 Task: Look for space in Porta Westfalica, Germany from 12th  August, 2023 to 15th August, 2023 for 3 adults in price range Rs.12000 to Rs.16000. Place can be entire place with 2 bedrooms having 3 beds and 1 bathroom. Property type can be house, flat, guest house. Booking option can be shelf check-in. Required host language is English.
Action: Mouse moved to (384, 172)
Screenshot: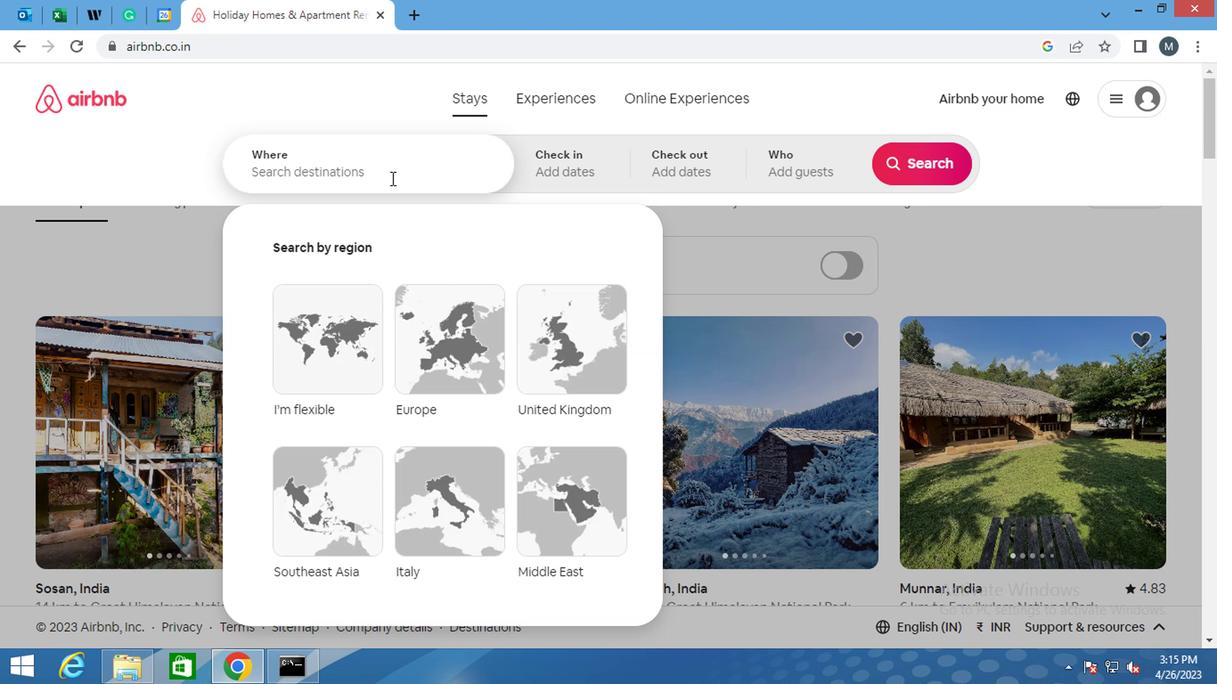 
Action: Mouse pressed left at (384, 172)
Screenshot: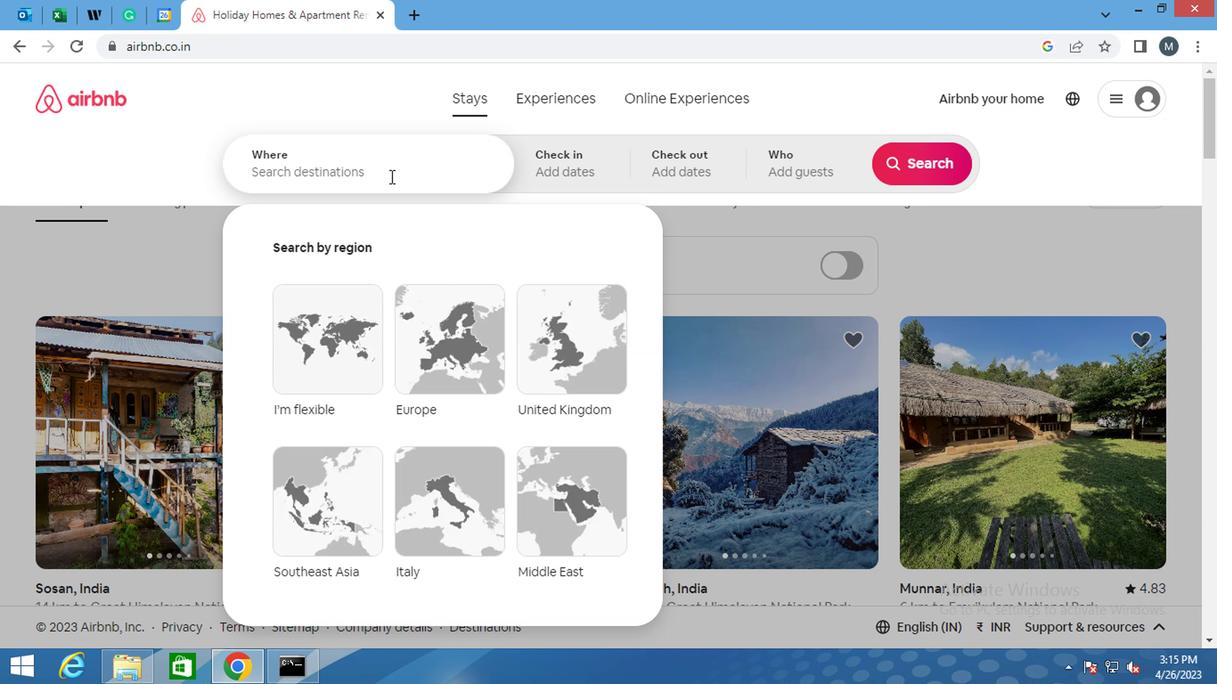 
Action: Key pressed <Key.shift>PORTA<Key.space><Key.shift>WESTFALICA,<Key.space><Key.shift><Key.shift><Key.shift><Key.shift>GERT<Key.backspace>MANY
Screenshot: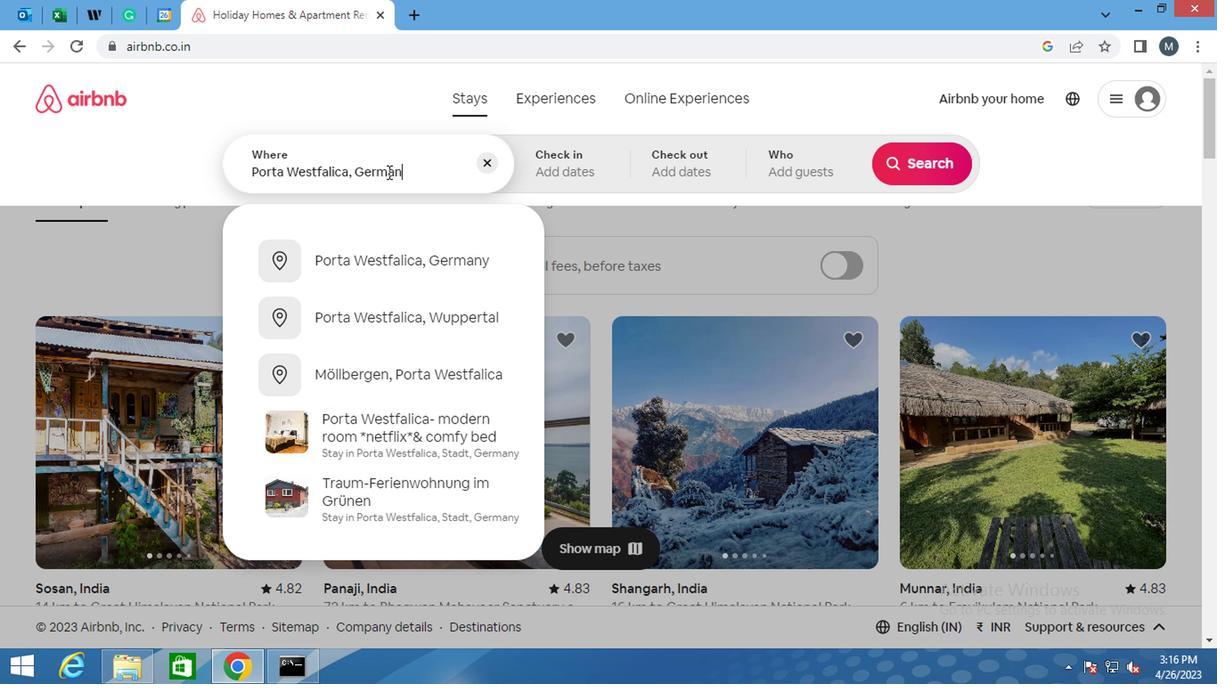 
Action: Mouse moved to (436, 276)
Screenshot: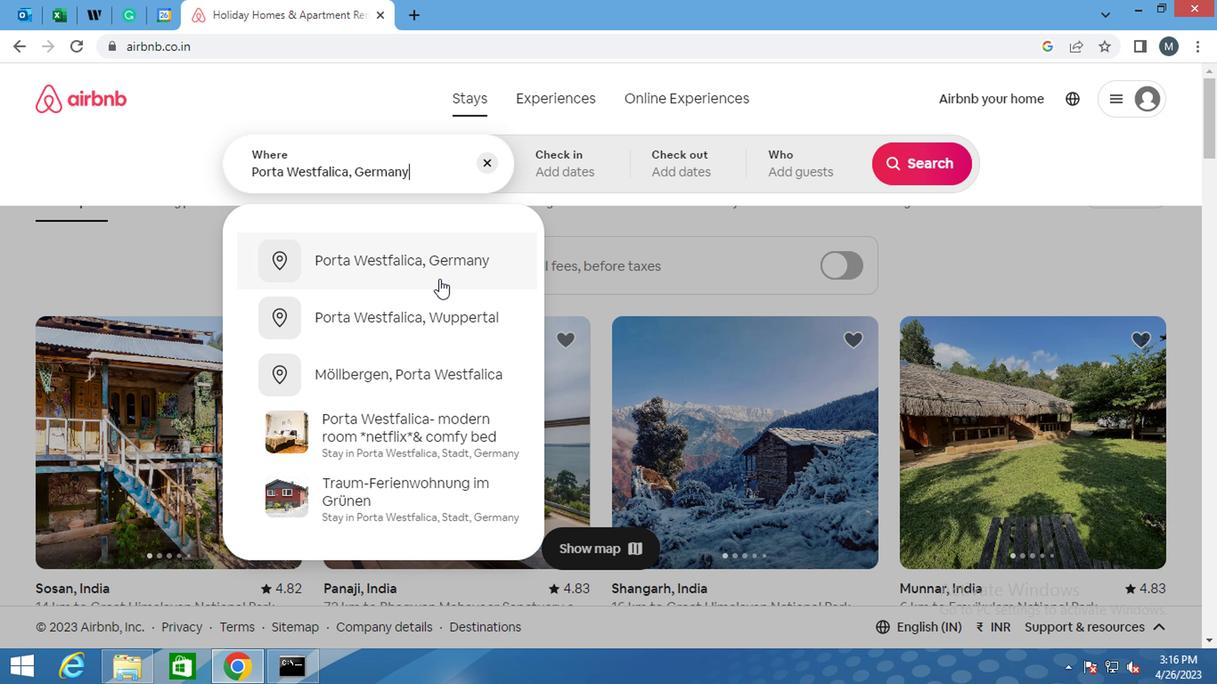 
Action: Mouse pressed left at (436, 276)
Screenshot: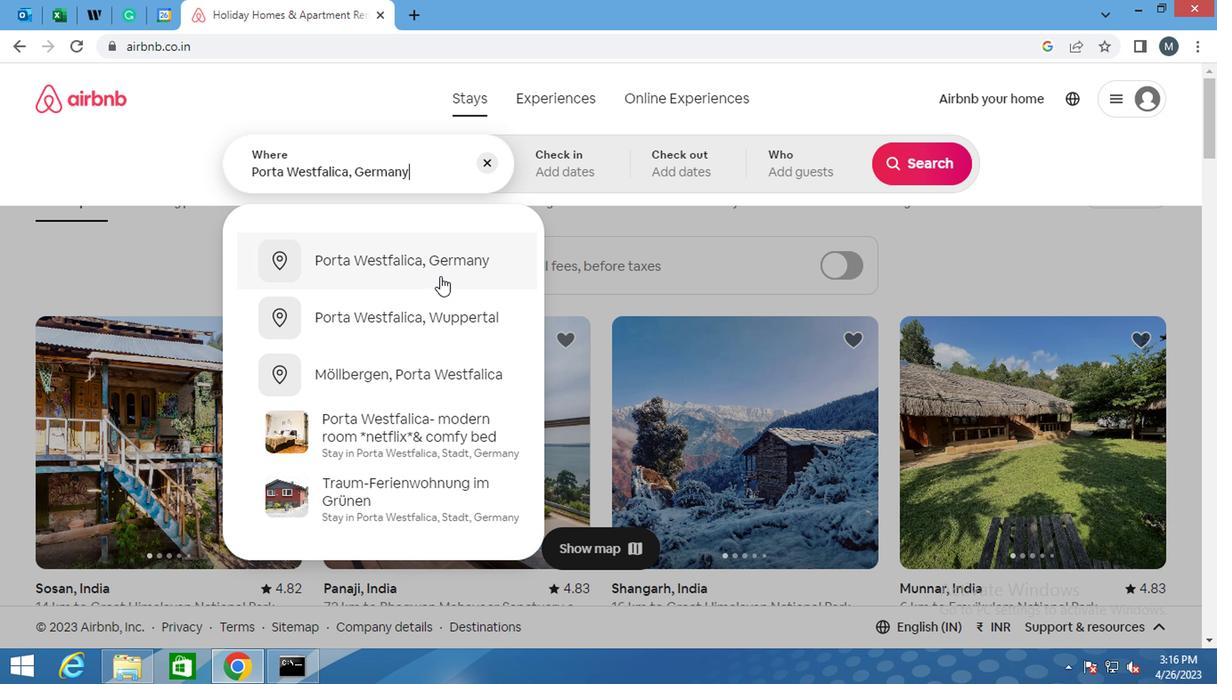 
Action: Mouse moved to (900, 304)
Screenshot: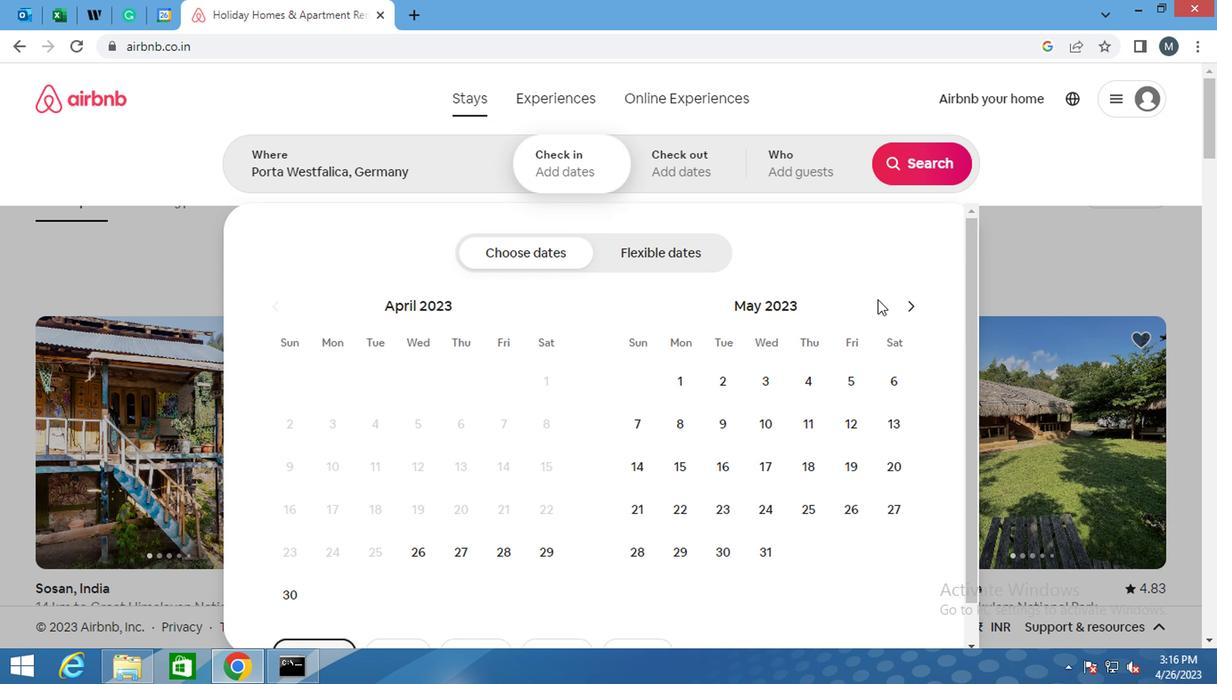 
Action: Mouse pressed left at (900, 304)
Screenshot: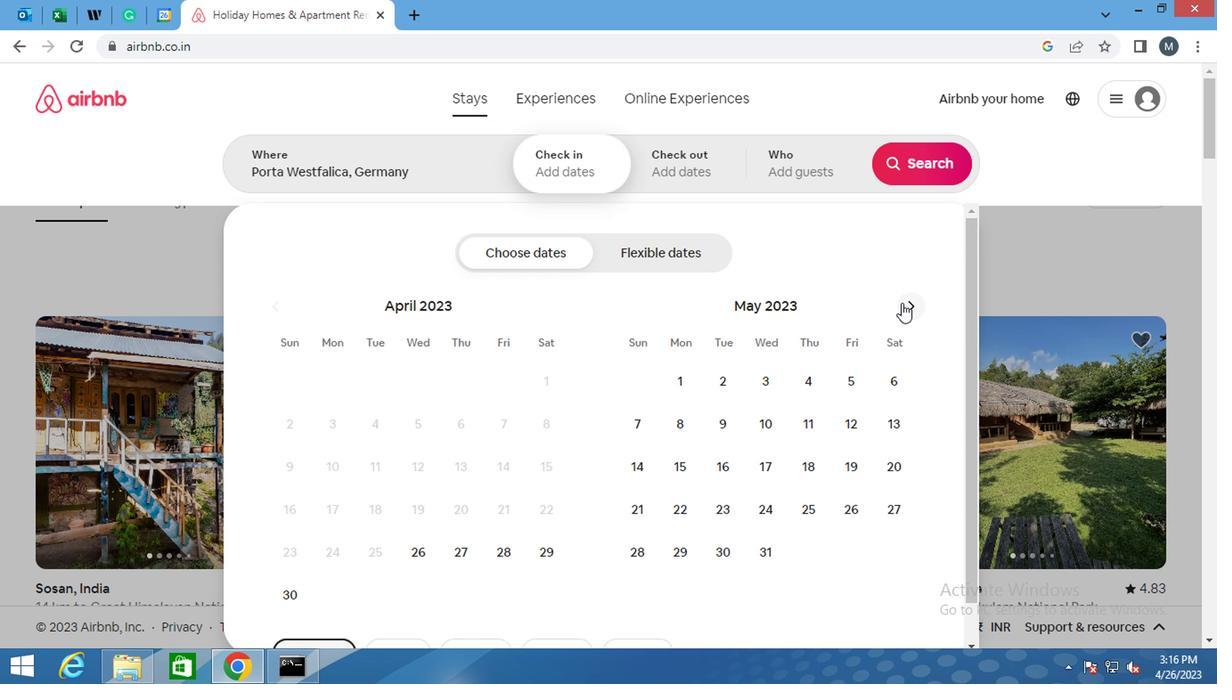 
Action: Mouse pressed left at (900, 304)
Screenshot: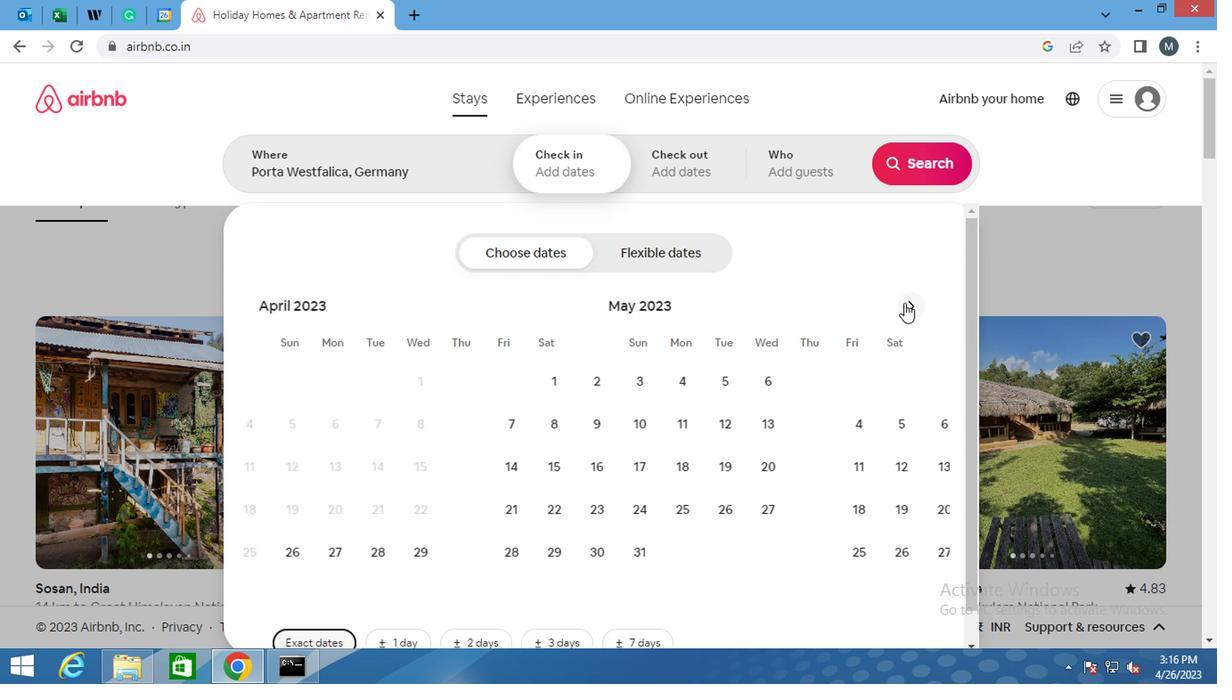 
Action: Mouse moved to (902, 304)
Screenshot: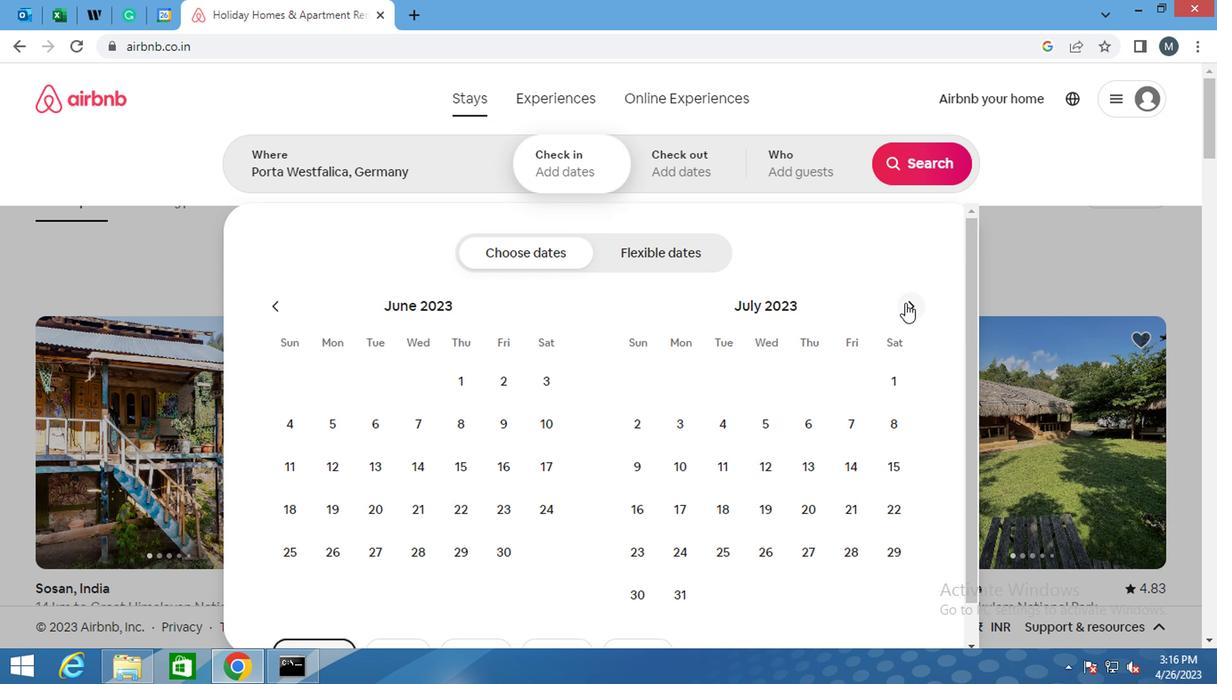 
Action: Mouse pressed left at (902, 304)
Screenshot: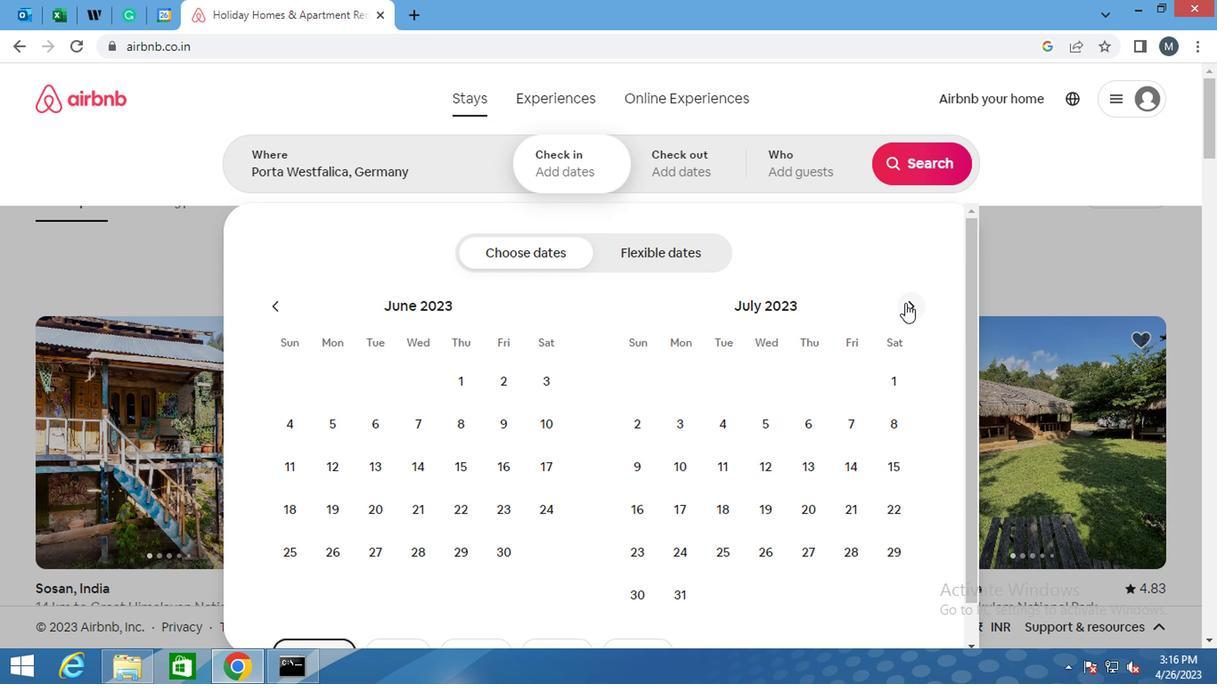 
Action: Mouse moved to (897, 426)
Screenshot: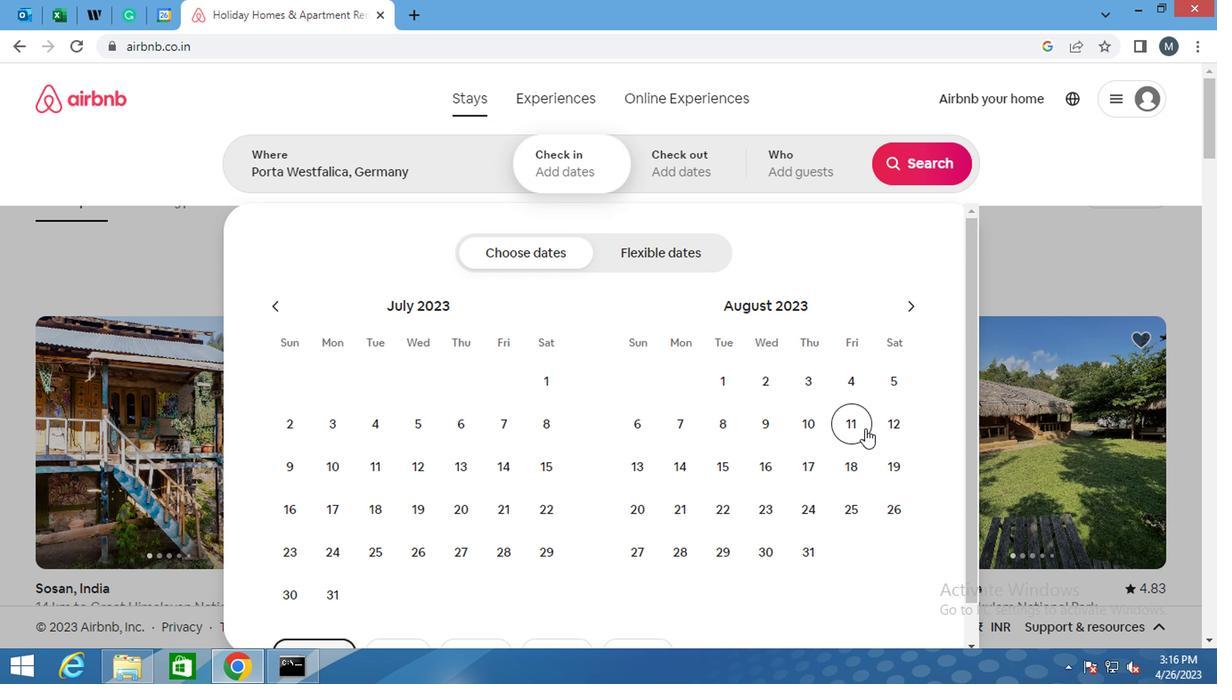 
Action: Mouse pressed left at (897, 426)
Screenshot: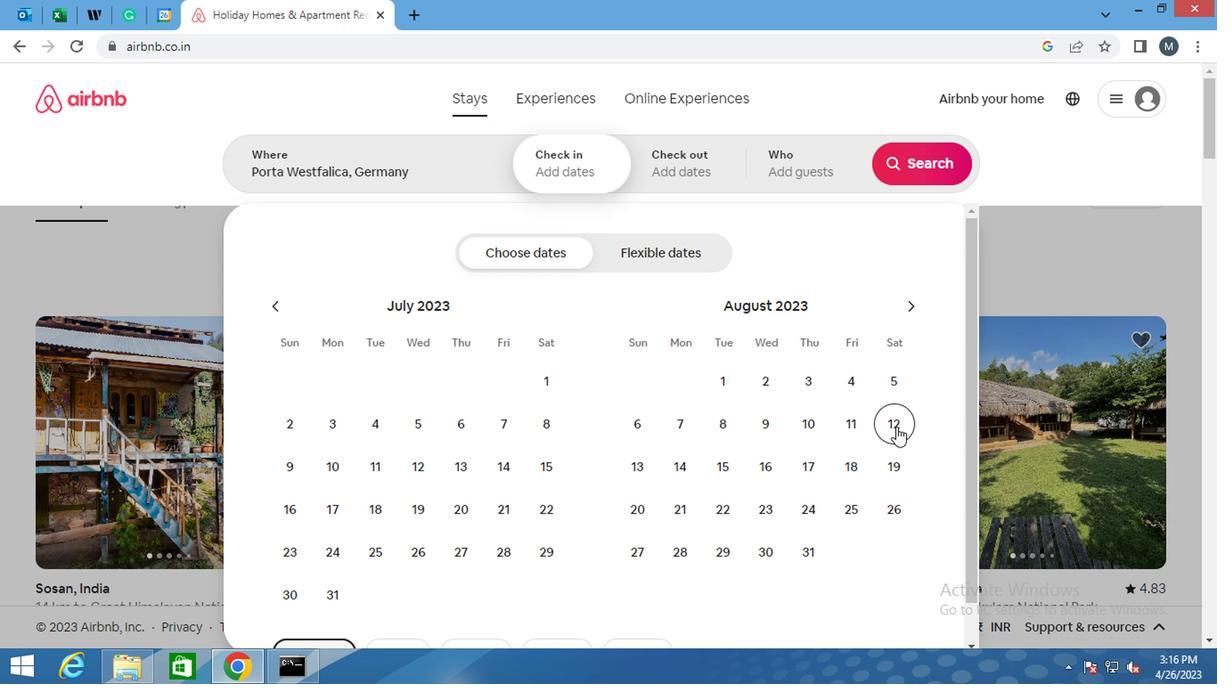 
Action: Mouse moved to (712, 462)
Screenshot: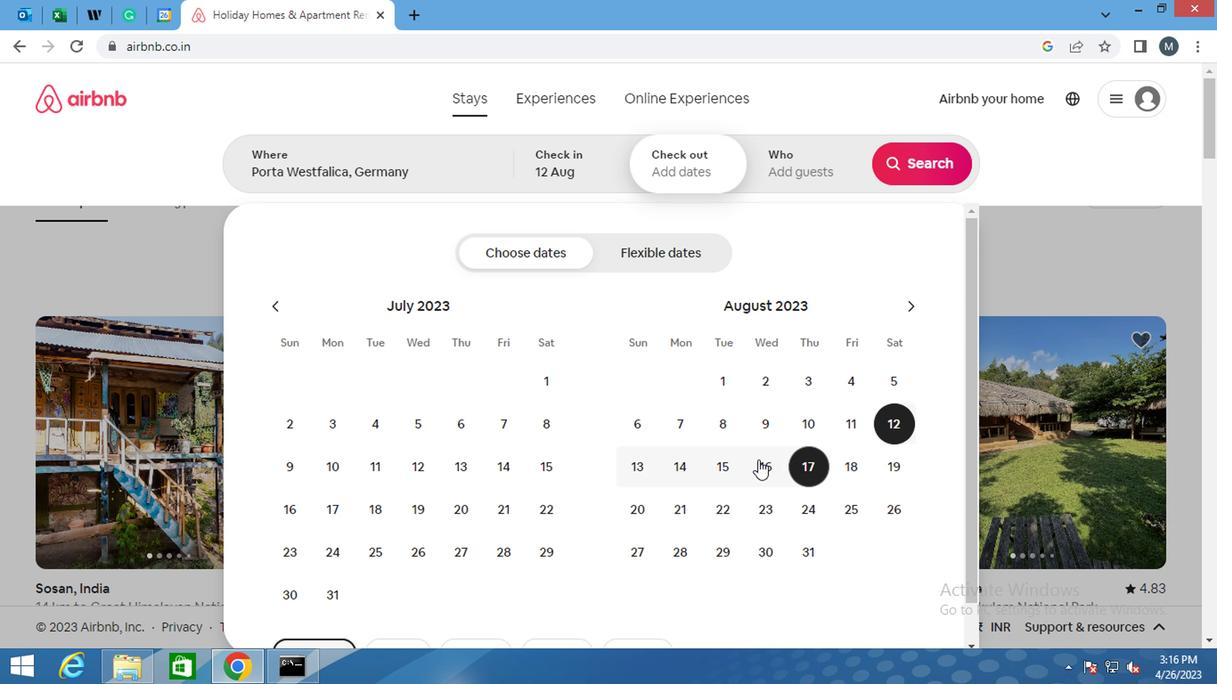 
Action: Mouse pressed left at (712, 462)
Screenshot: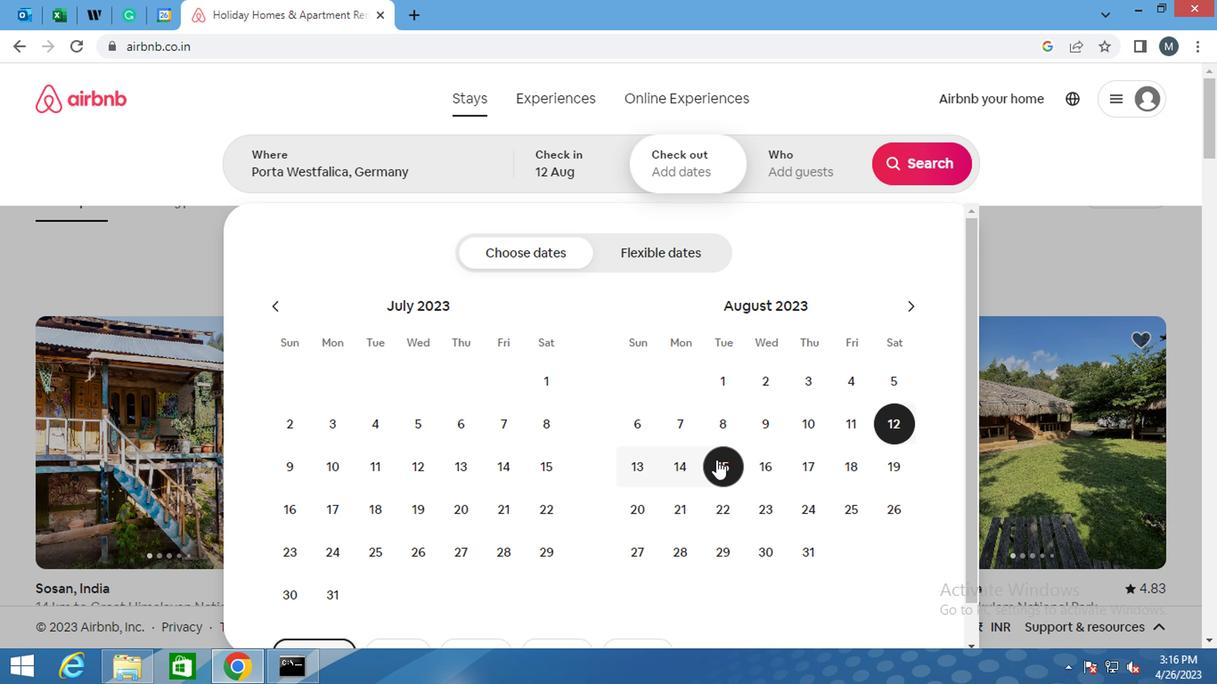 
Action: Mouse moved to (800, 136)
Screenshot: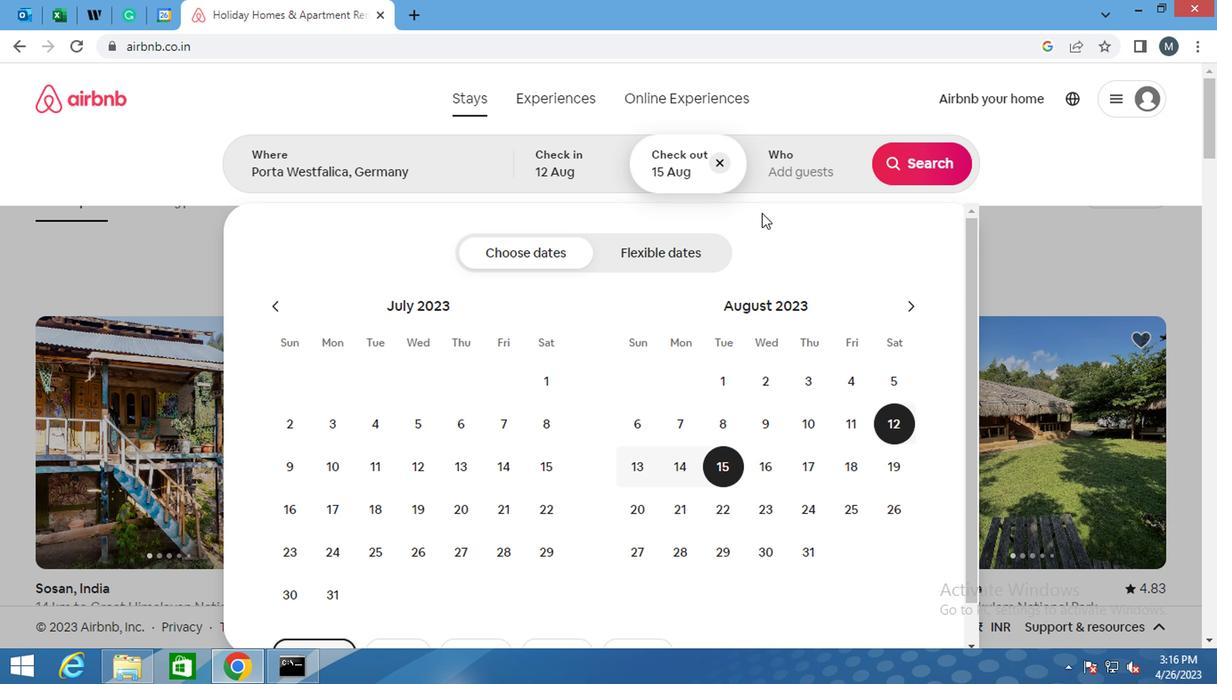 
Action: Mouse pressed left at (800, 136)
Screenshot: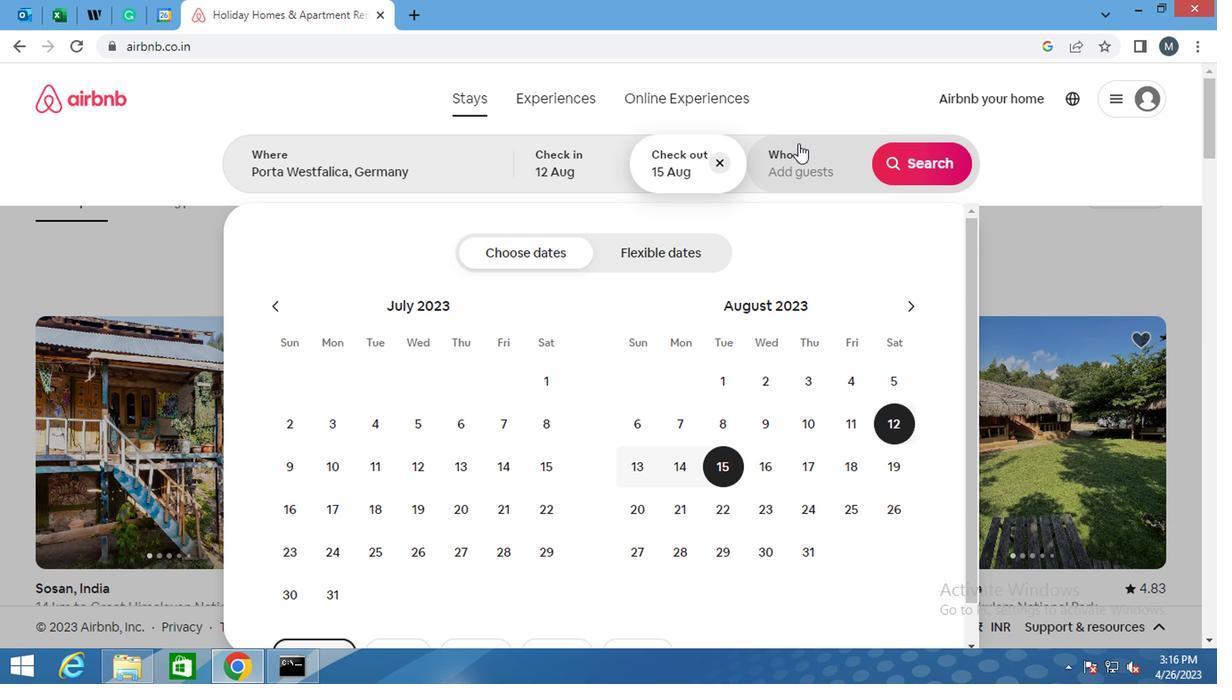 
Action: Mouse moved to (912, 258)
Screenshot: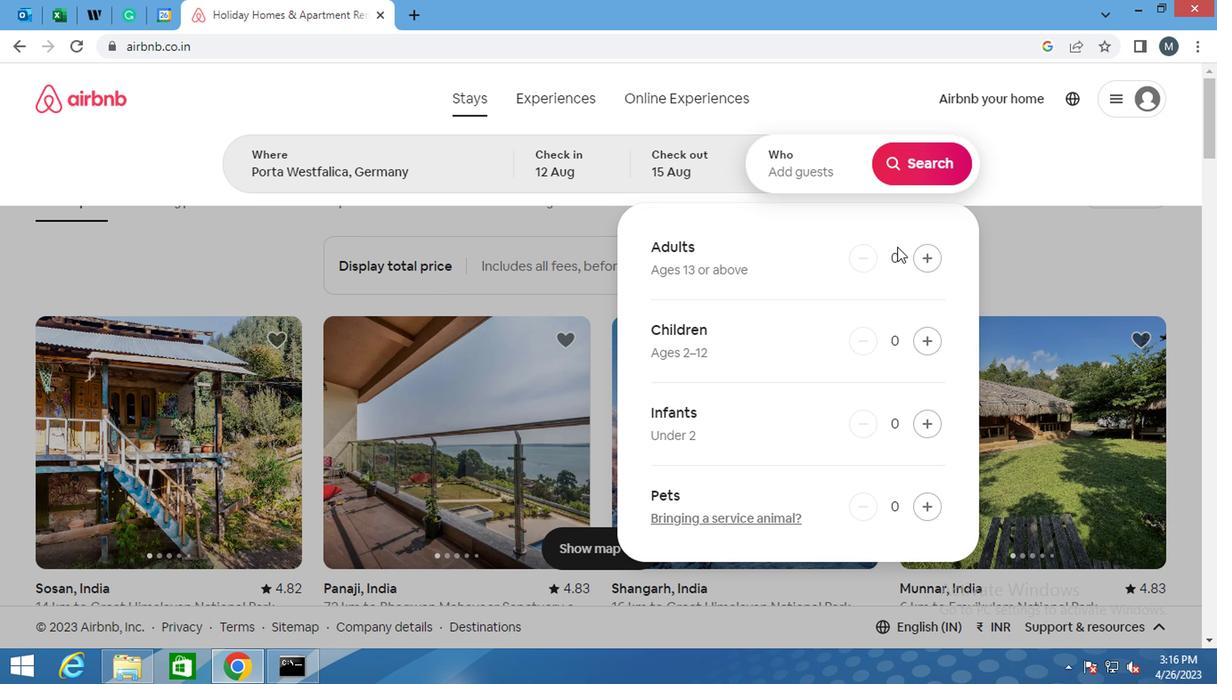 
Action: Mouse pressed left at (912, 258)
Screenshot: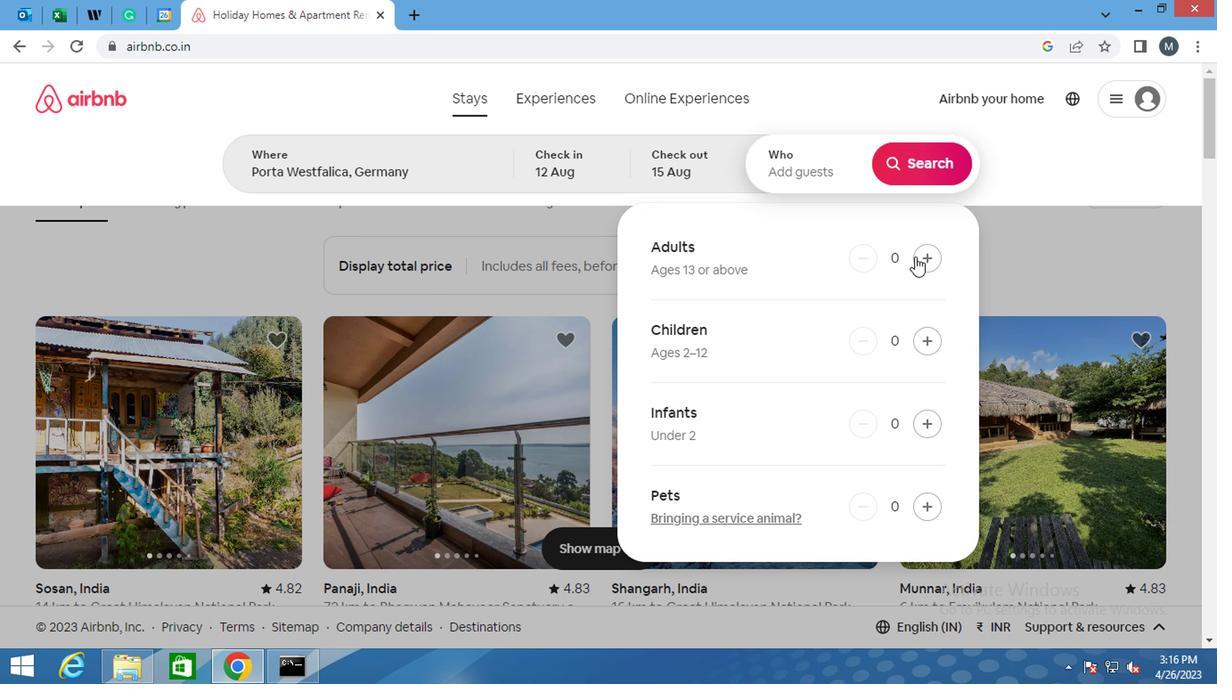 
Action: Mouse pressed left at (912, 258)
Screenshot: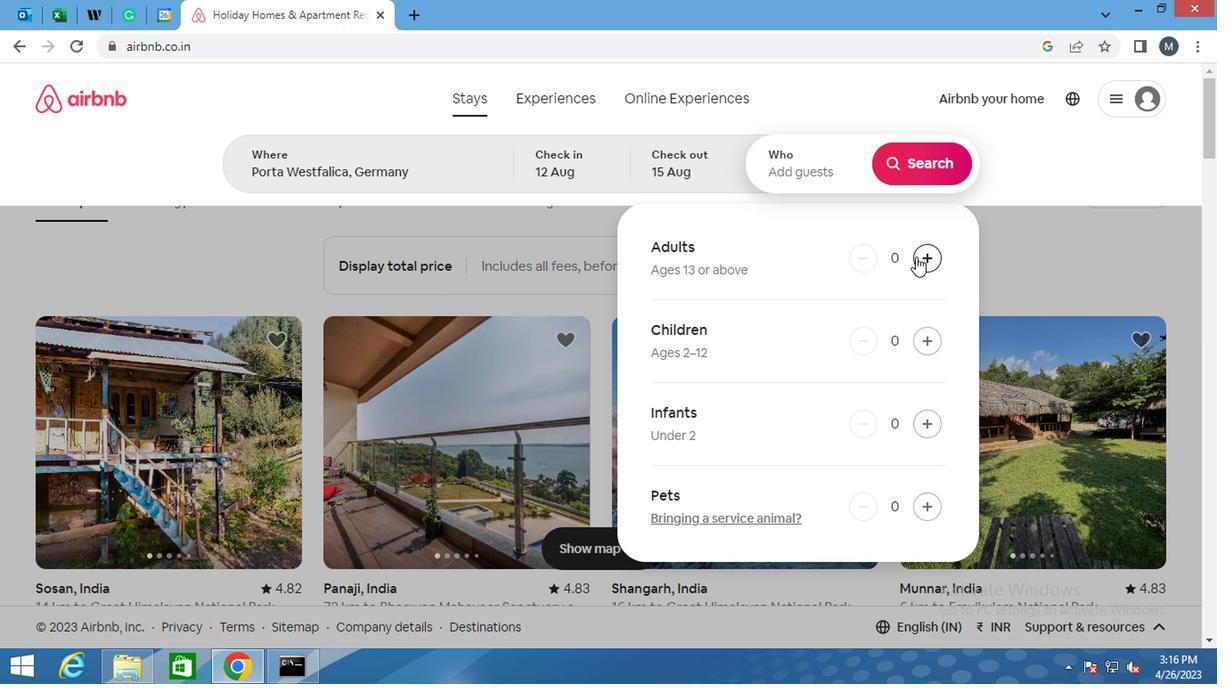 
Action: Mouse pressed left at (912, 258)
Screenshot: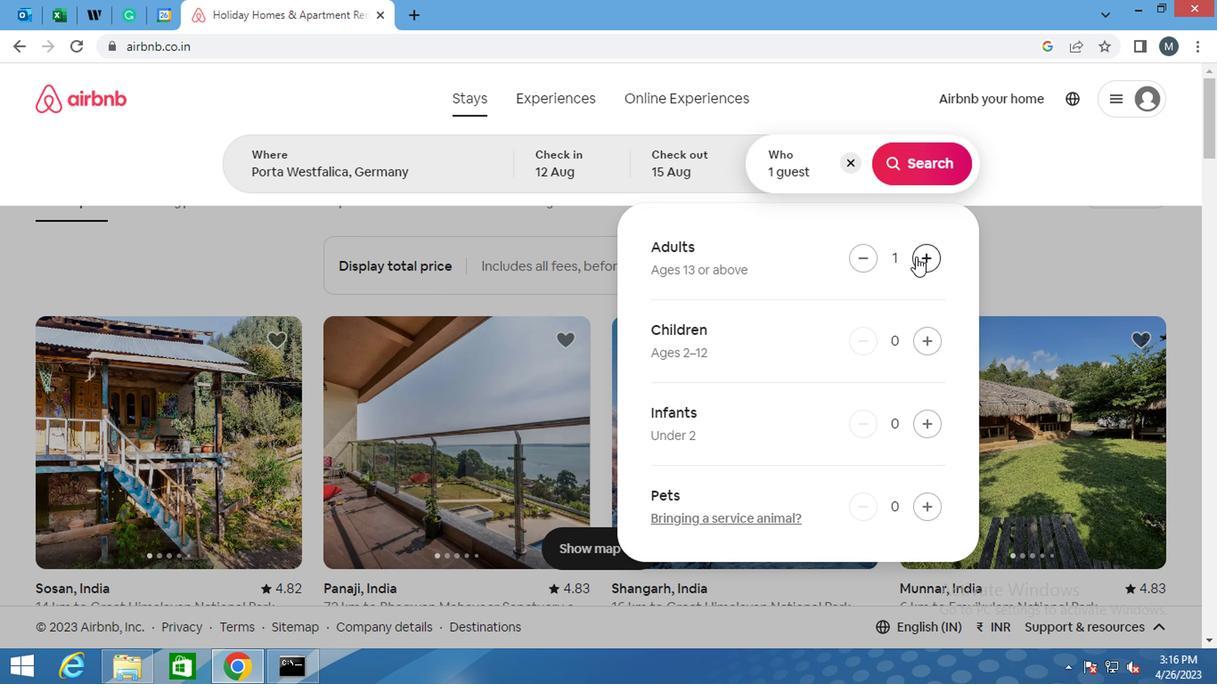
Action: Mouse moved to (912, 168)
Screenshot: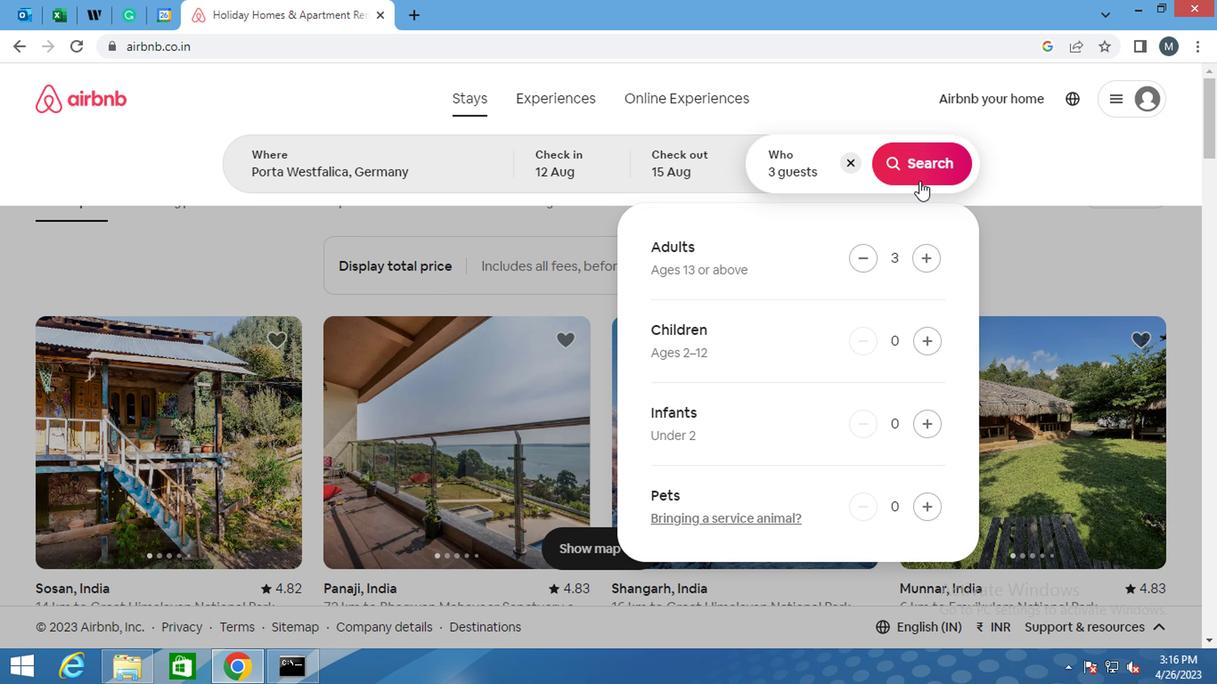
Action: Mouse pressed left at (912, 168)
Screenshot: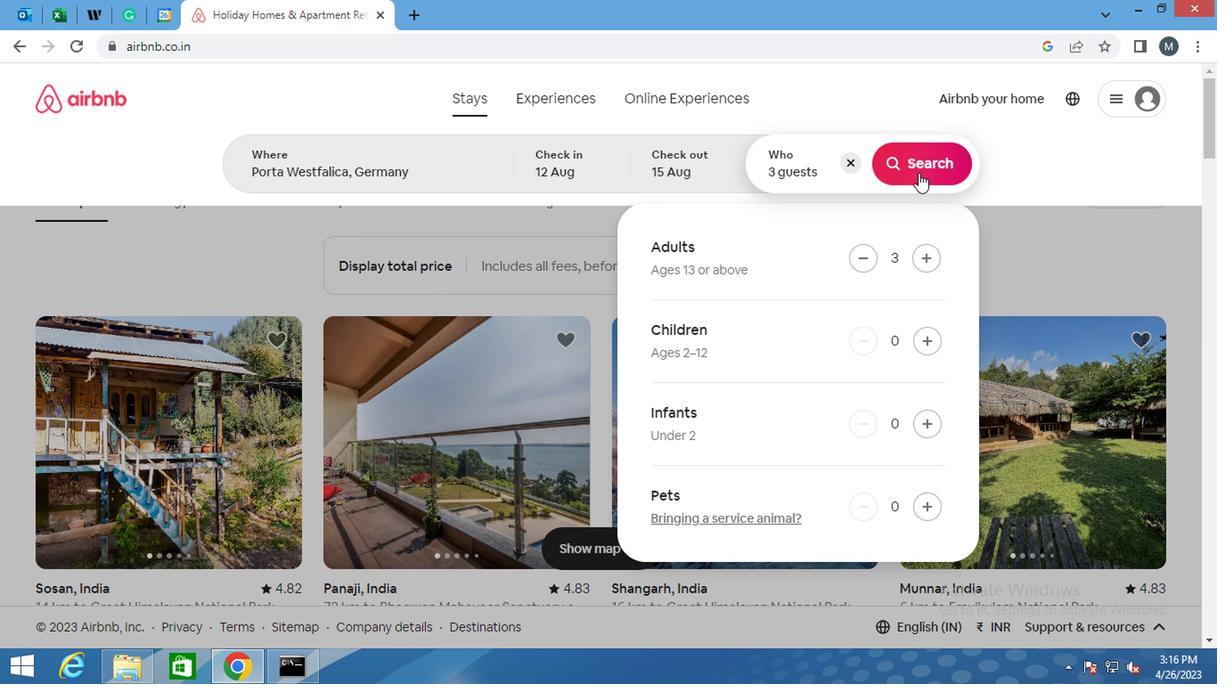 
Action: Mouse moved to (1115, 174)
Screenshot: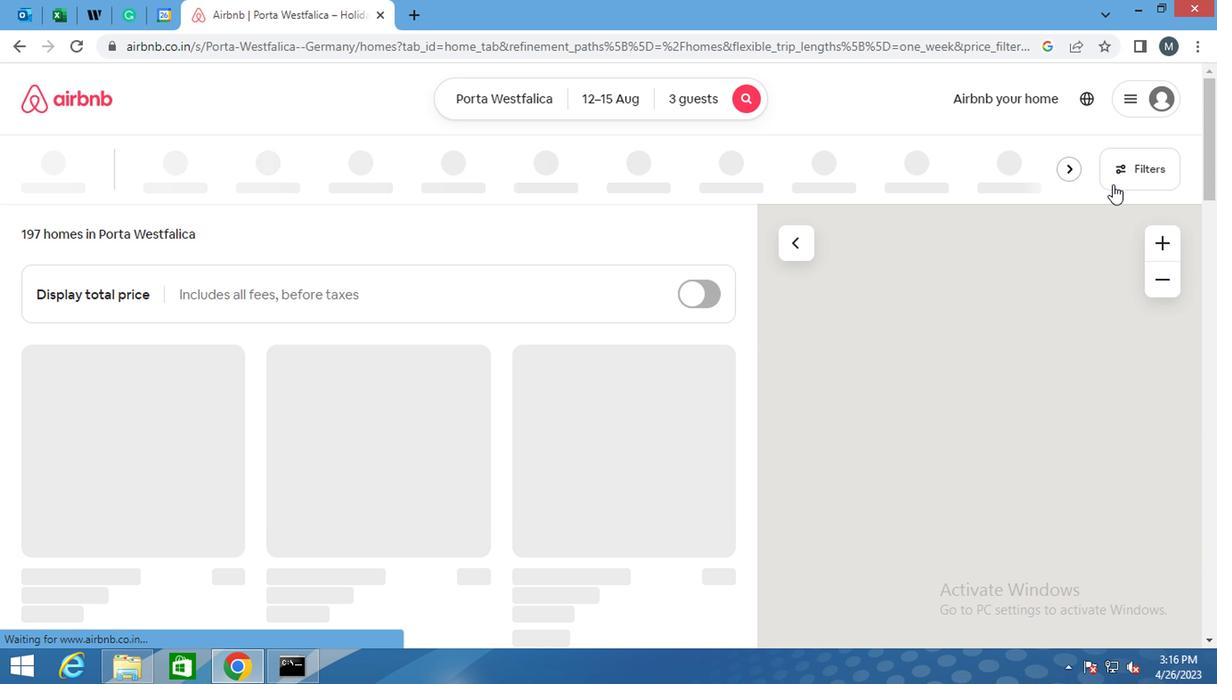
Action: Mouse pressed left at (1115, 174)
Screenshot: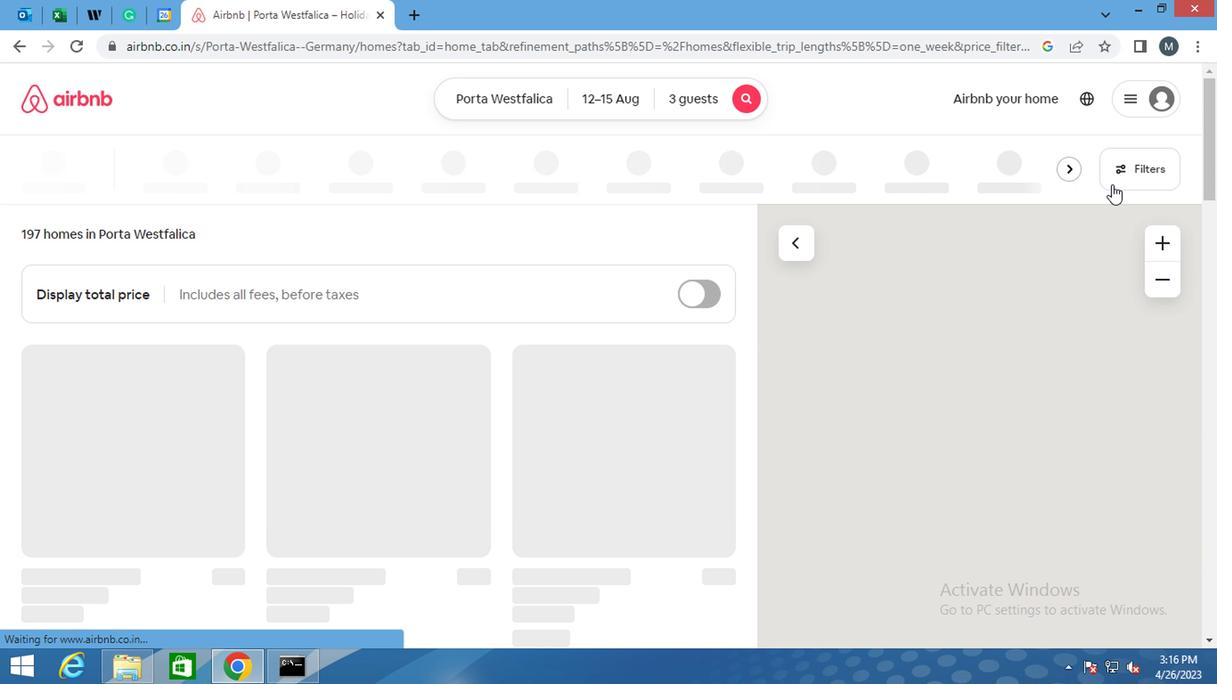 
Action: Mouse moved to (445, 387)
Screenshot: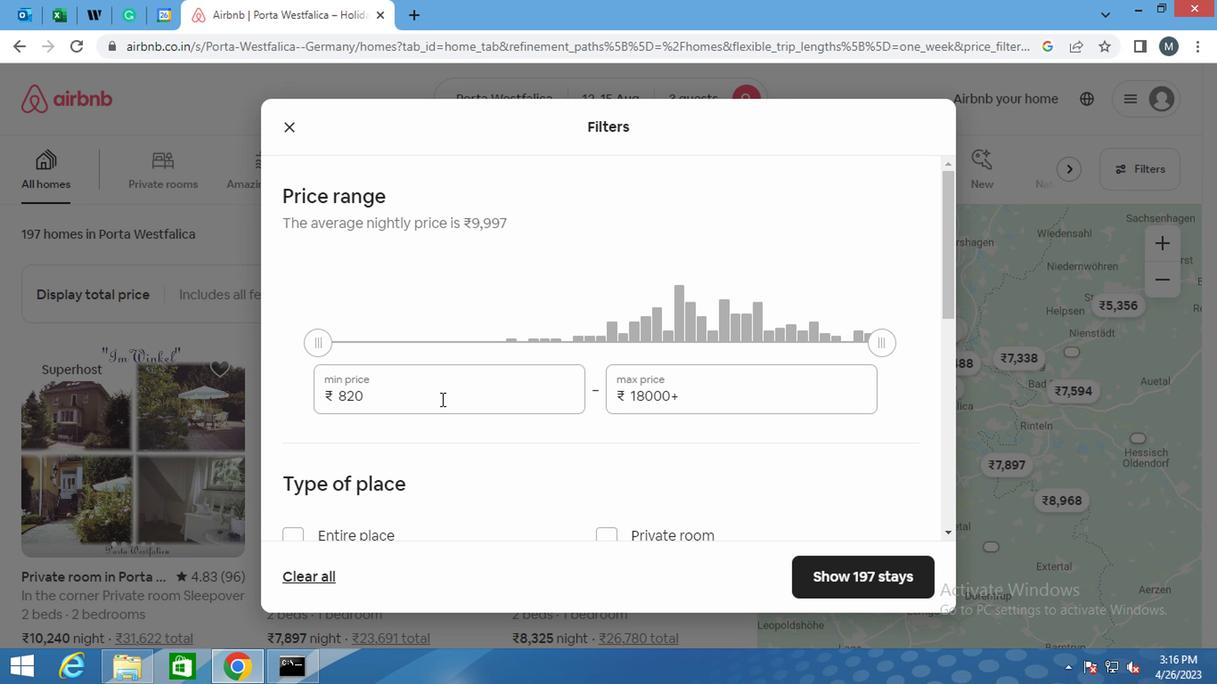 
Action: Mouse pressed left at (445, 387)
Screenshot: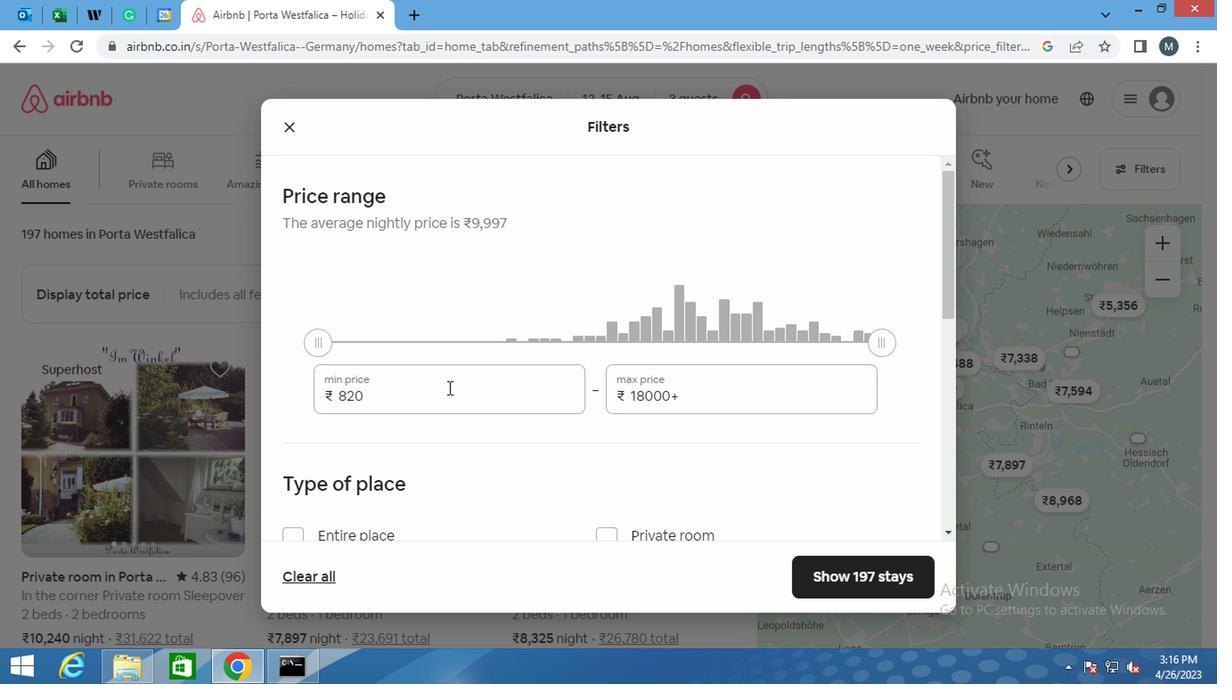 
Action: Mouse moved to (439, 391)
Screenshot: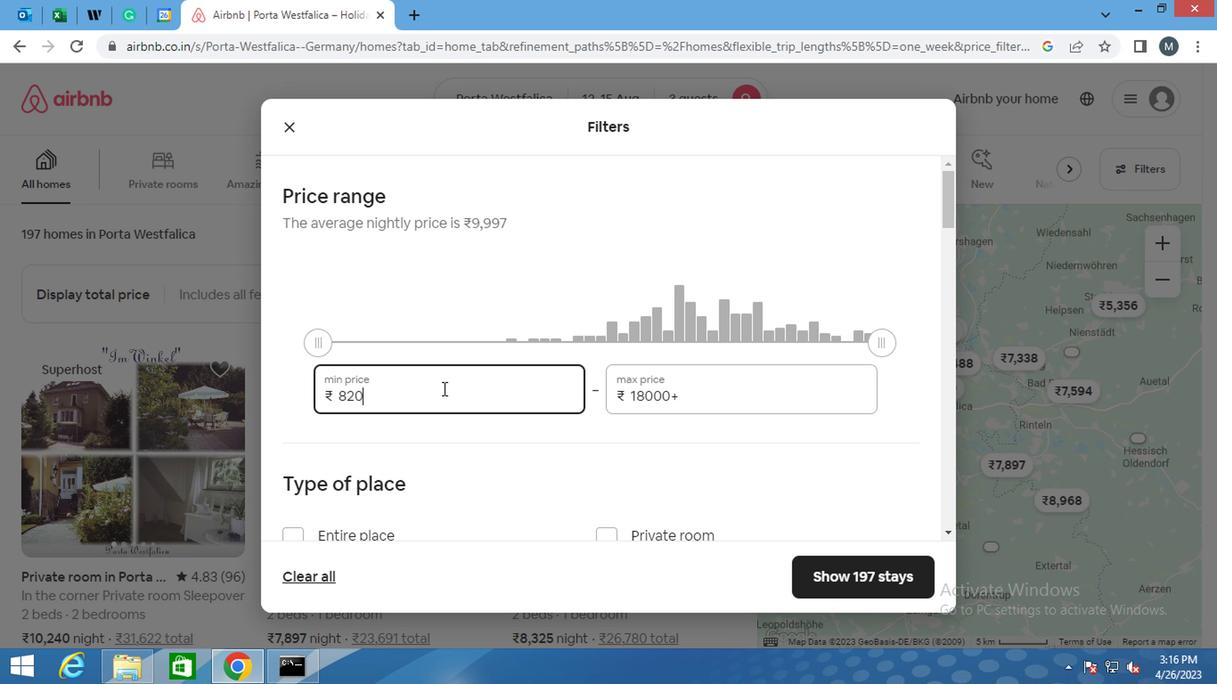 
Action: Key pressed <Key.backspace>
Screenshot: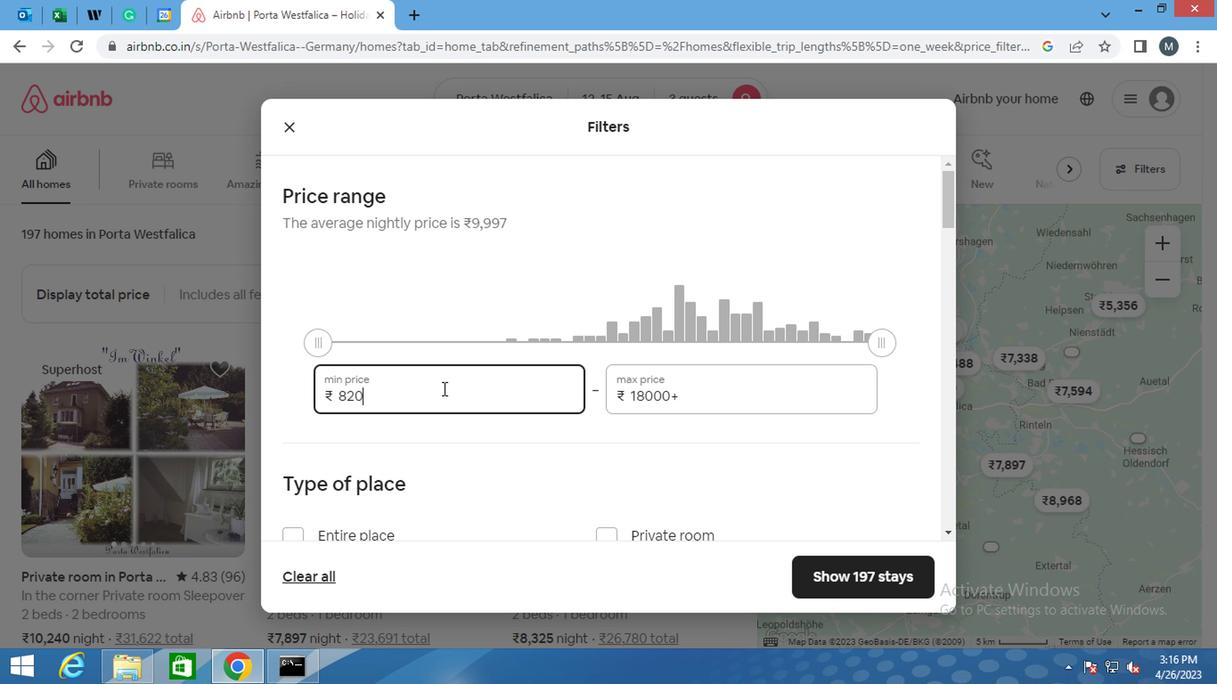 
Action: Mouse moved to (444, 392)
Screenshot: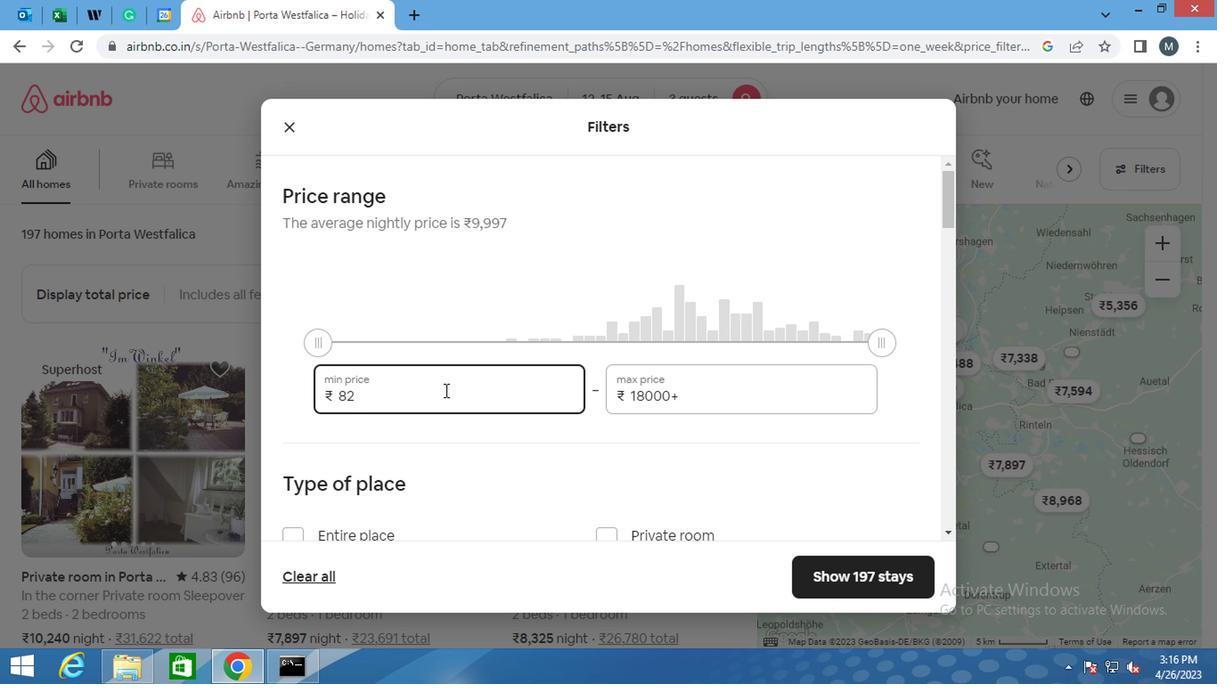
Action: Key pressed <Key.backspace><Key.backspace><Key.backspace><Key.backspace>
Screenshot: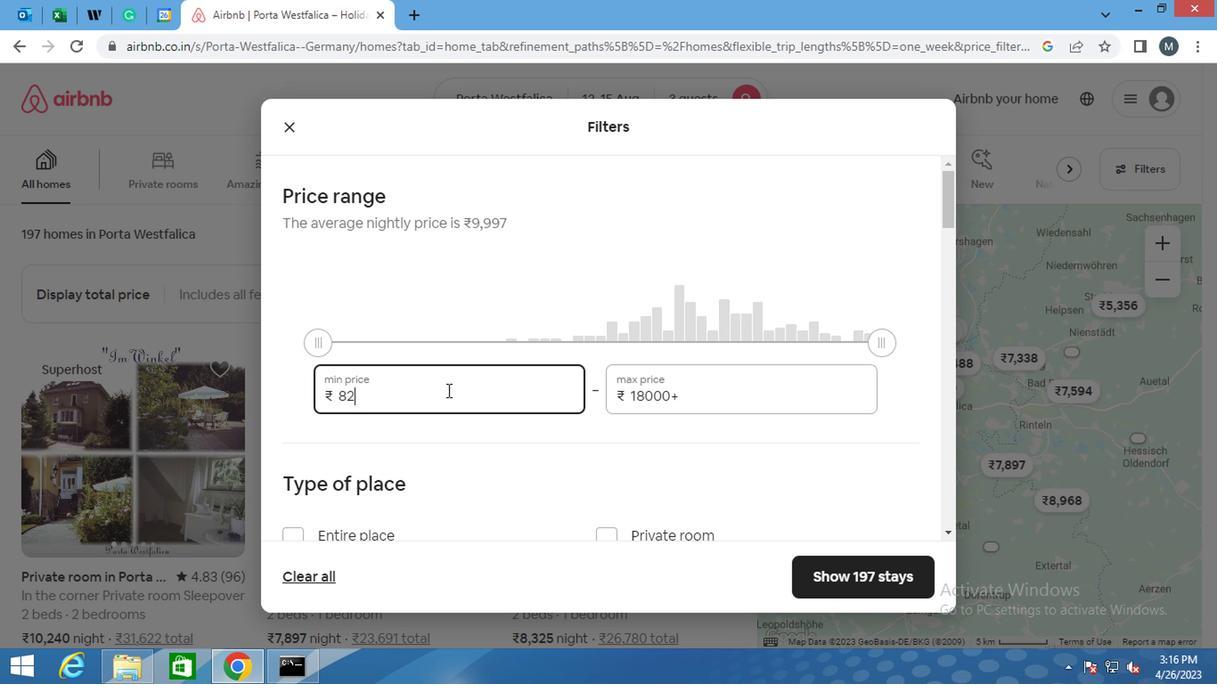 
Action: Mouse moved to (451, 394)
Screenshot: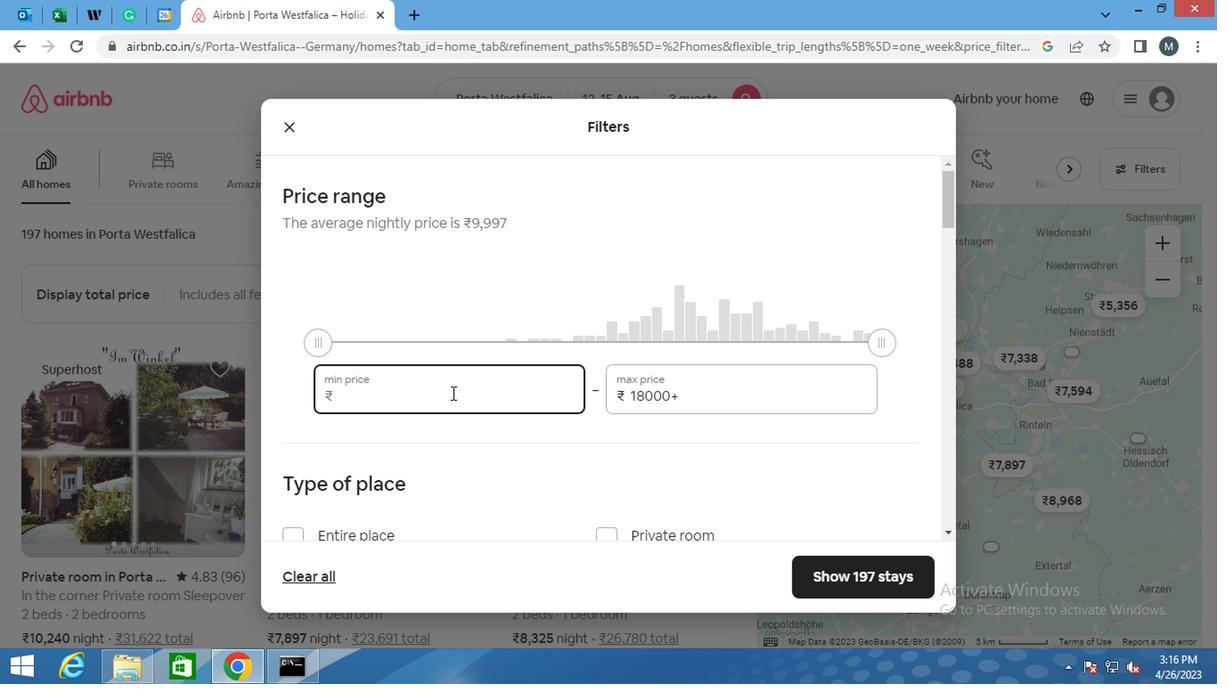 
Action: Key pressed 1
Screenshot: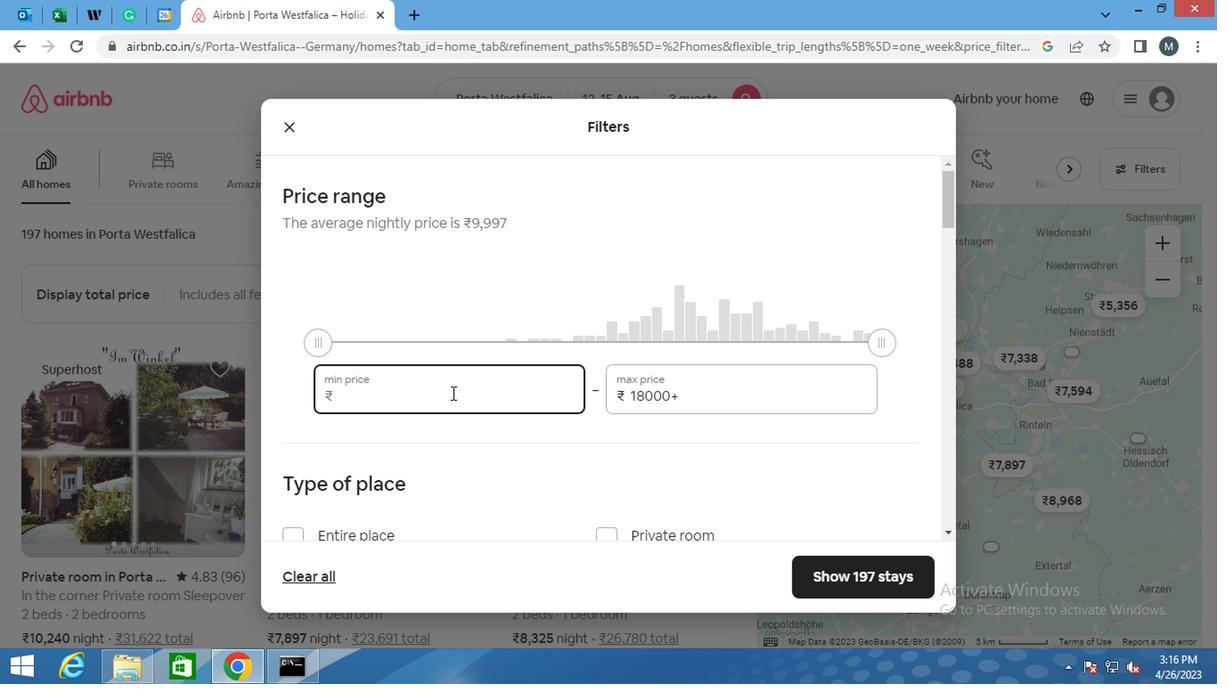
Action: Mouse moved to (452, 394)
Screenshot: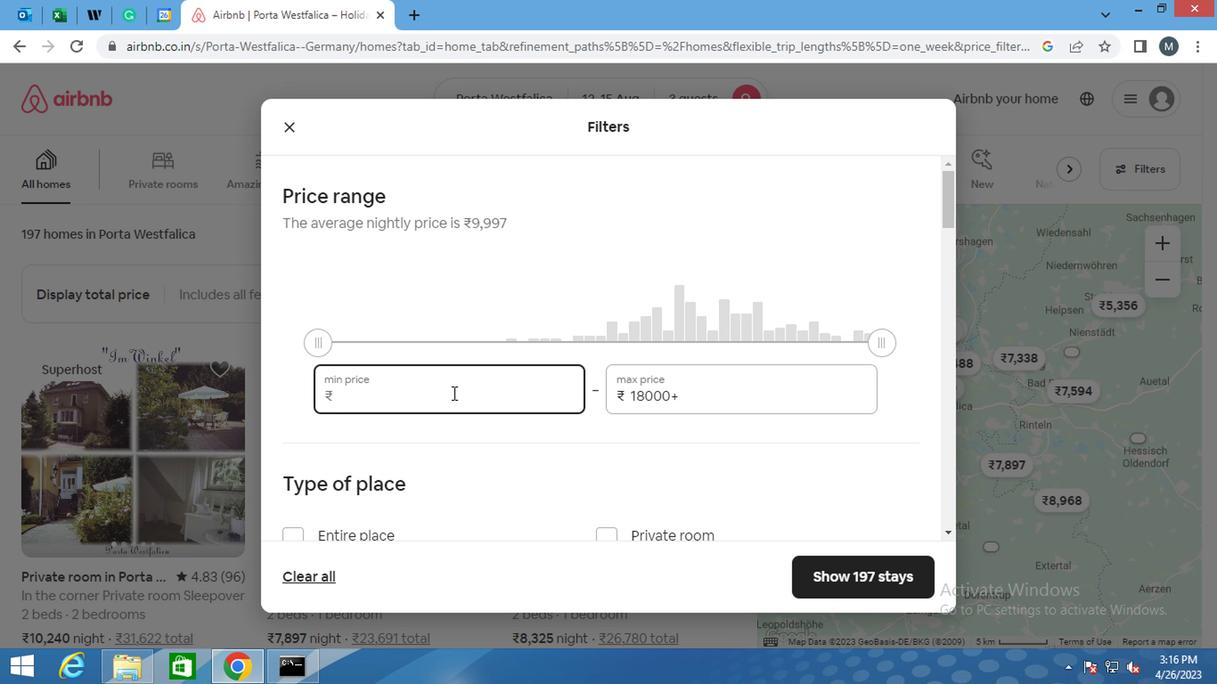 
Action: Key pressed 2
Screenshot: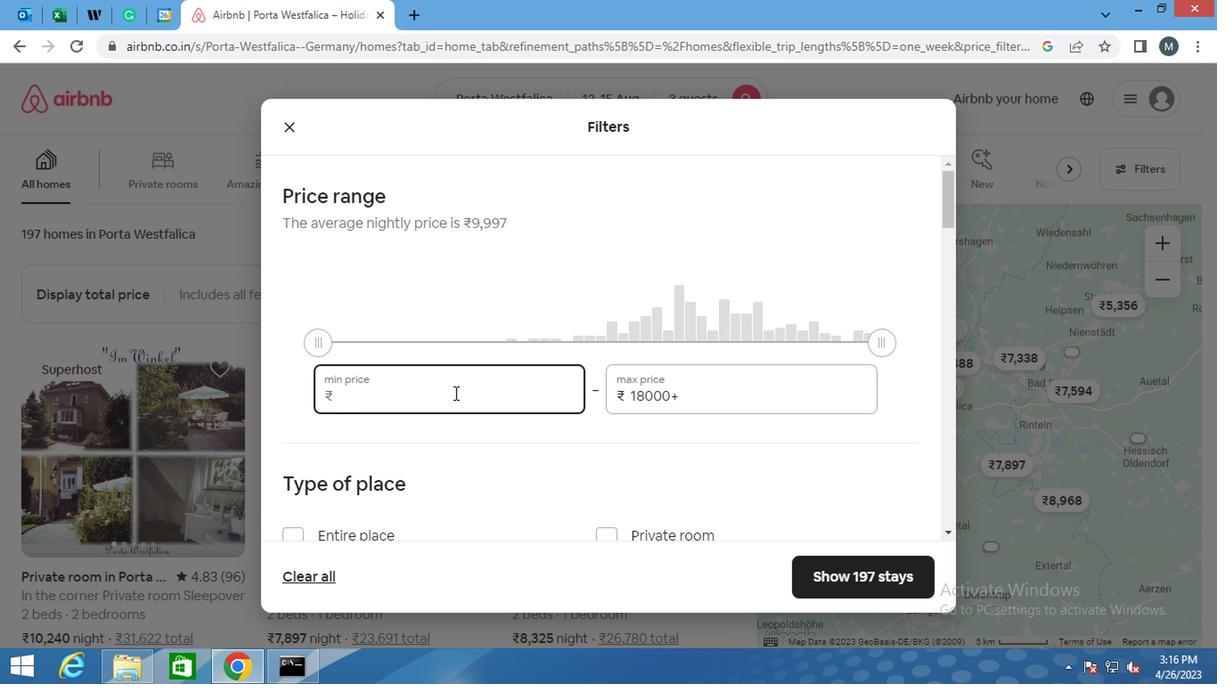 
Action: Mouse moved to (452, 394)
Screenshot: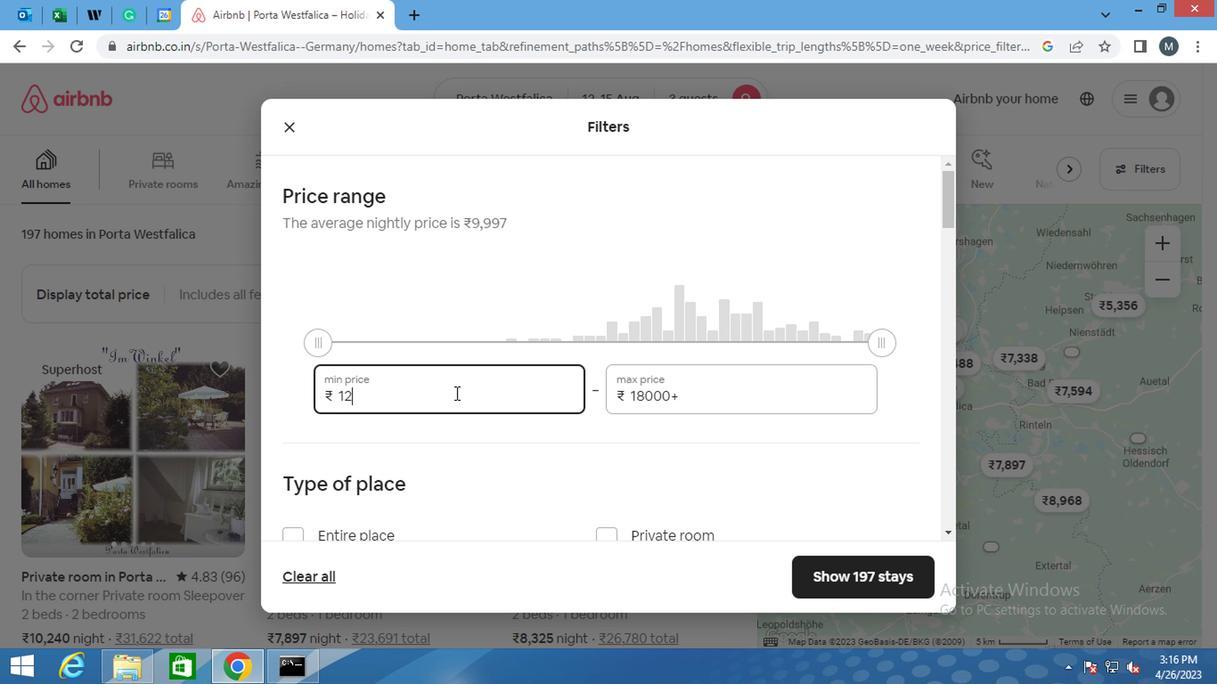 
Action: Key pressed 000
Screenshot: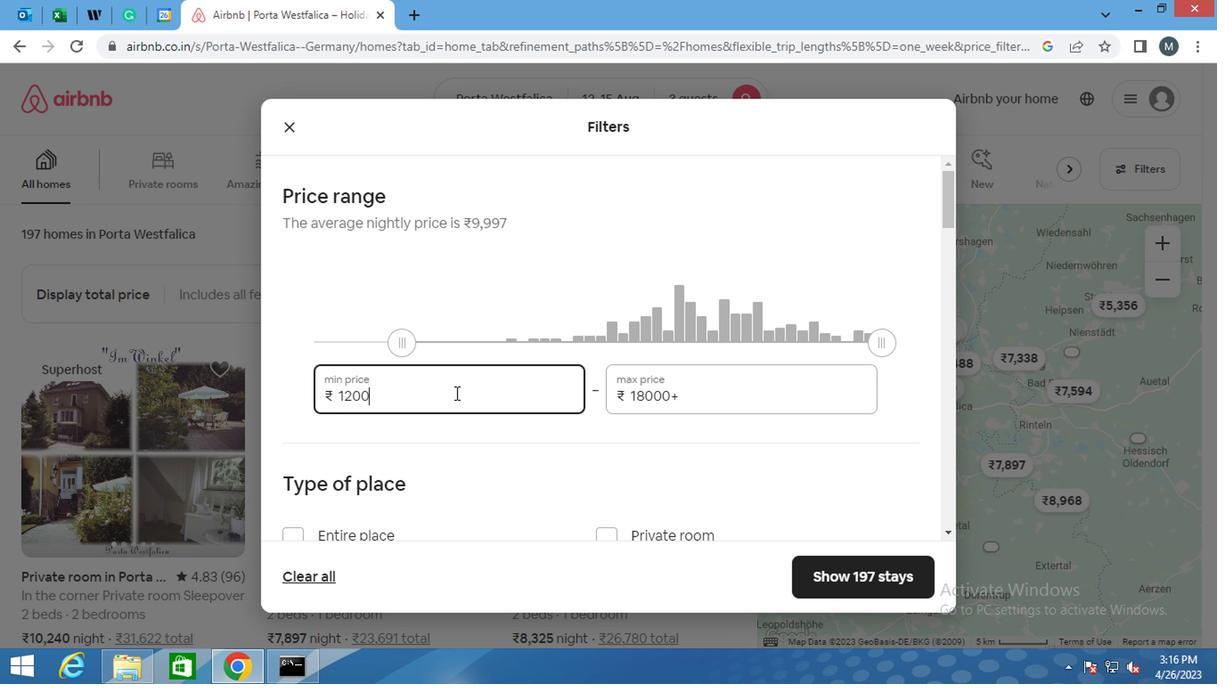 
Action: Mouse moved to (685, 394)
Screenshot: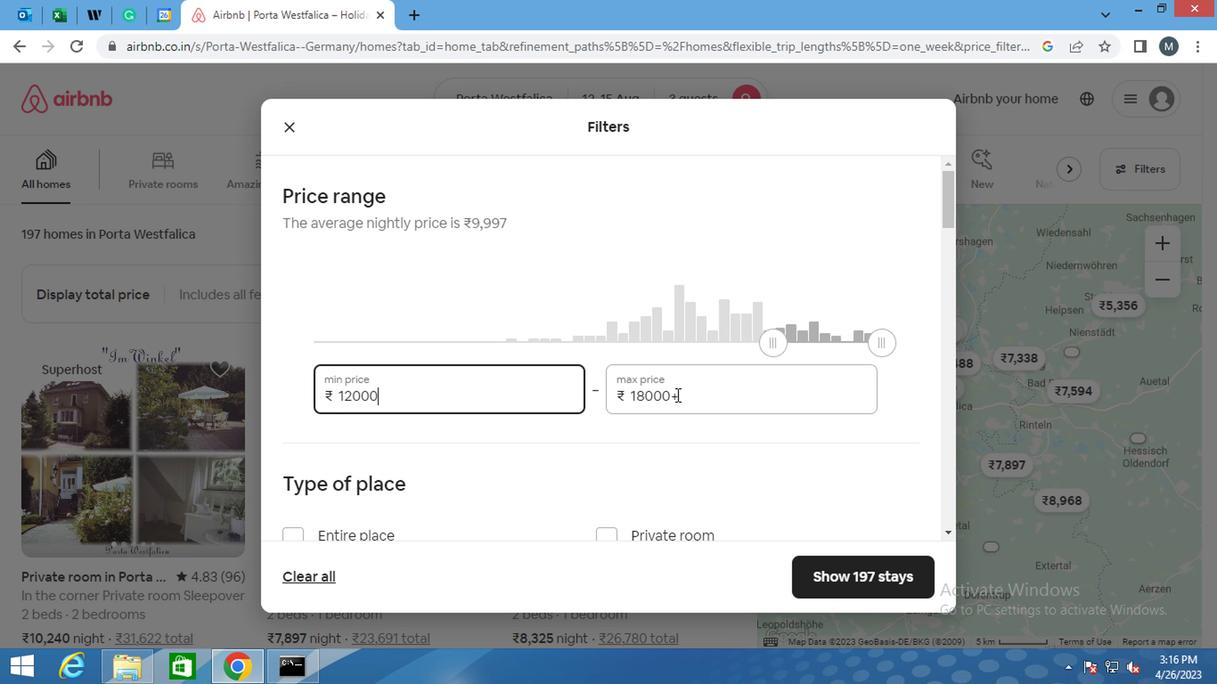 
Action: Mouse pressed left at (685, 394)
Screenshot: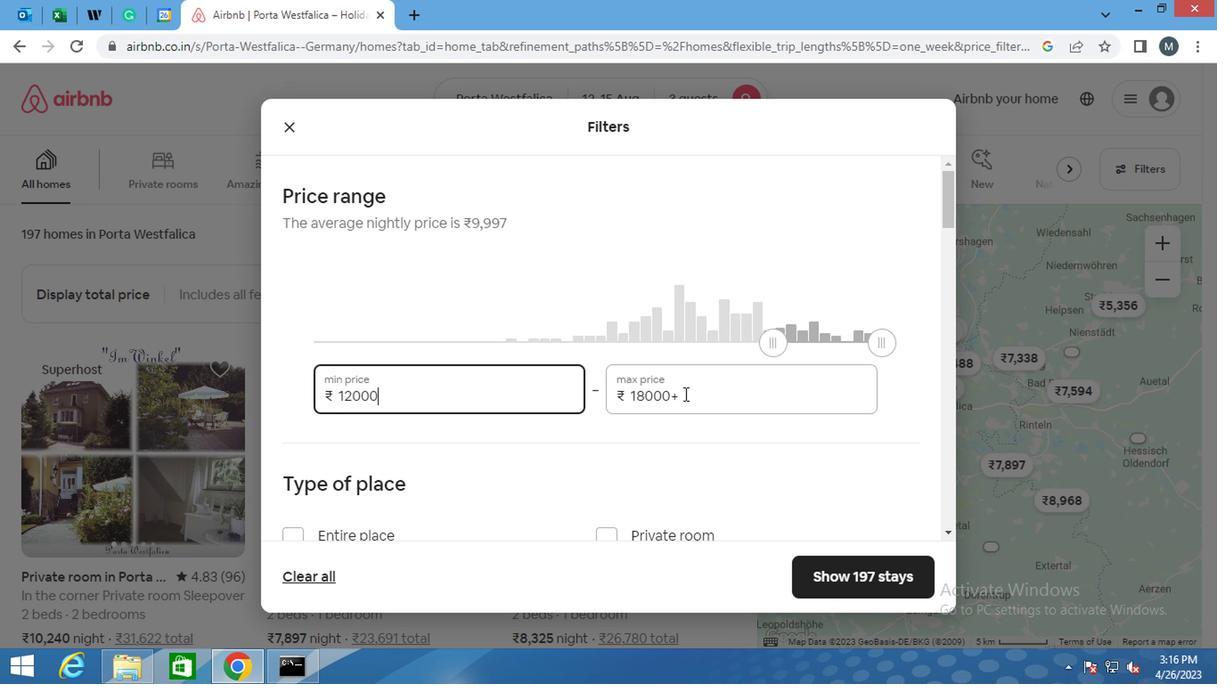 
Action: Key pressed <Key.backspace><Key.backspace><Key.backspace><Key.backspace><Key.backspace>
Screenshot: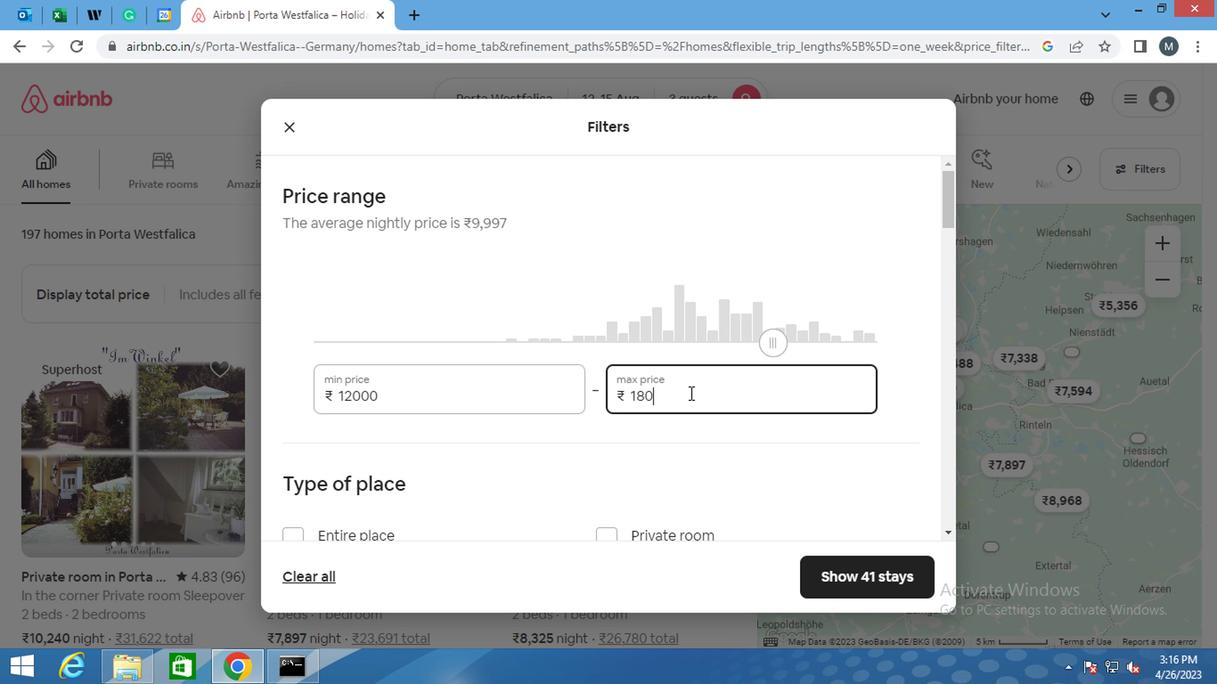 
Action: Mouse moved to (685, 394)
Screenshot: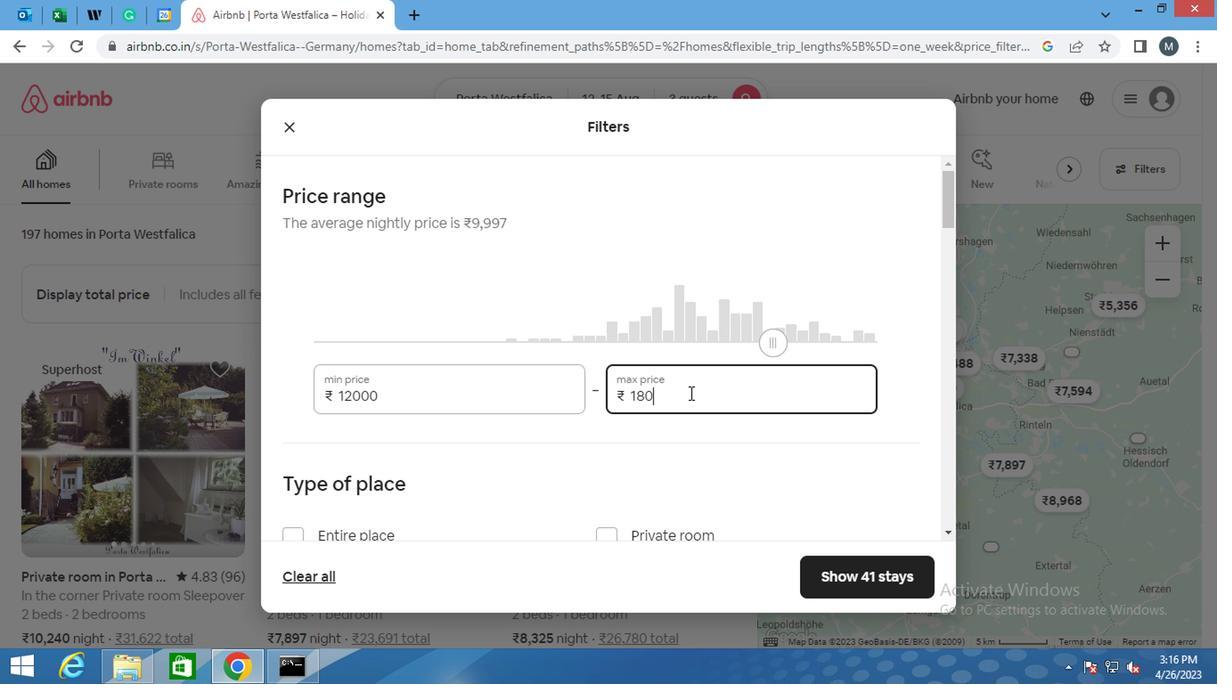 
Action: Key pressed <Key.backspace>
Screenshot: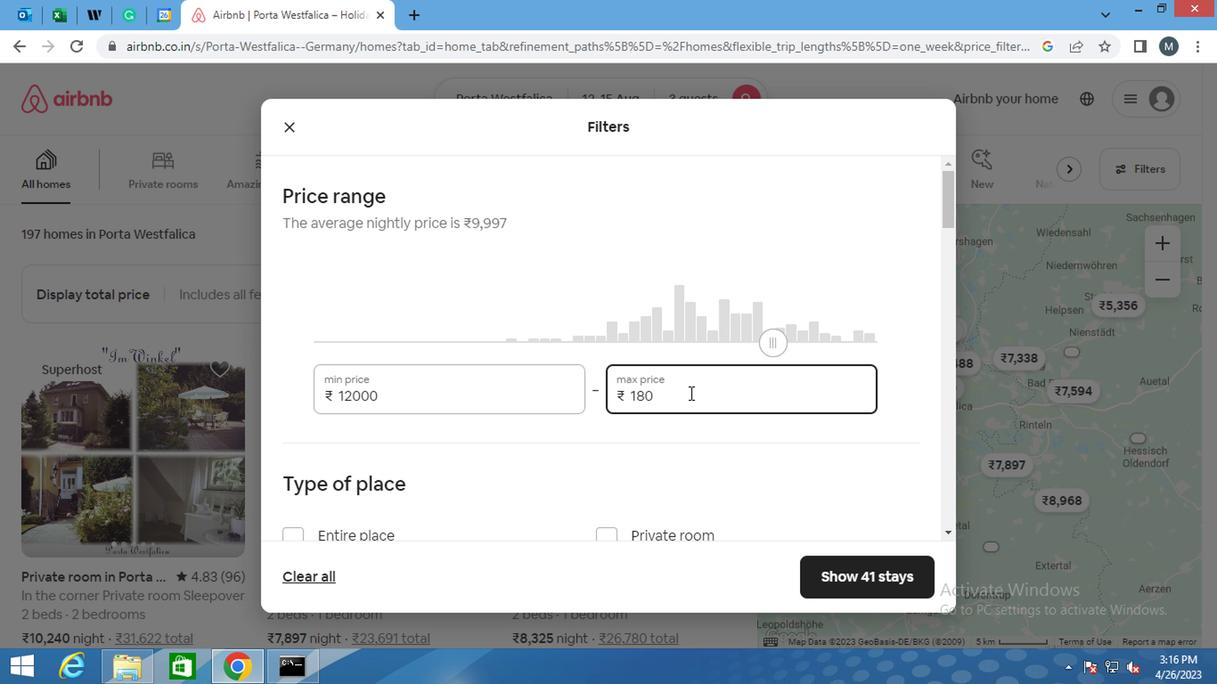 
Action: Mouse moved to (672, 396)
Screenshot: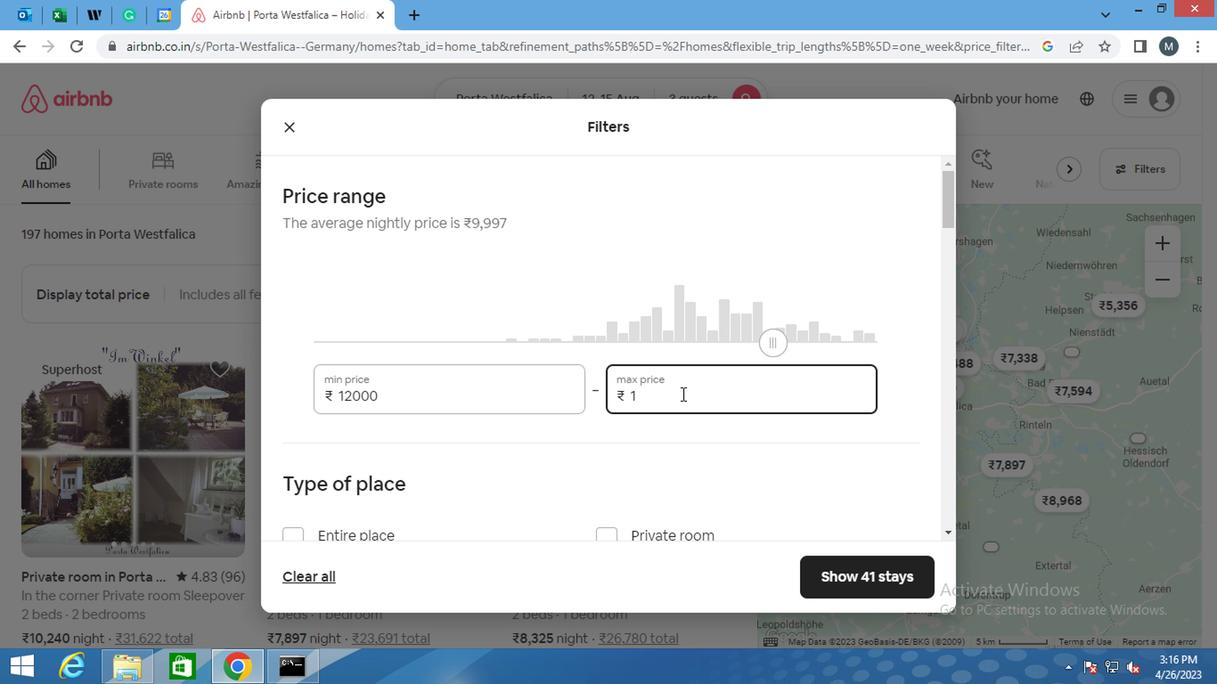 
Action: Key pressed 6
Screenshot: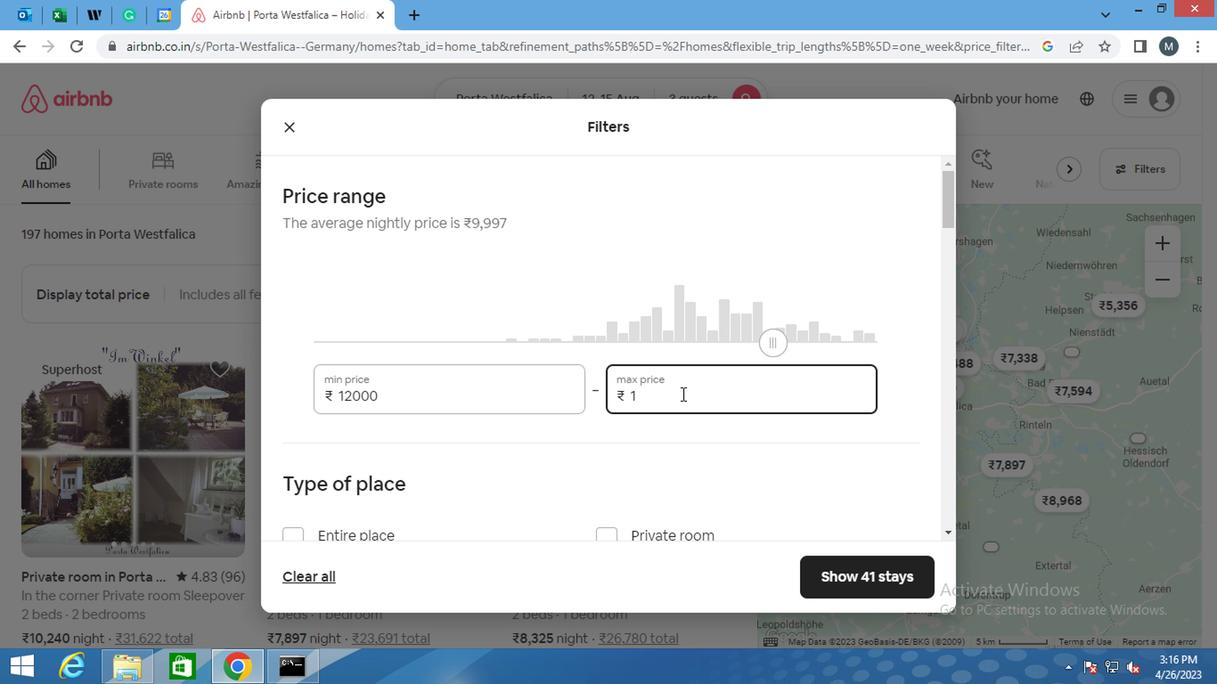
Action: Mouse moved to (668, 396)
Screenshot: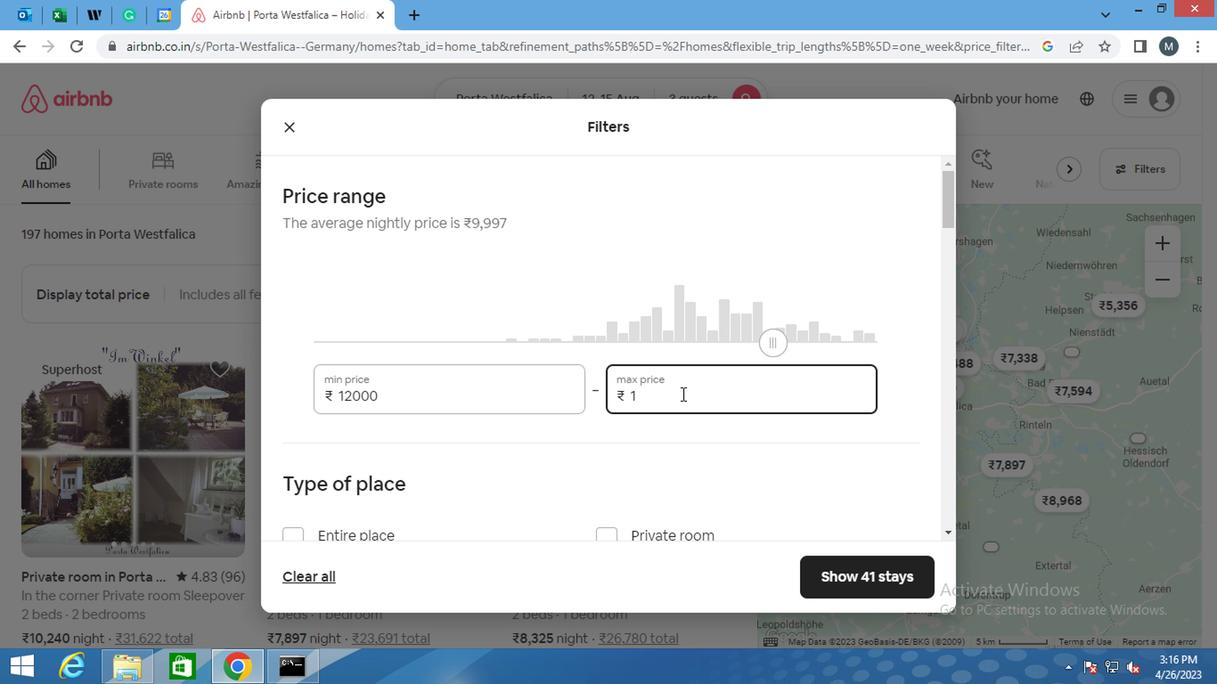 
Action: Key pressed 000
Screenshot: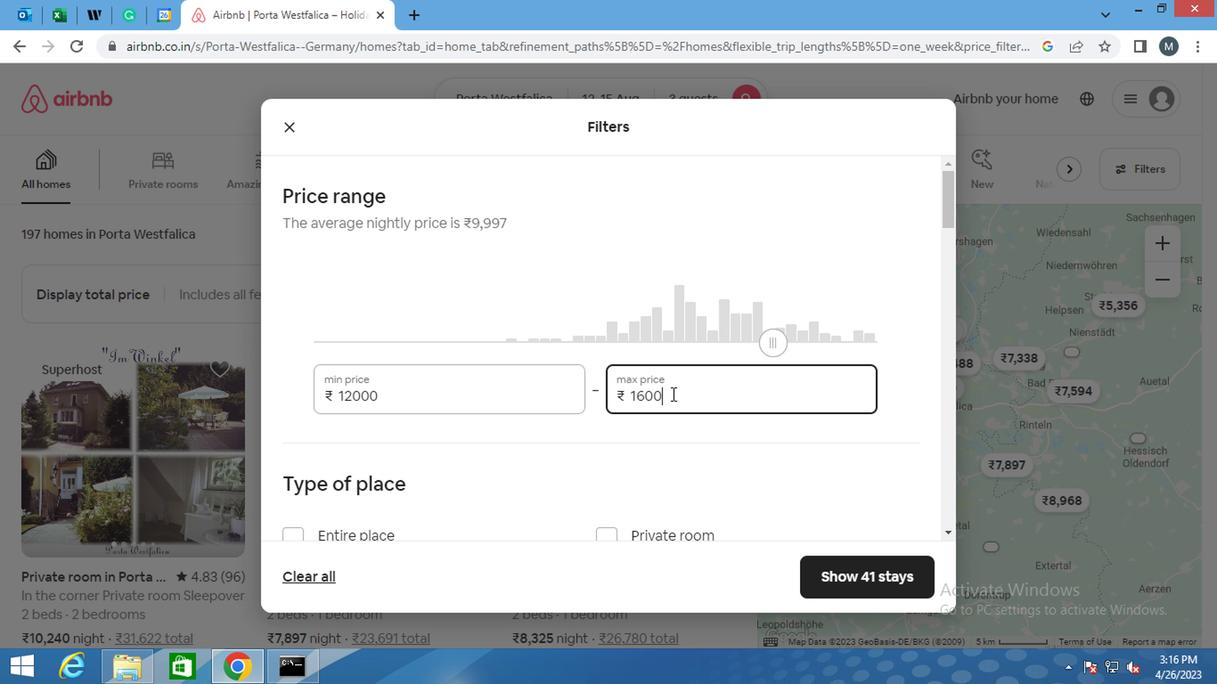 
Action: Mouse moved to (583, 361)
Screenshot: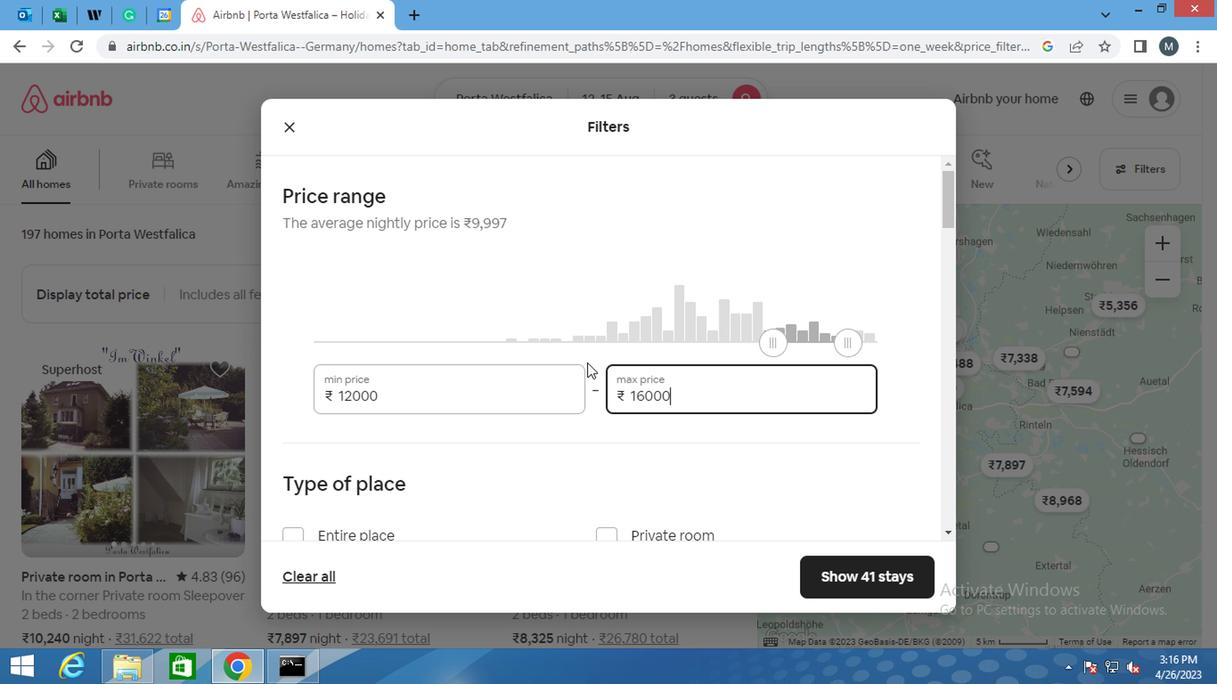 
Action: Mouse scrolled (583, 360) with delta (0, -1)
Screenshot: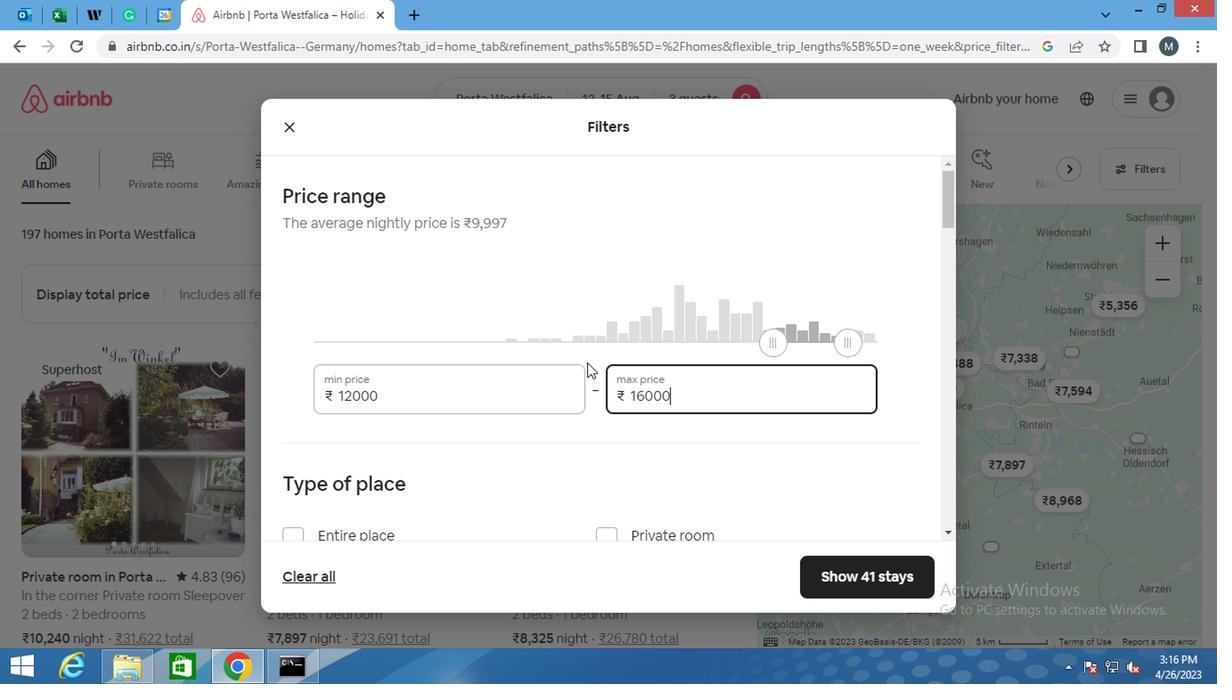 
Action: Mouse scrolled (583, 360) with delta (0, -1)
Screenshot: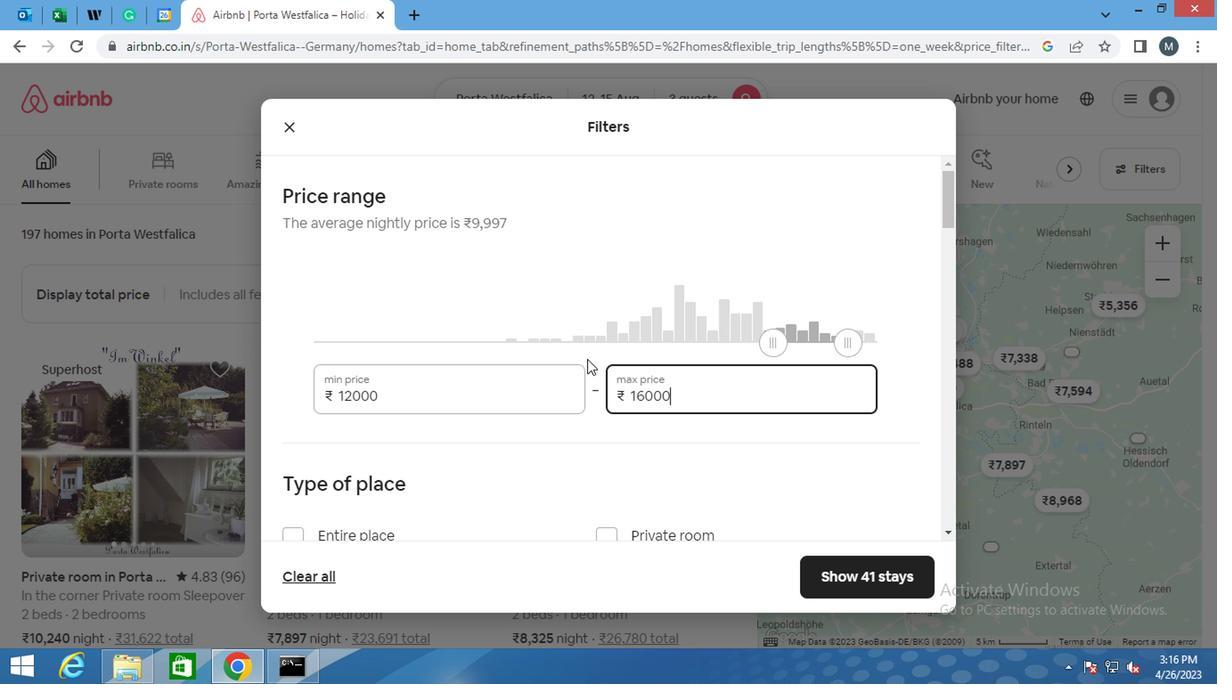 
Action: Mouse moved to (436, 376)
Screenshot: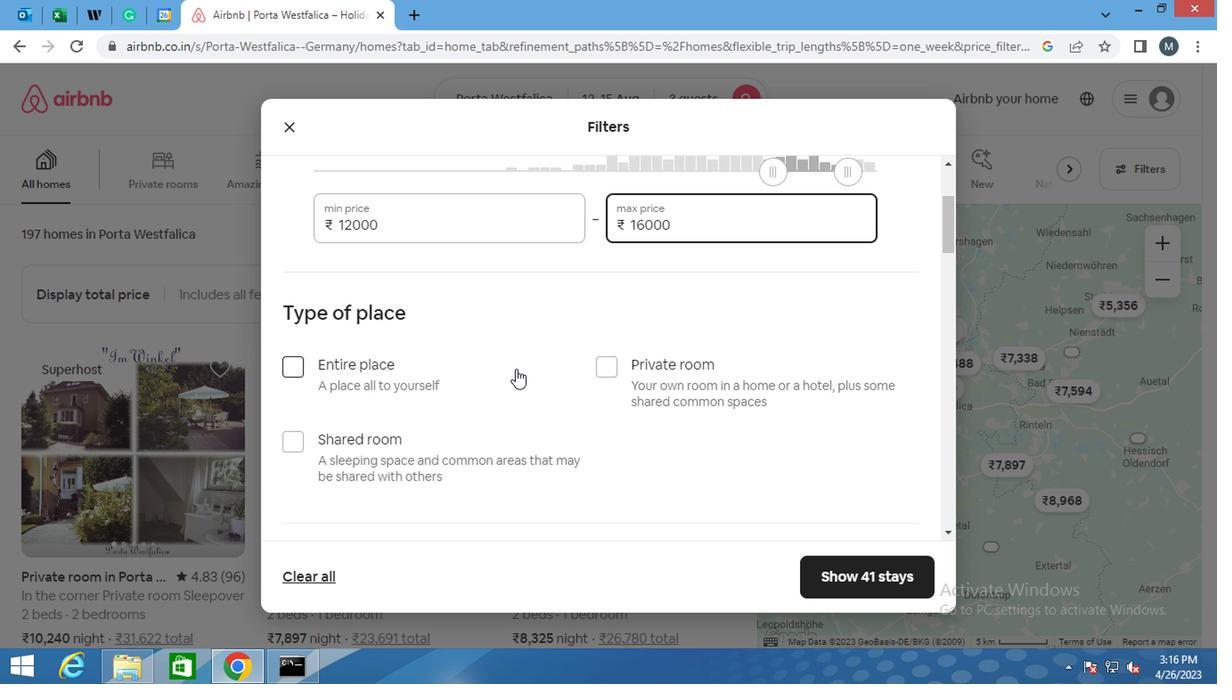 
Action: Mouse scrolled (436, 375) with delta (0, -1)
Screenshot: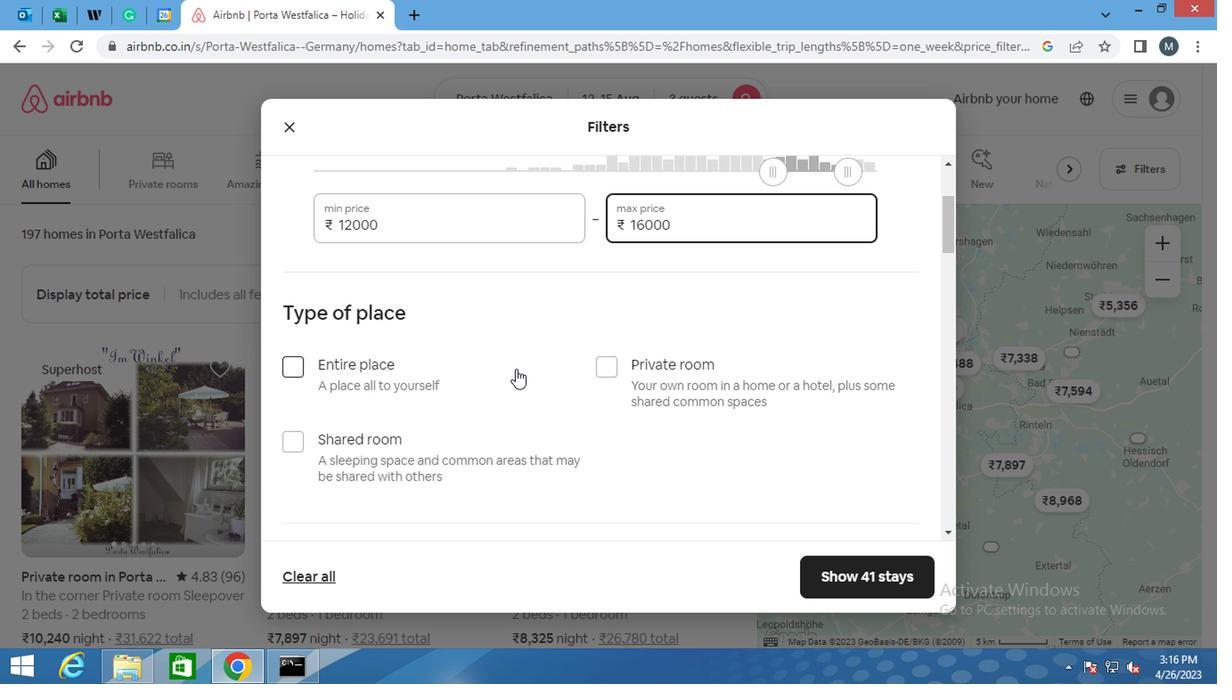 
Action: Mouse moved to (294, 276)
Screenshot: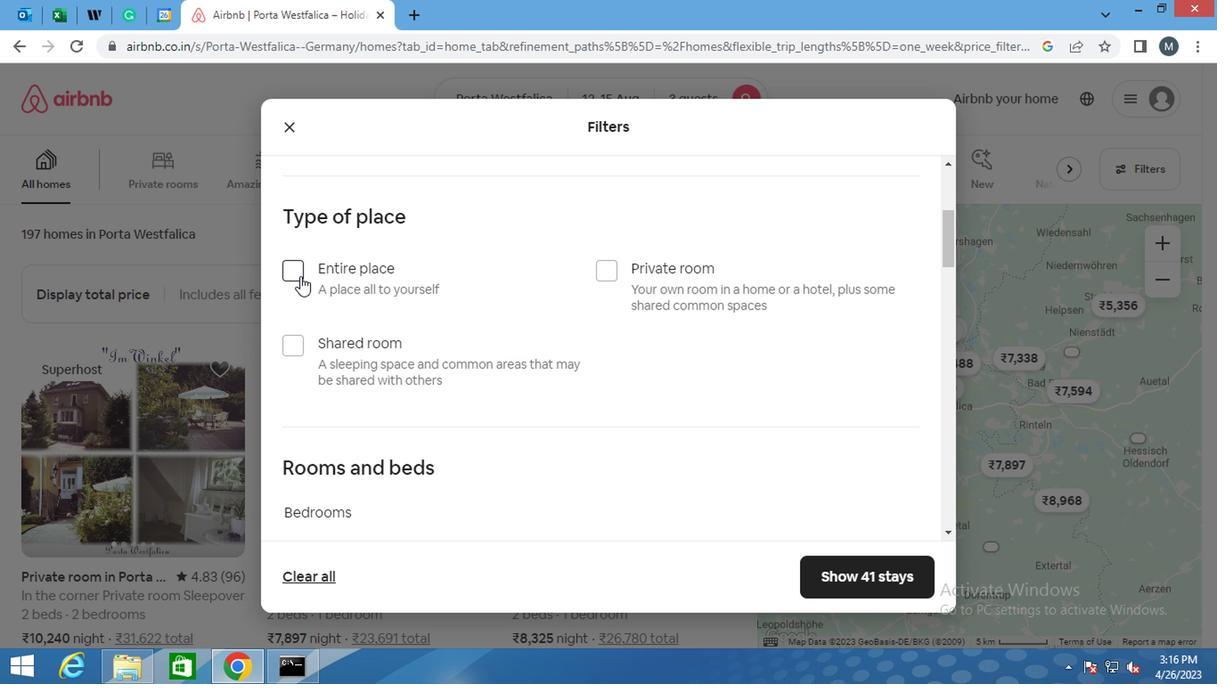 
Action: Mouse pressed left at (294, 276)
Screenshot: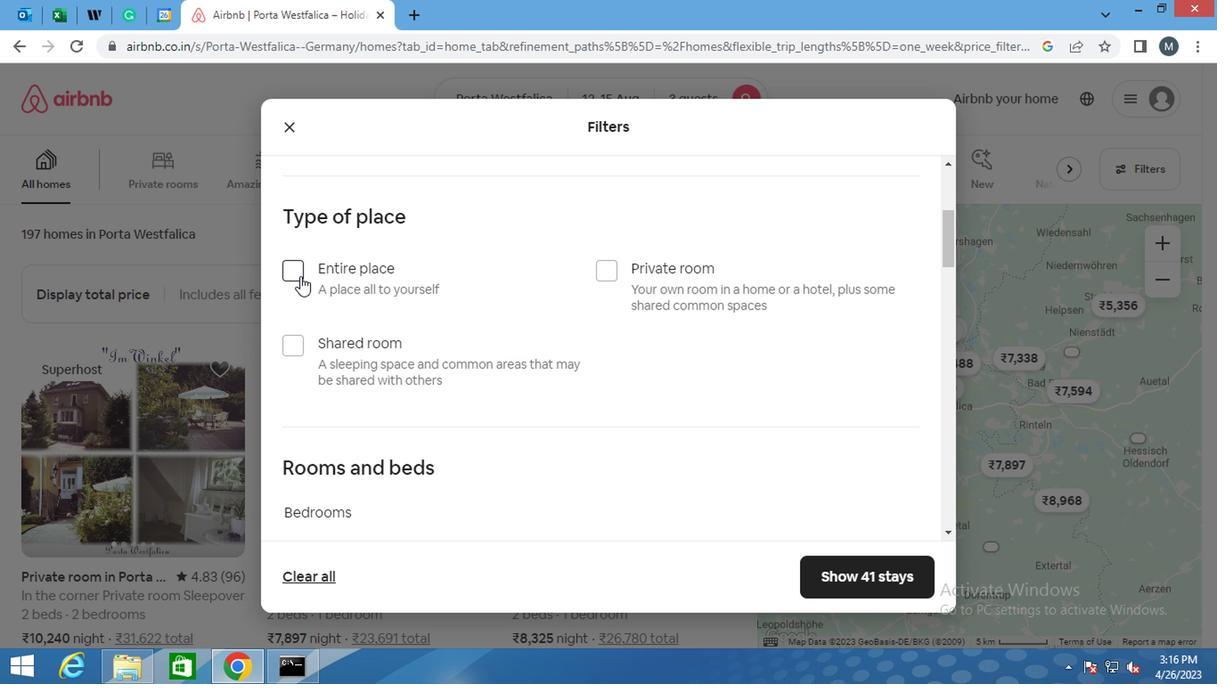 
Action: Mouse moved to (415, 319)
Screenshot: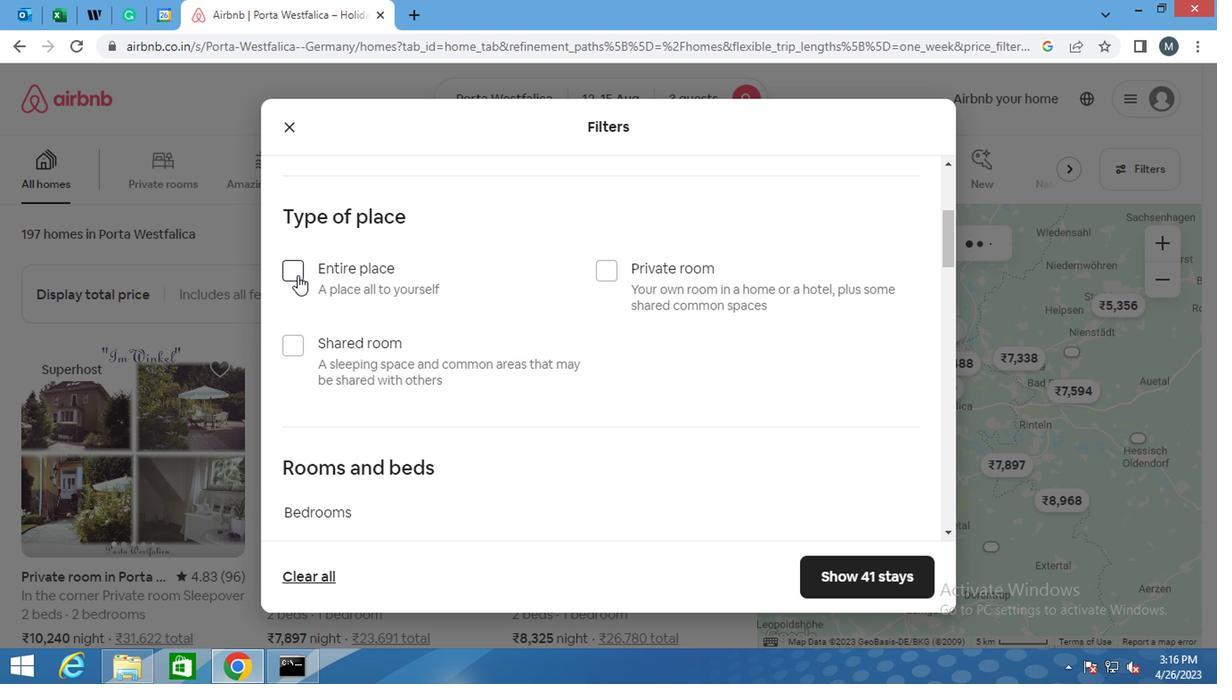 
Action: Mouse scrolled (415, 320) with delta (0, 1)
Screenshot: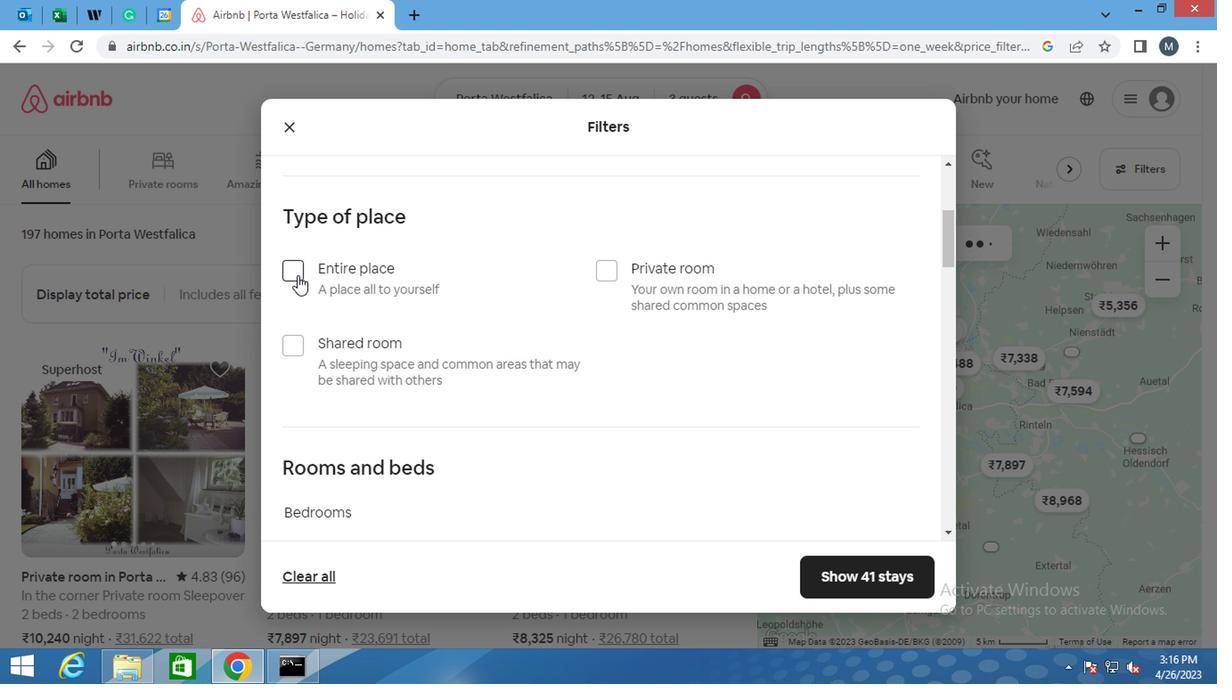 
Action: Mouse scrolled (415, 320) with delta (0, 1)
Screenshot: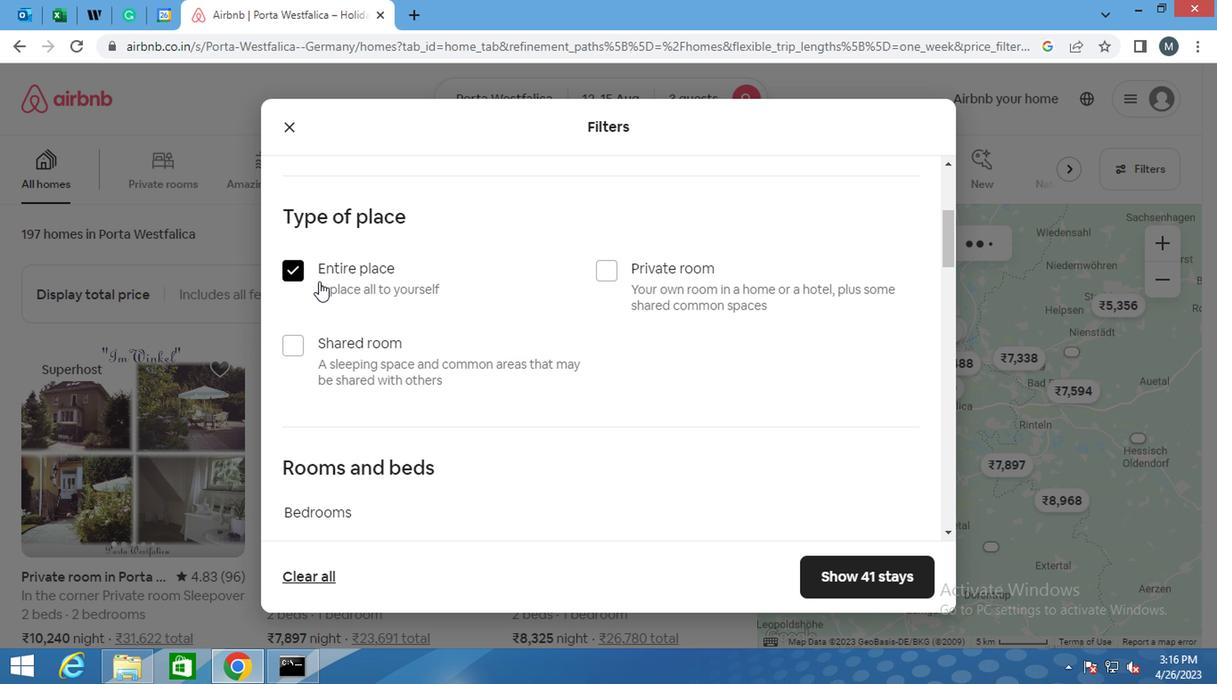 
Action: Mouse scrolled (415, 320) with delta (0, 1)
Screenshot: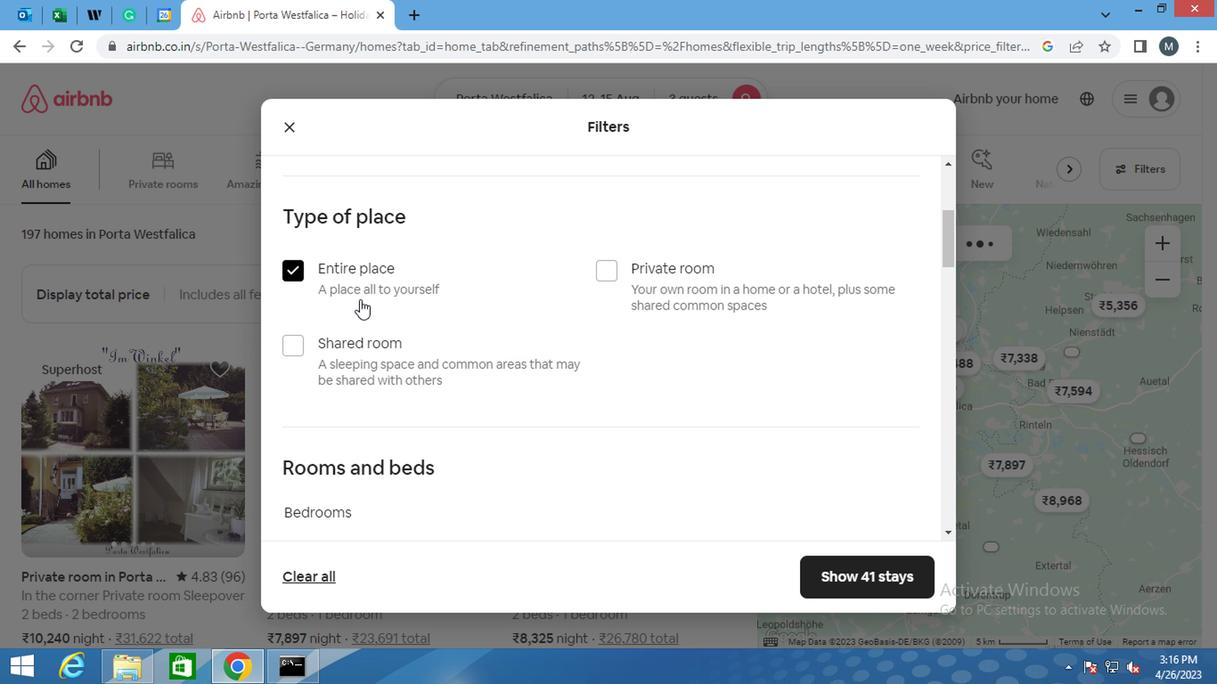 
Action: Mouse moved to (443, 331)
Screenshot: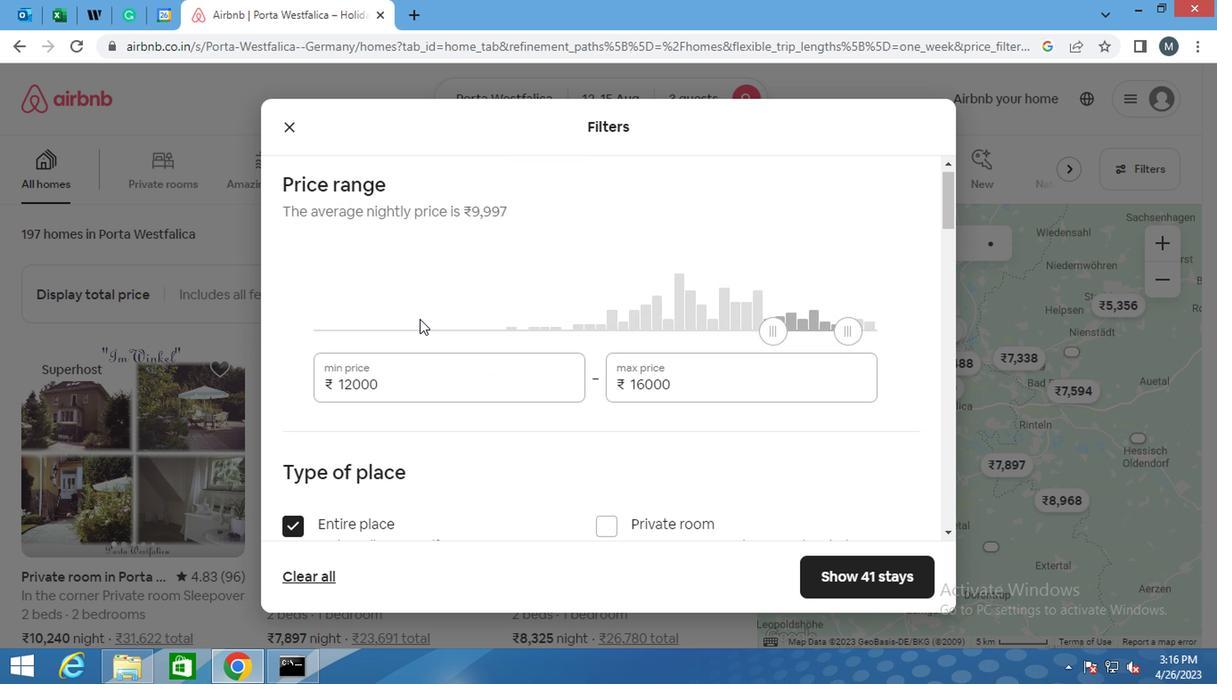 
Action: Mouse scrolled (443, 330) with delta (0, -1)
Screenshot: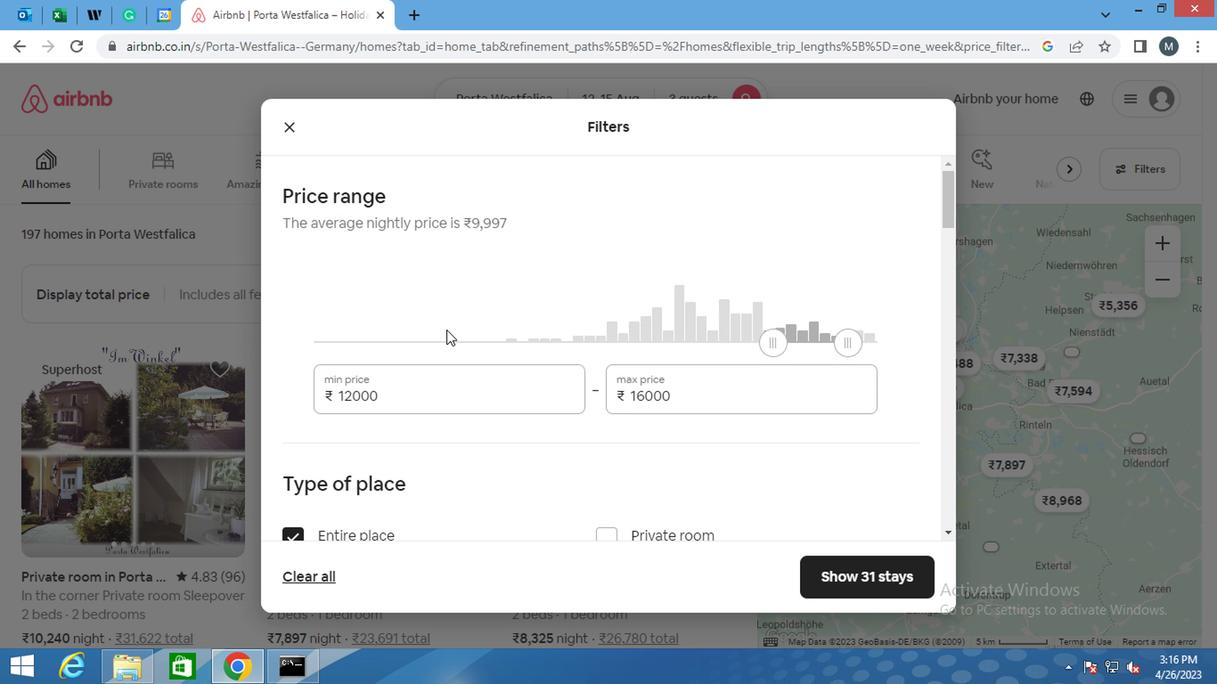 
Action: Mouse scrolled (443, 330) with delta (0, -1)
Screenshot: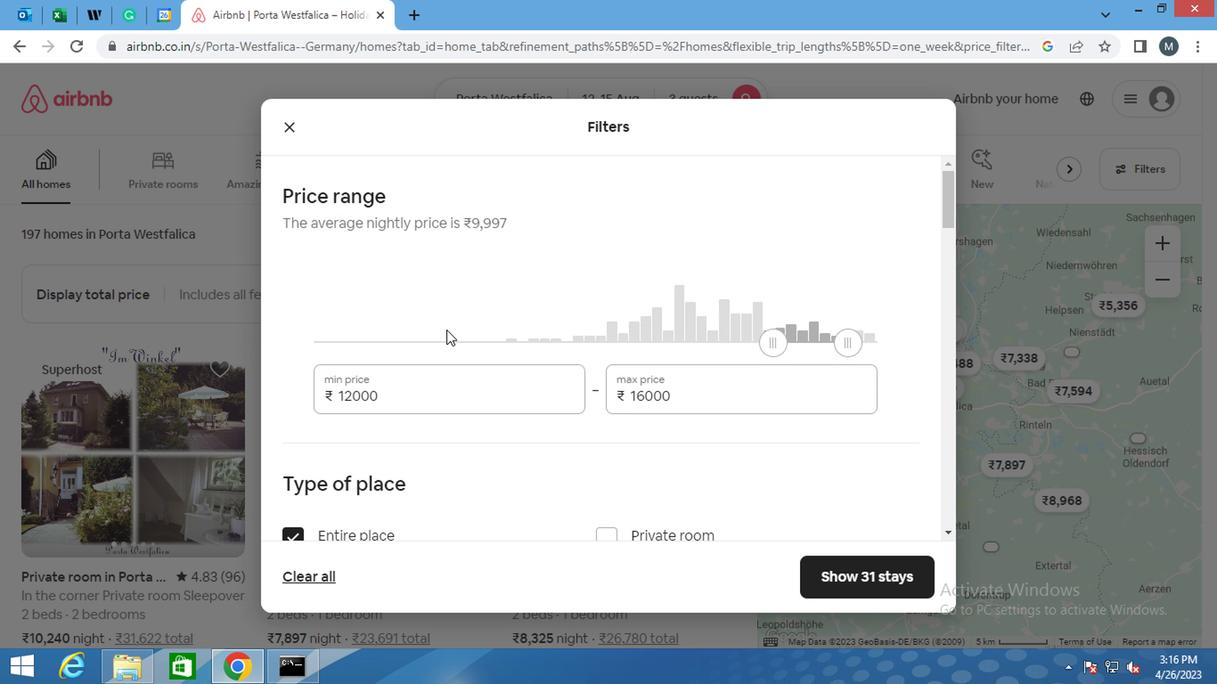 
Action: Mouse moved to (444, 332)
Screenshot: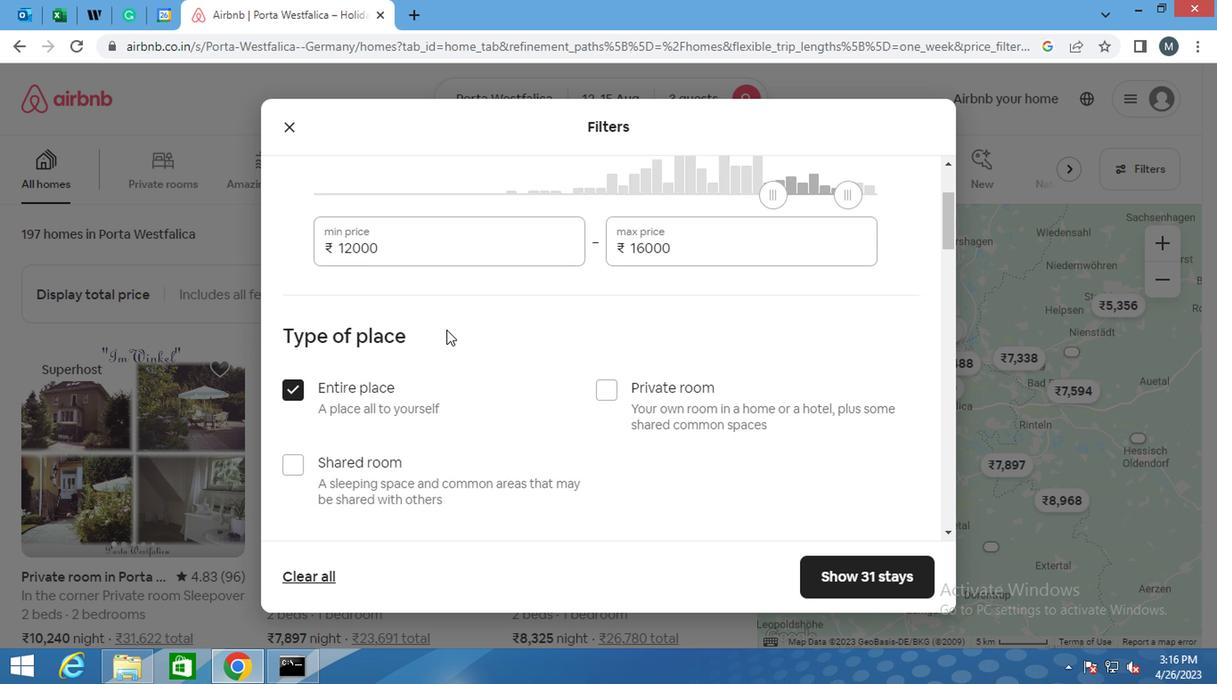 
Action: Mouse scrolled (444, 331) with delta (0, 0)
Screenshot: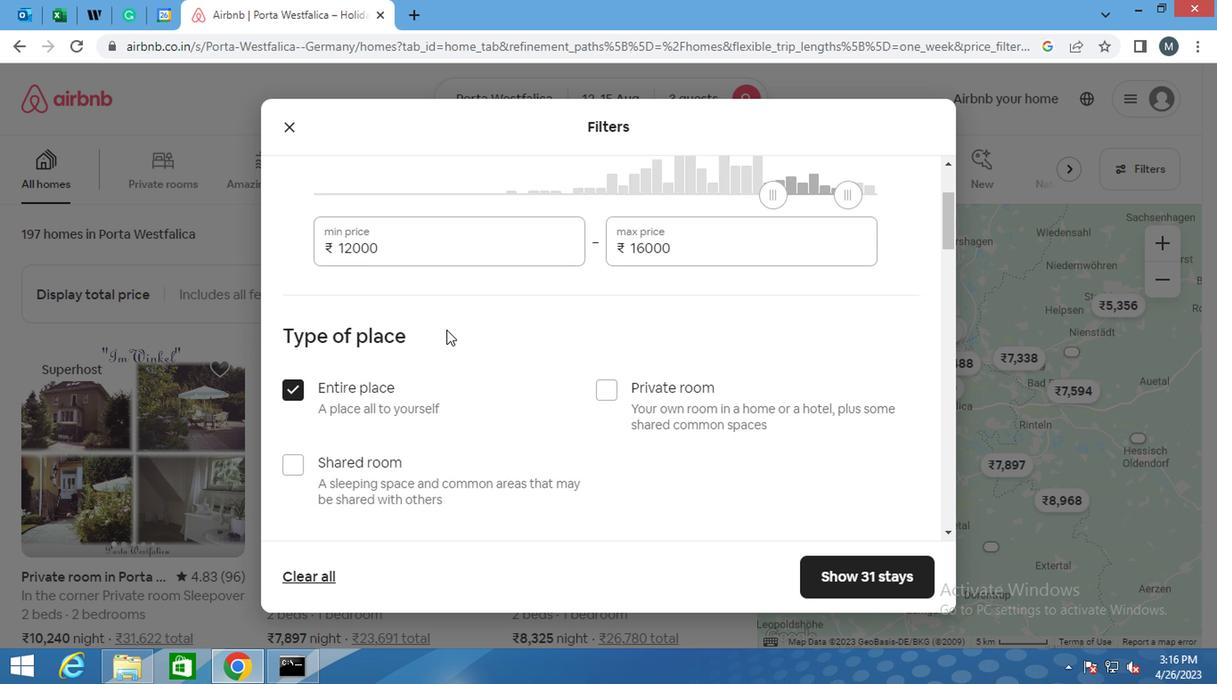 
Action: Mouse scrolled (444, 331) with delta (0, 0)
Screenshot: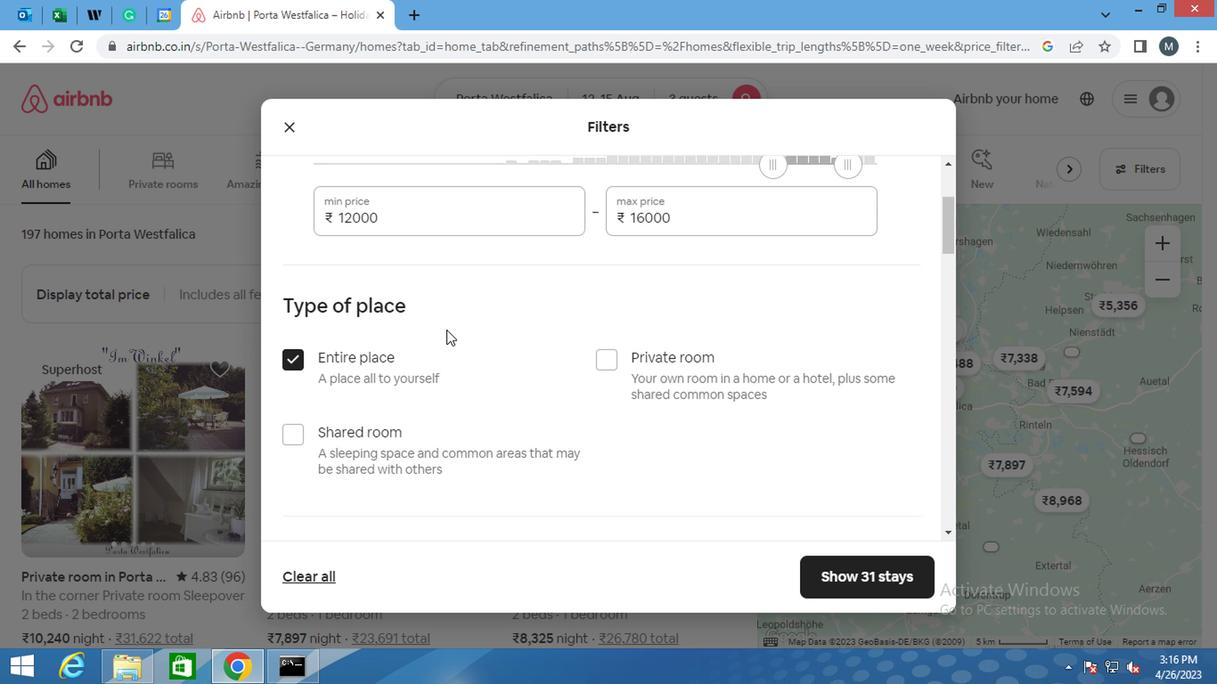 
Action: Mouse moved to (452, 314)
Screenshot: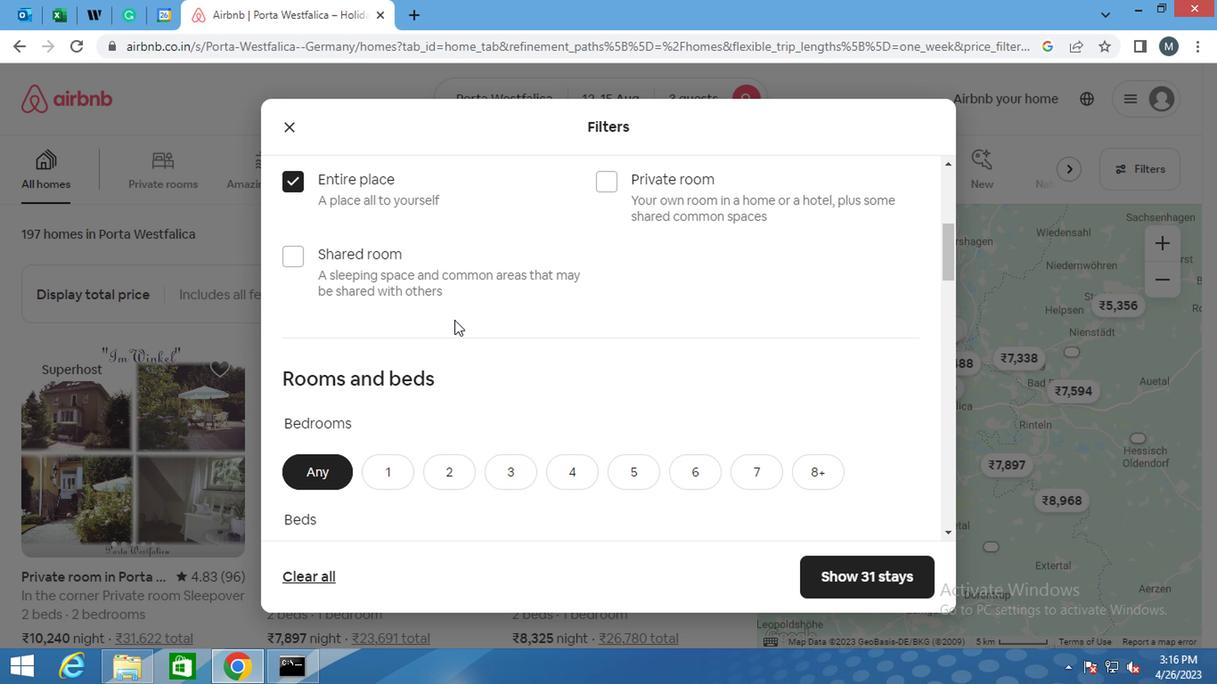 
Action: Mouse scrolled (452, 313) with delta (0, 0)
Screenshot: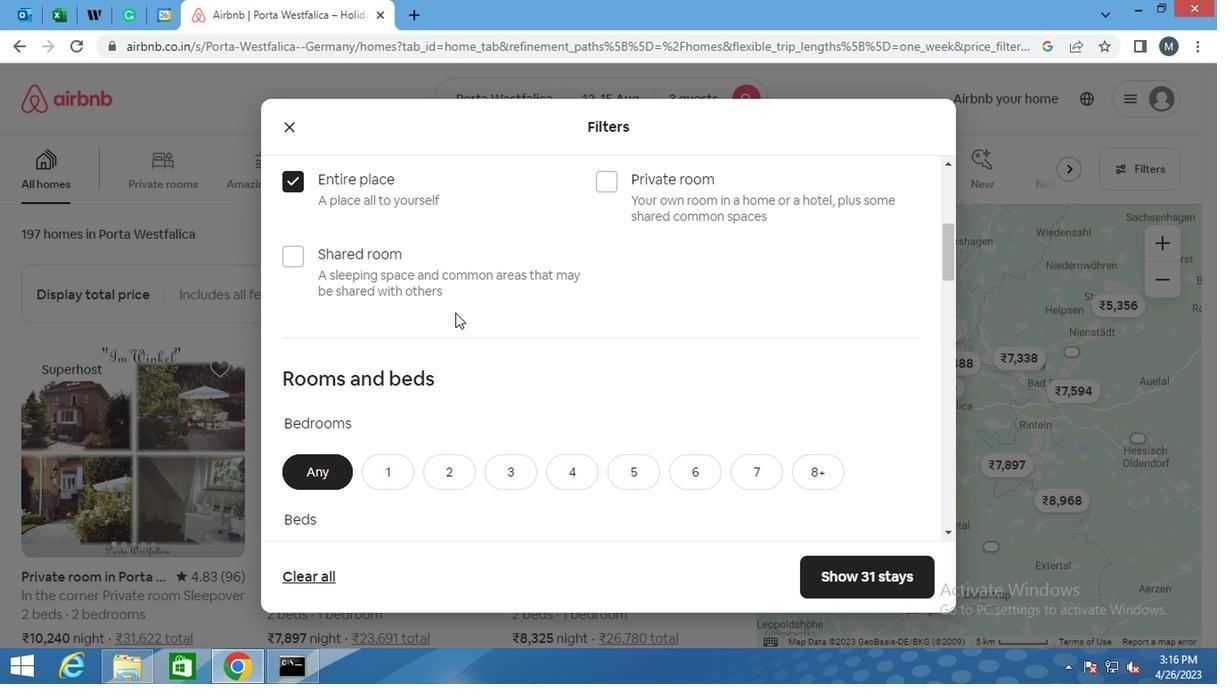 
Action: Mouse moved to (453, 314)
Screenshot: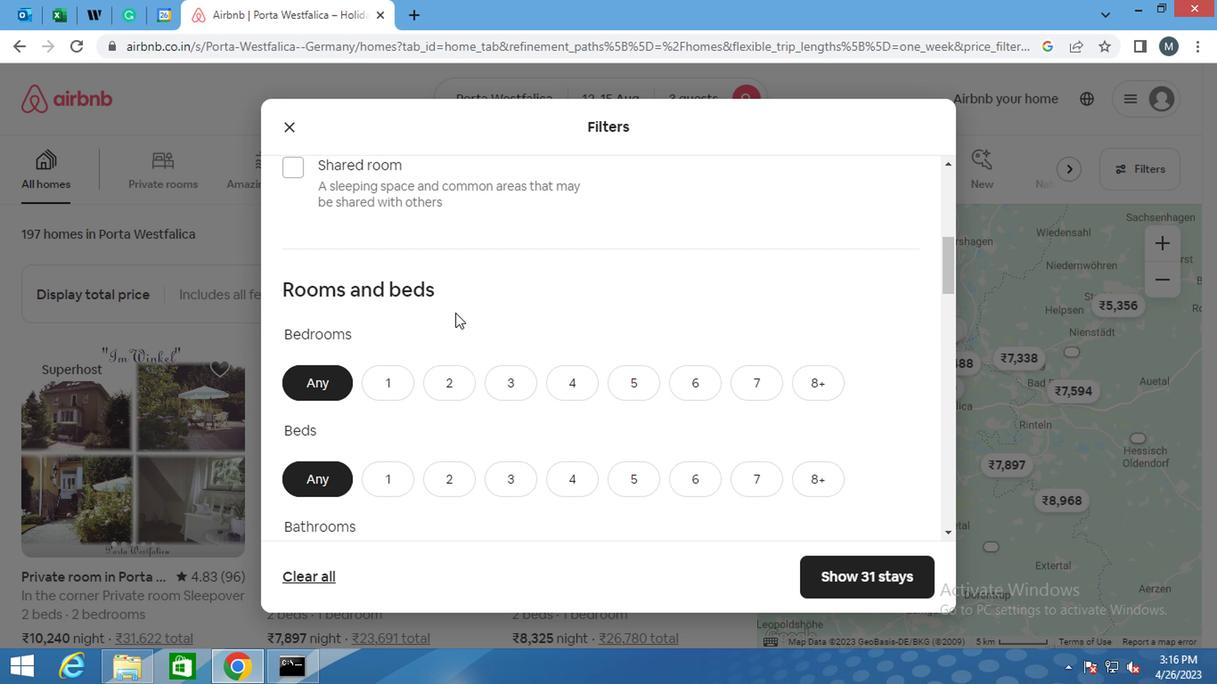 
Action: Mouse scrolled (453, 313) with delta (0, 0)
Screenshot: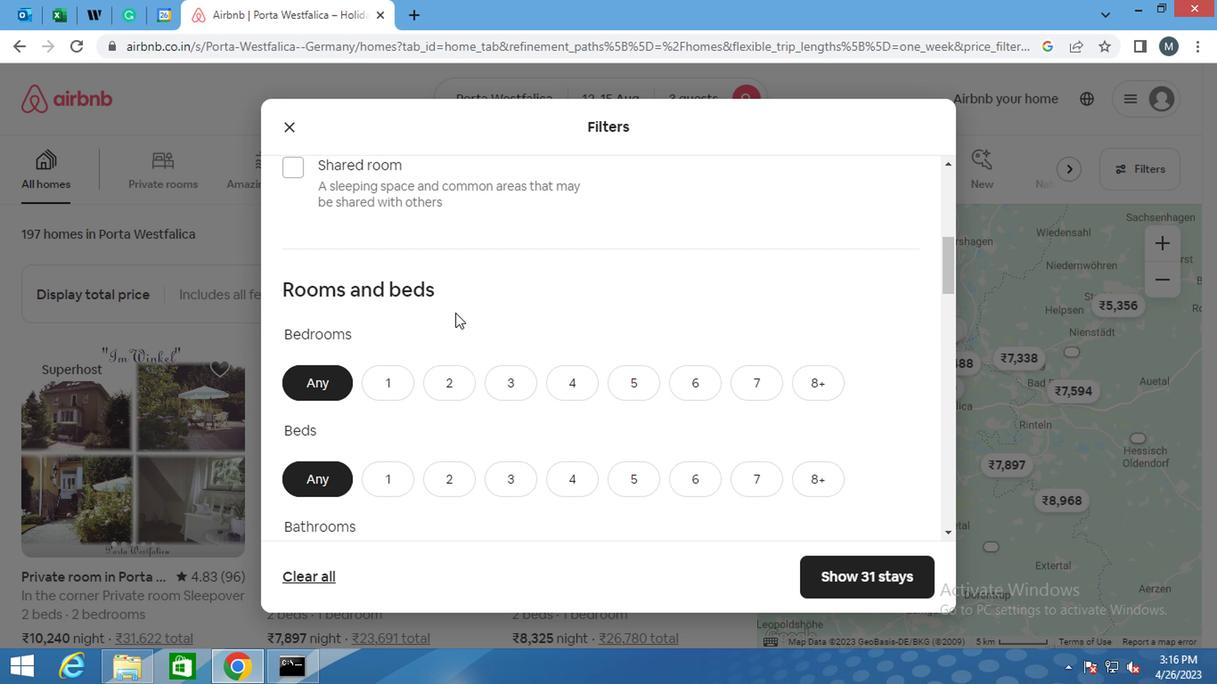 
Action: Mouse moved to (453, 303)
Screenshot: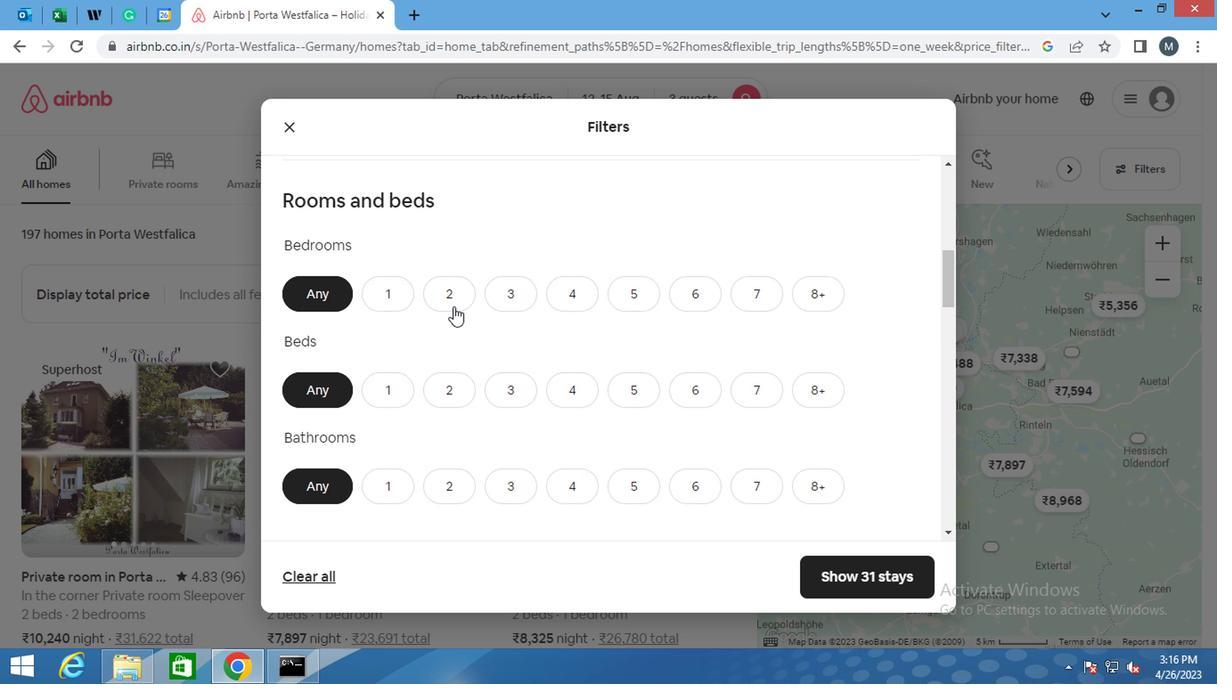 
Action: Mouse pressed left at (453, 303)
Screenshot: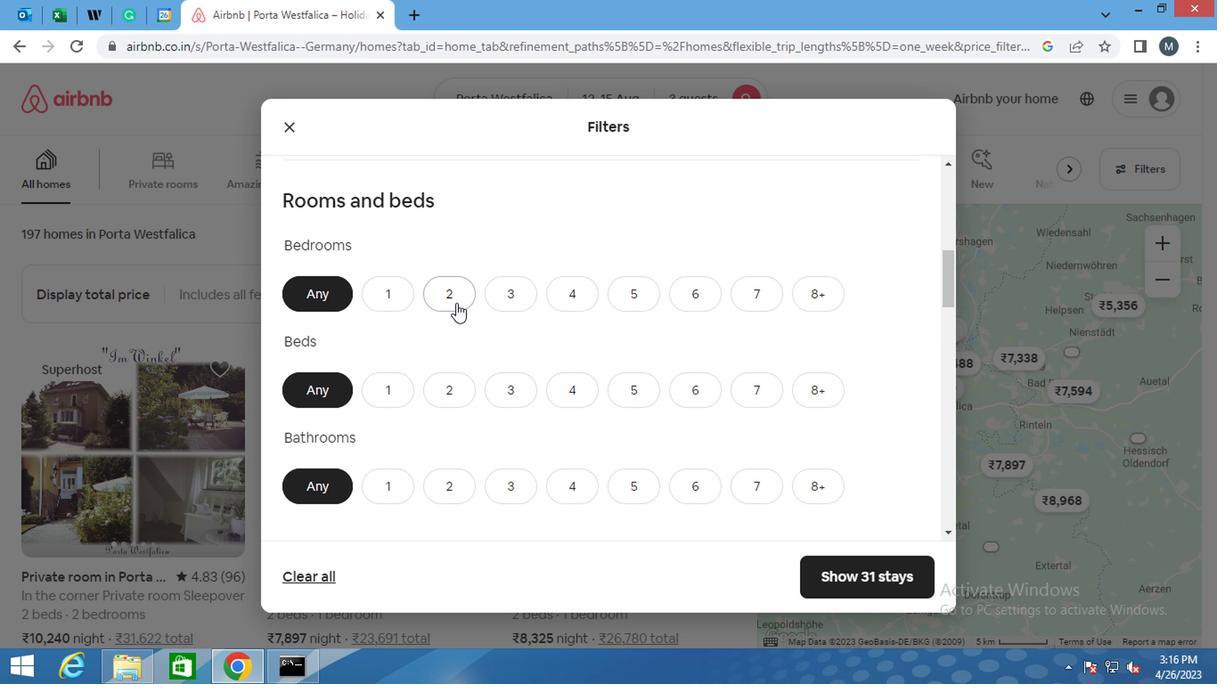 
Action: Mouse moved to (498, 387)
Screenshot: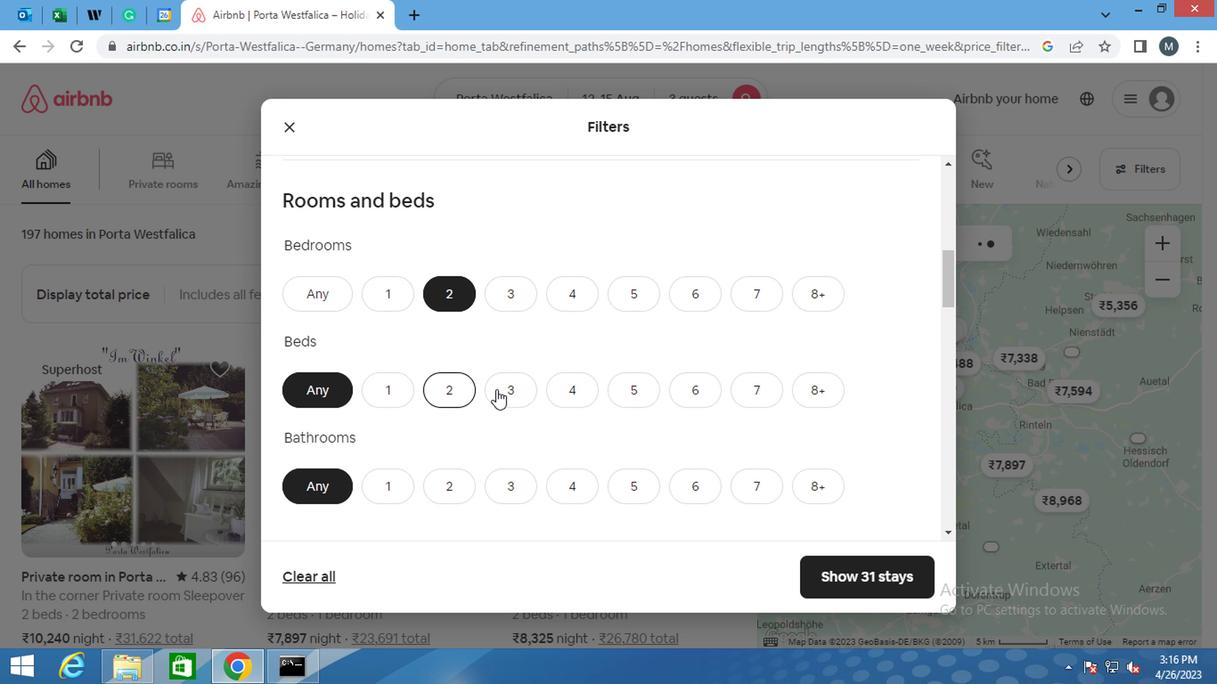 
Action: Mouse pressed left at (498, 387)
Screenshot: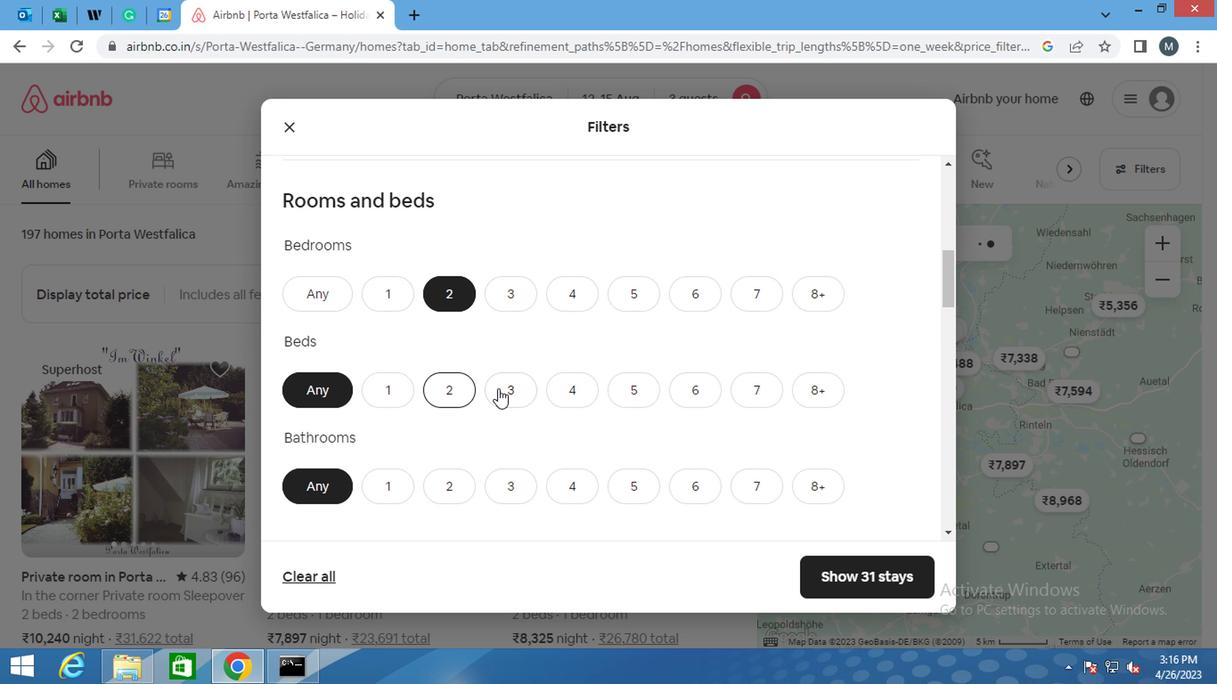 
Action: Mouse moved to (403, 481)
Screenshot: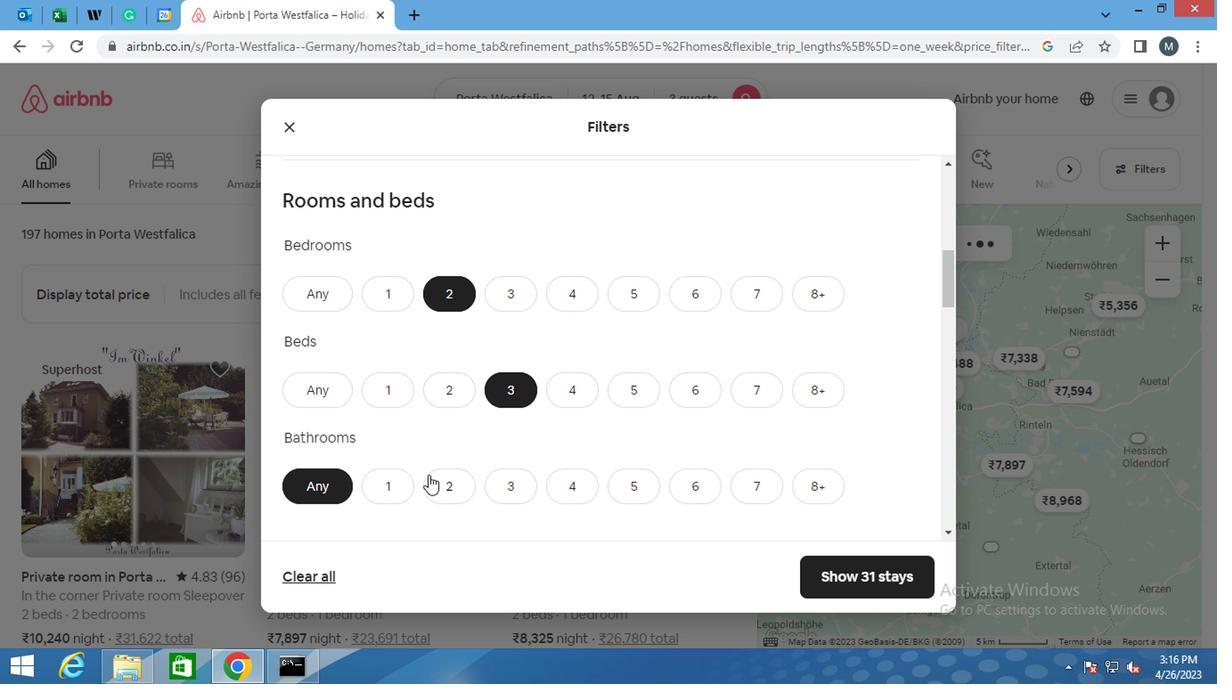 
Action: Mouse pressed left at (403, 481)
Screenshot: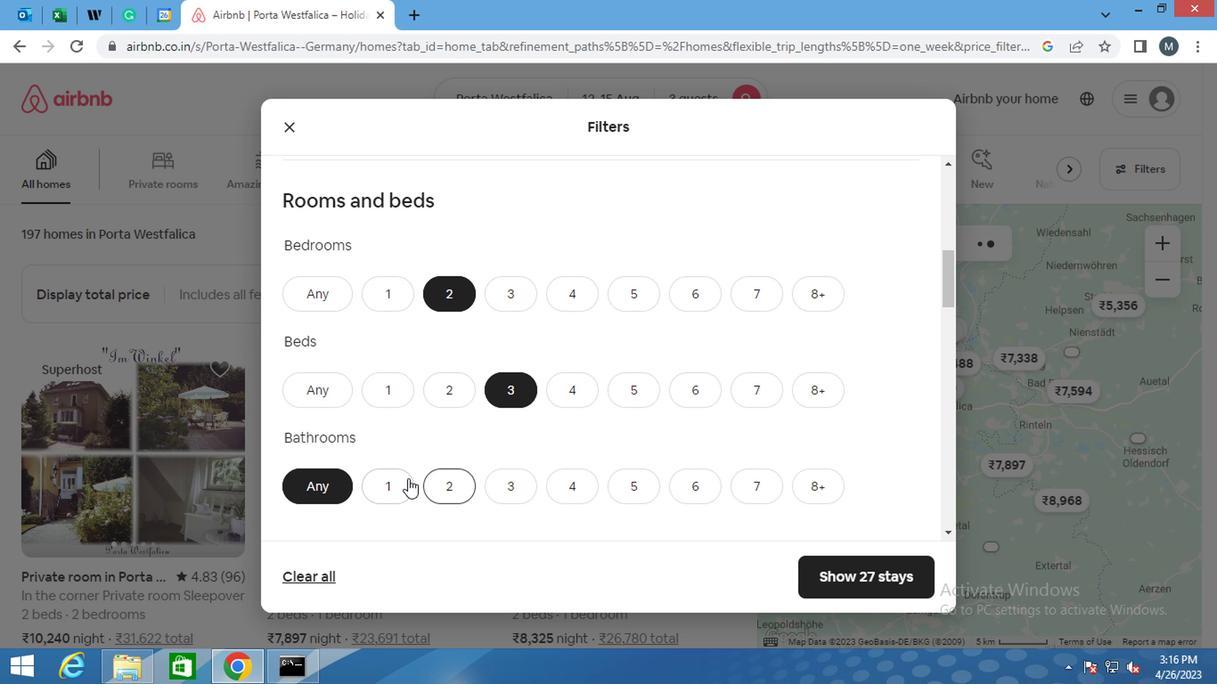 
Action: Mouse moved to (408, 405)
Screenshot: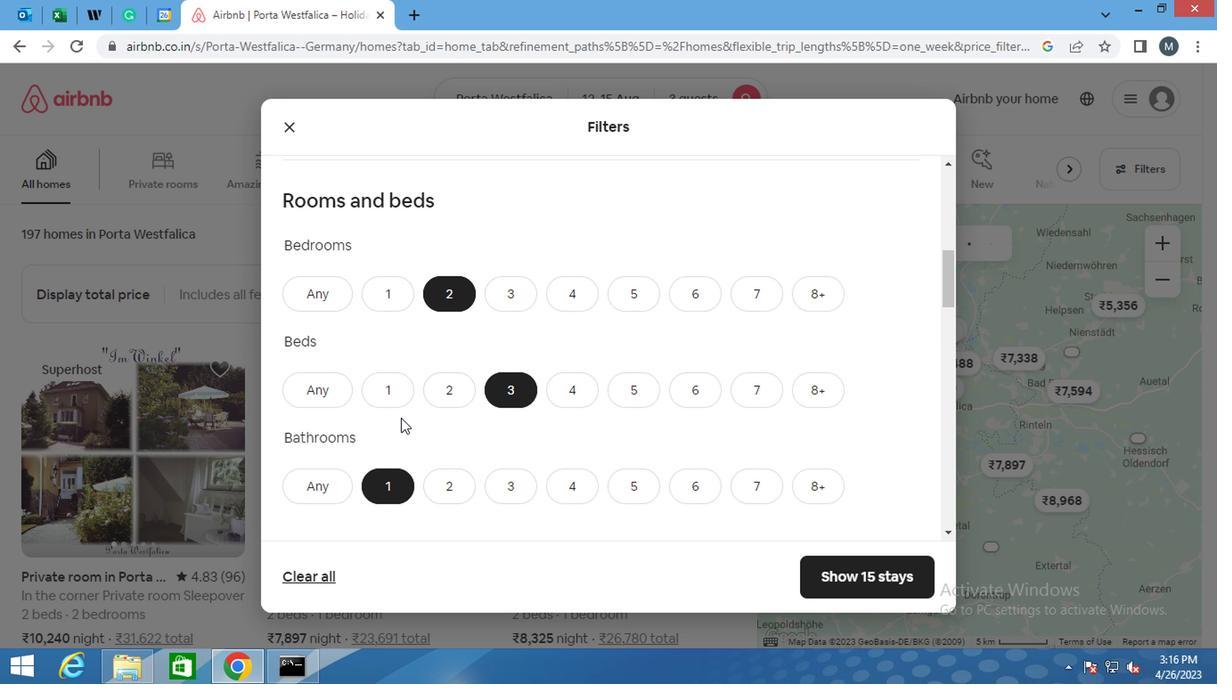 
Action: Mouse scrolled (408, 405) with delta (0, 0)
Screenshot: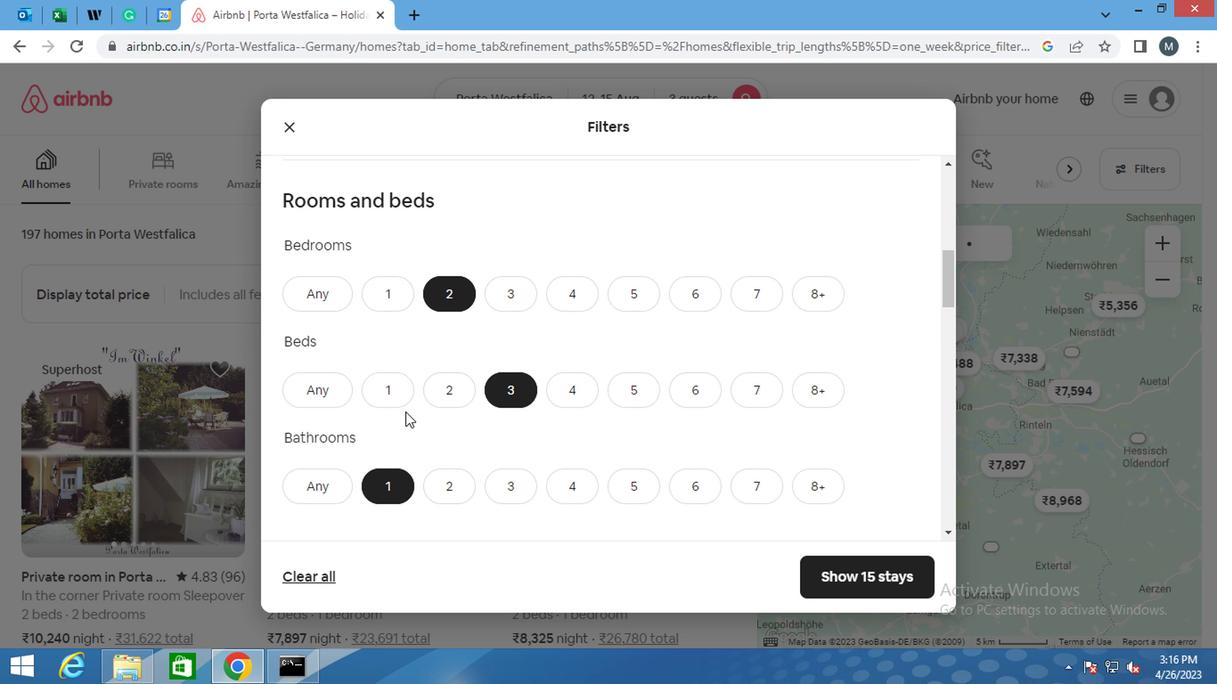 
Action: Mouse scrolled (408, 405) with delta (0, 0)
Screenshot: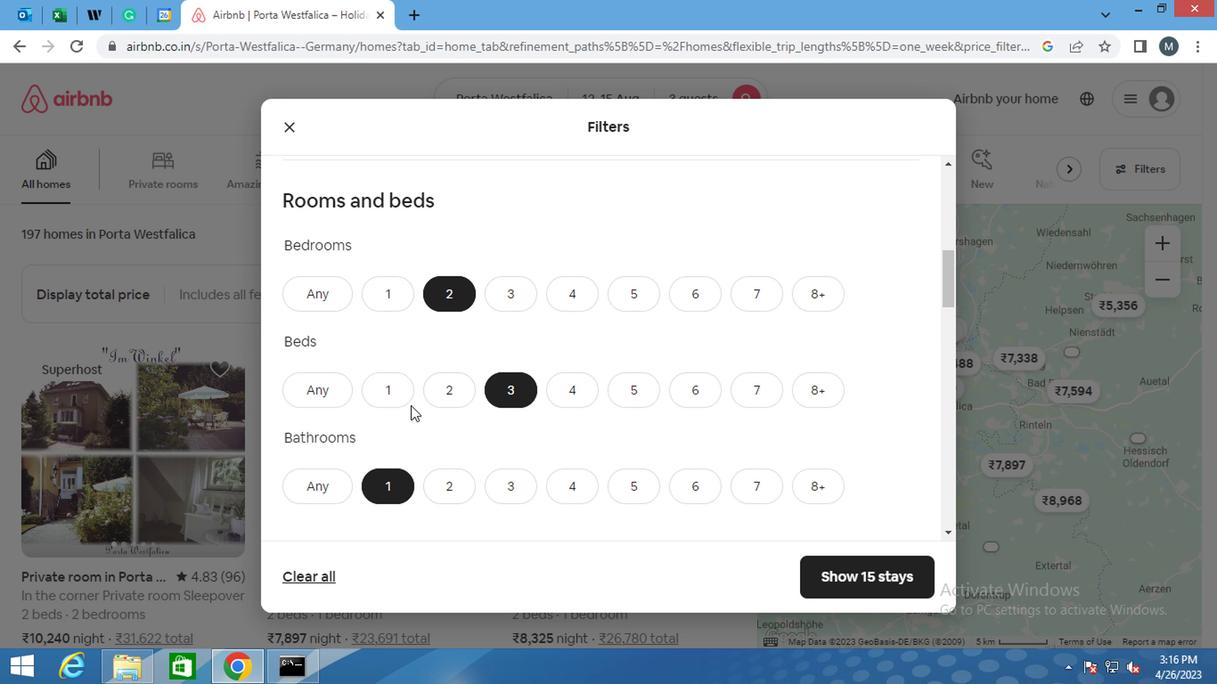 
Action: Mouse scrolled (408, 405) with delta (0, 0)
Screenshot: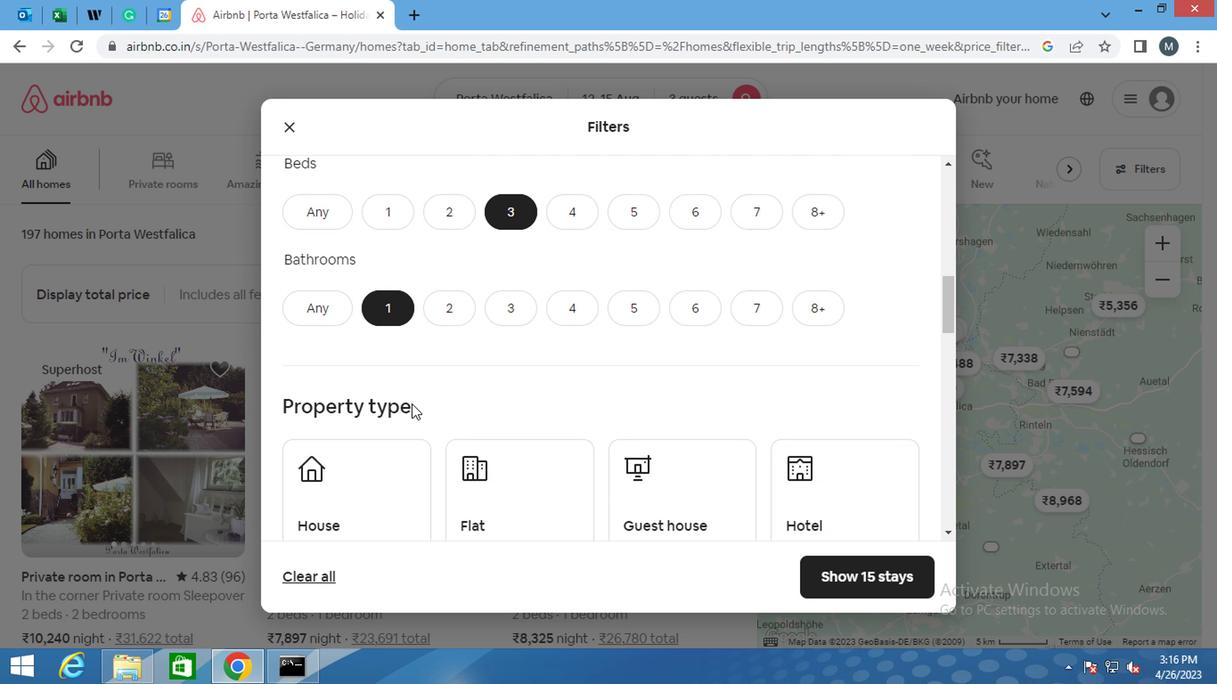 
Action: Mouse moved to (413, 383)
Screenshot: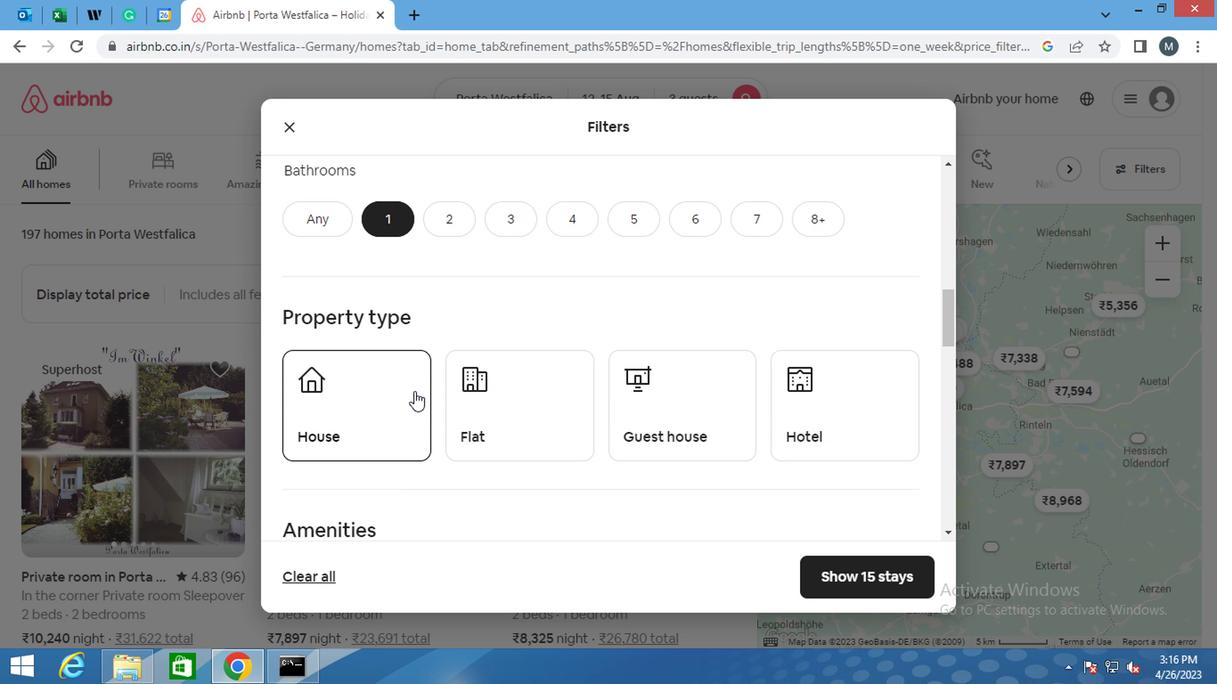 
Action: Mouse scrolled (413, 382) with delta (0, 0)
Screenshot: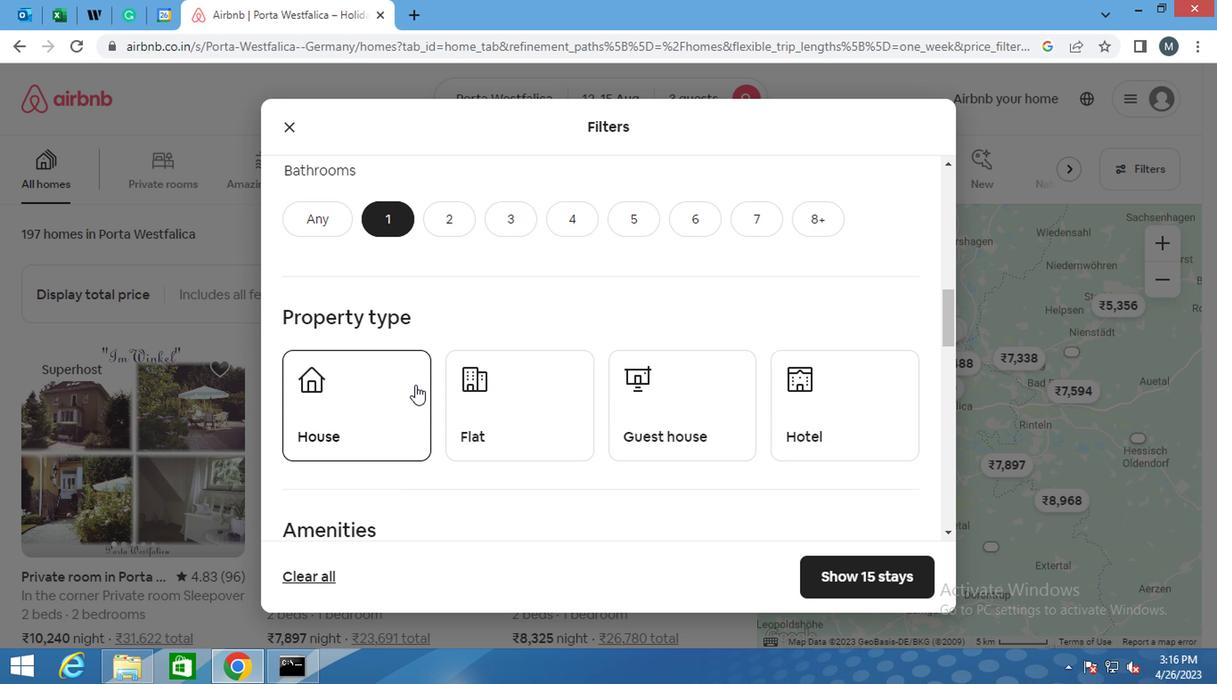 
Action: Mouse moved to (381, 347)
Screenshot: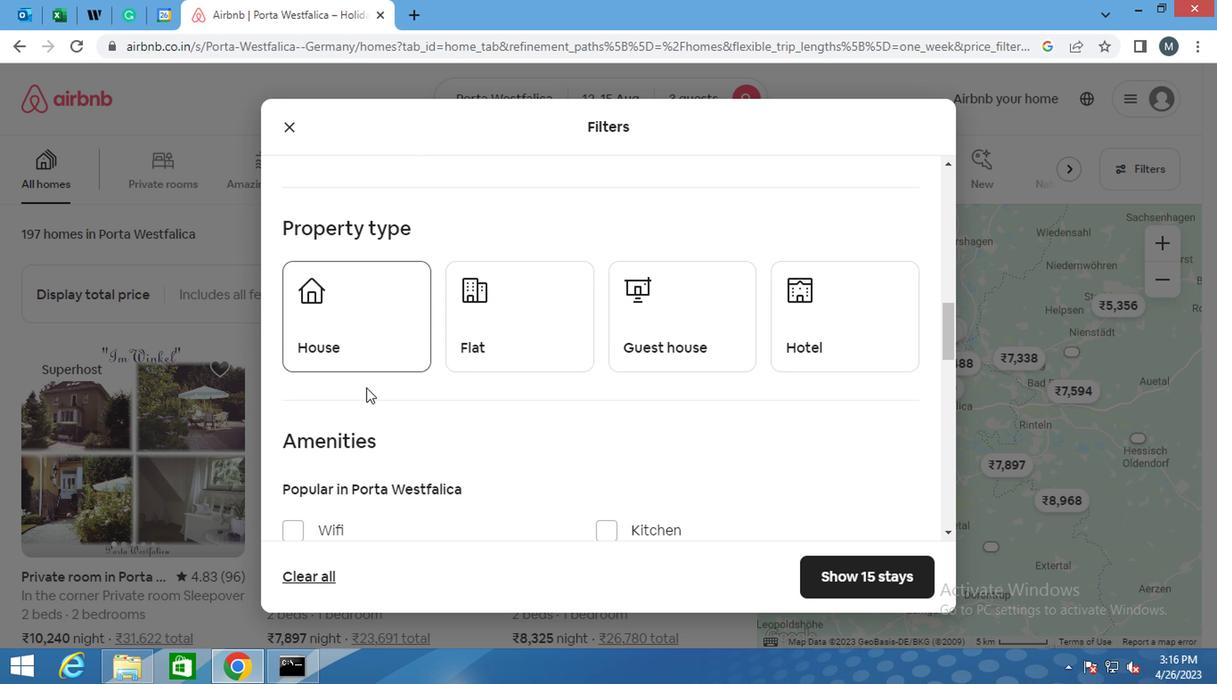 
Action: Mouse pressed left at (381, 347)
Screenshot: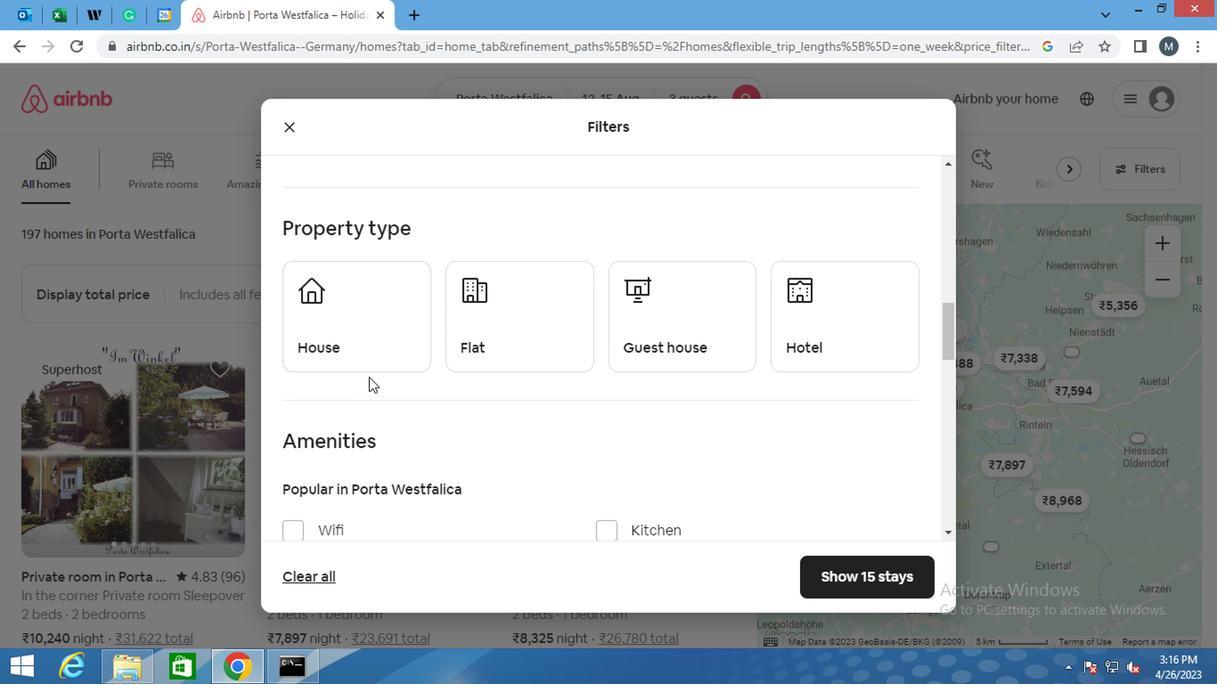 
Action: Mouse moved to (564, 333)
Screenshot: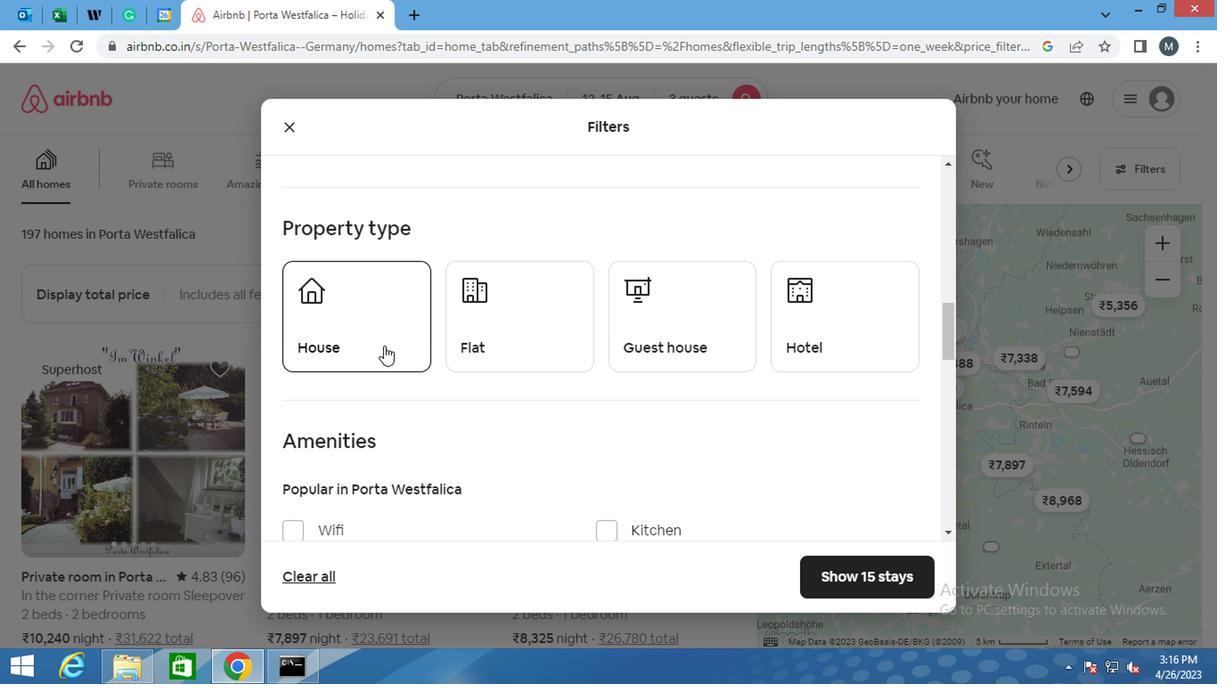 
Action: Mouse pressed left at (564, 333)
Screenshot: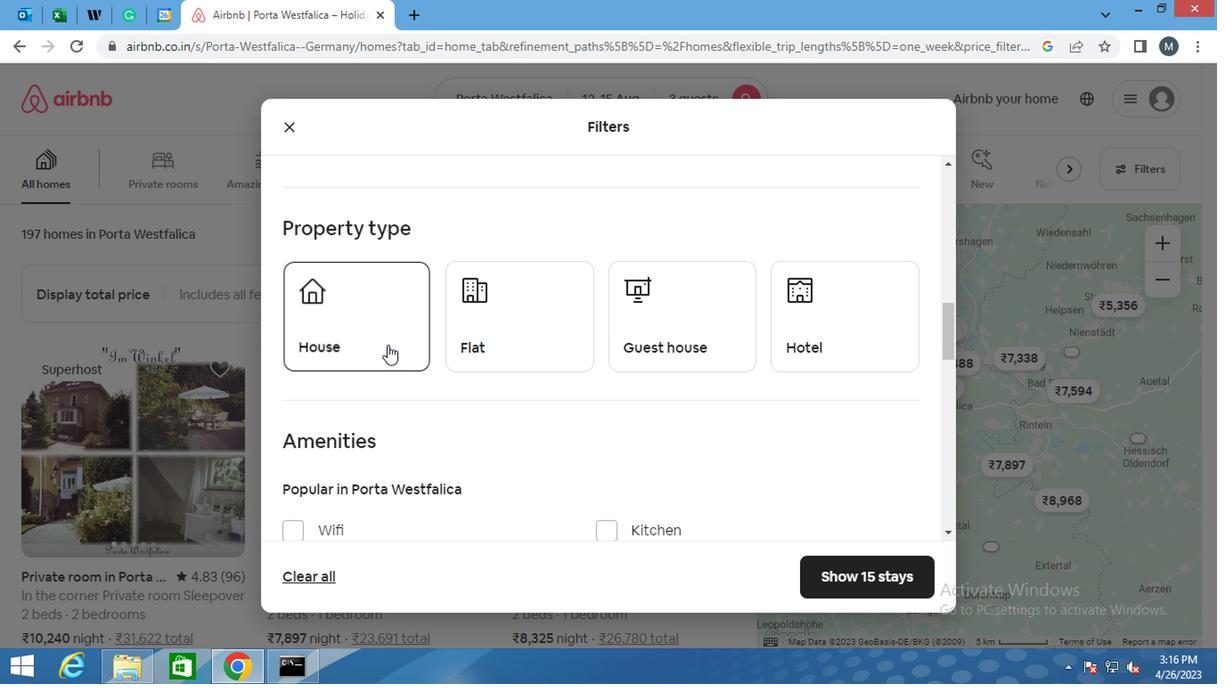 
Action: Mouse moved to (694, 329)
Screenshot: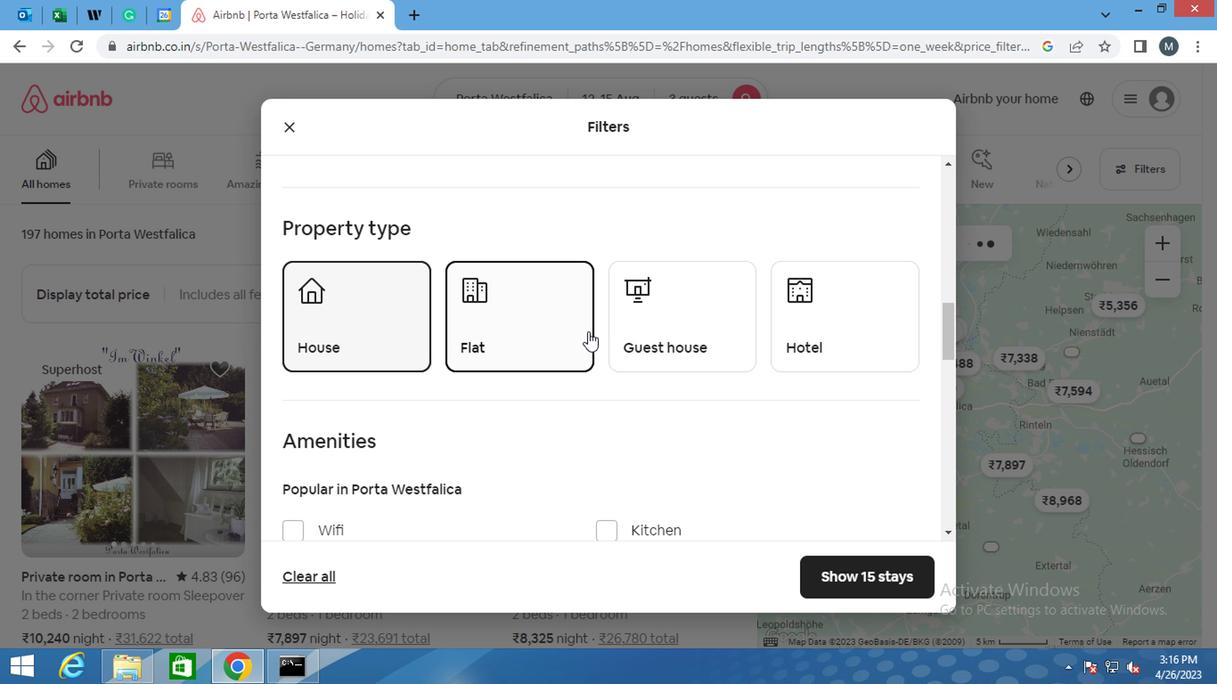 
Action: Mouse pressed left at (694, 329)
Screenshot: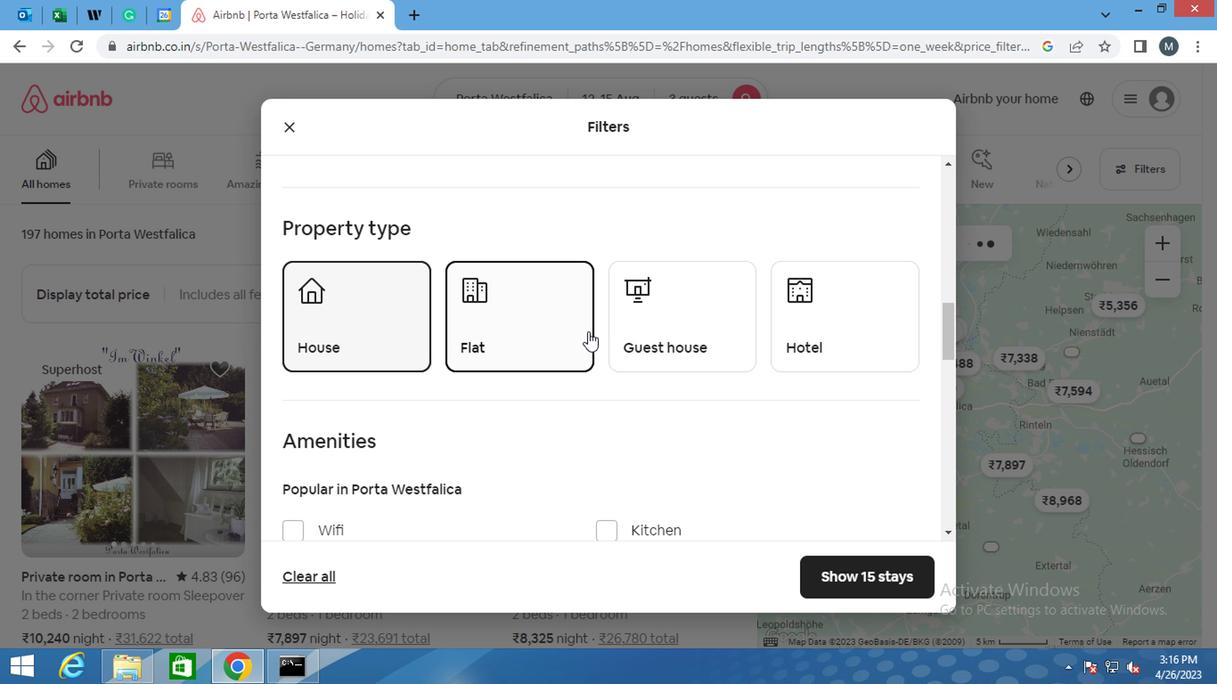 
Action: Mouse moved to (457, 353)
Screenshot: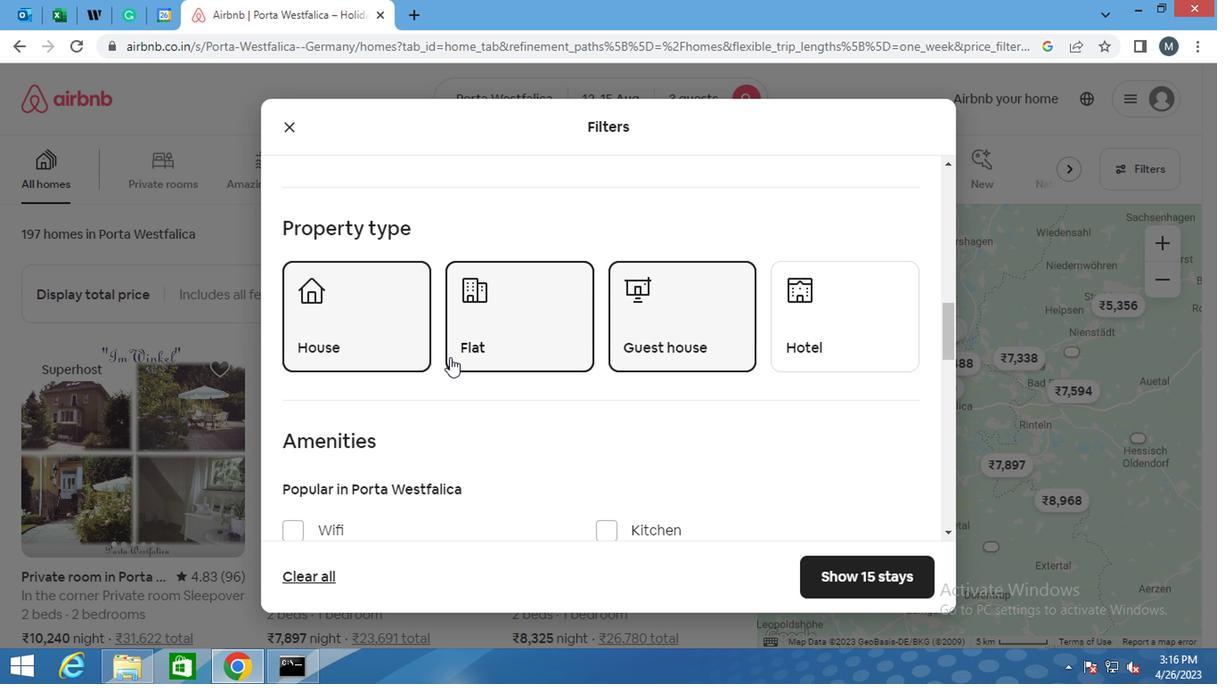 
Action: Mouse scrolled (457, 351) with delta (0, -1)
Screenshot: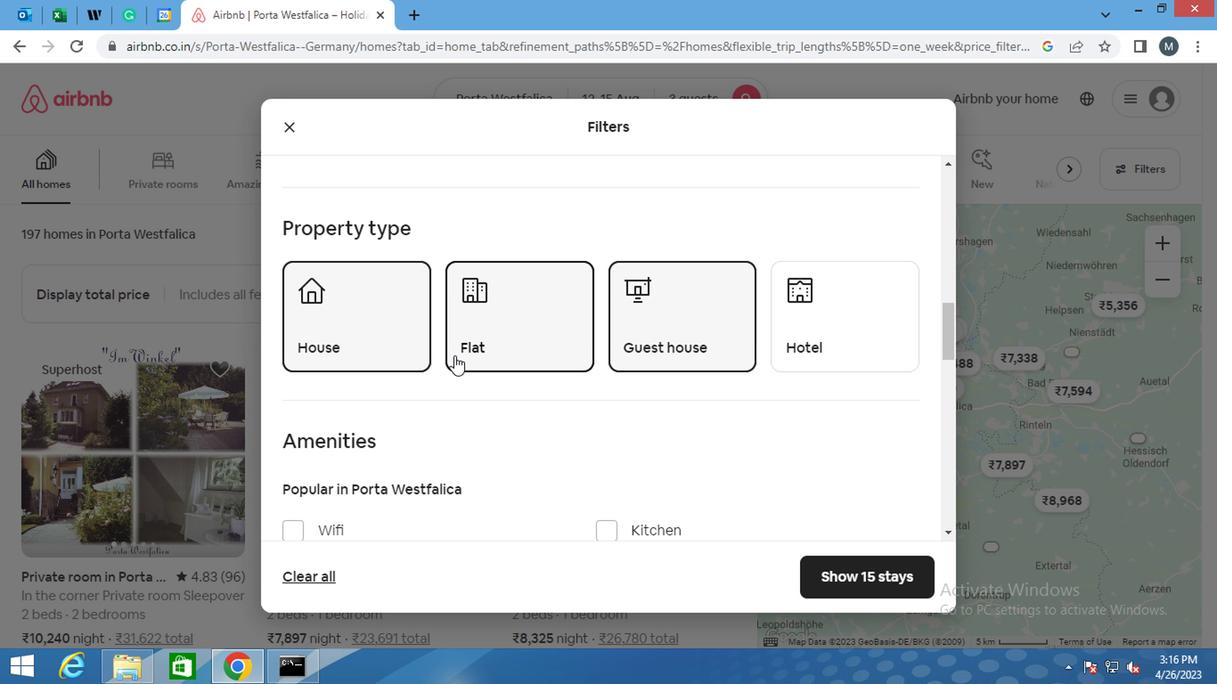 
Action: Mouse moved to (459, 353)
Screenshot: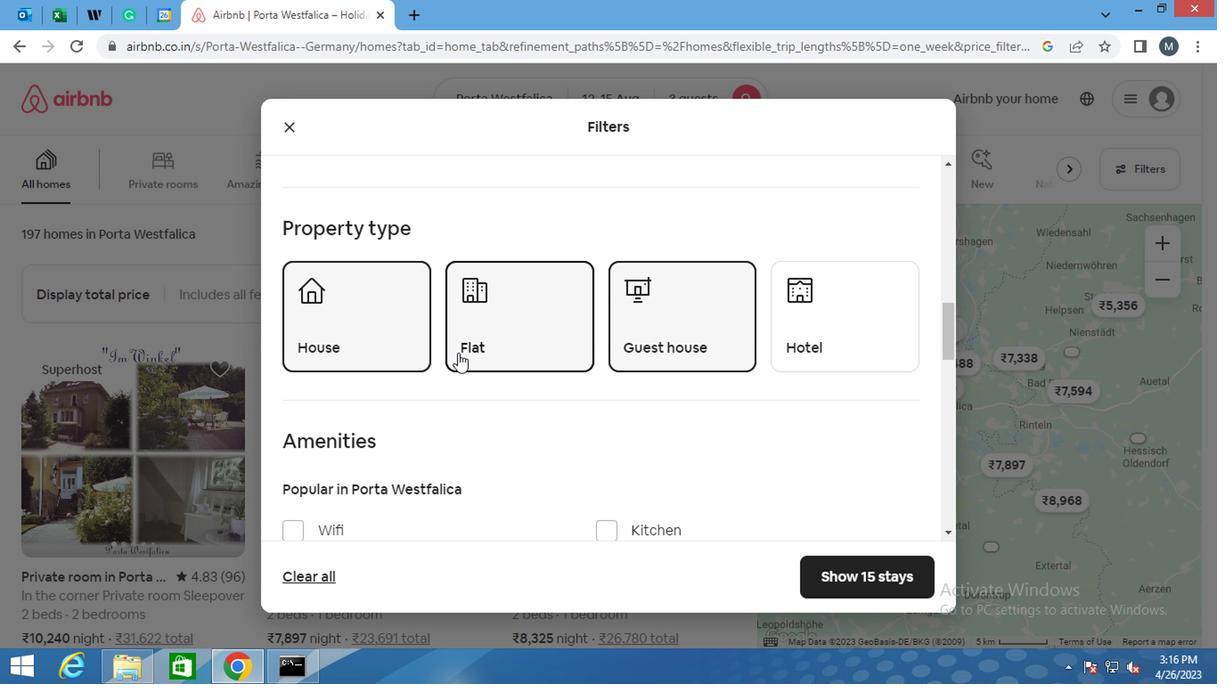 
Action: Mouse scrolled (459, 351) with delta (0, -1)
Screenshot: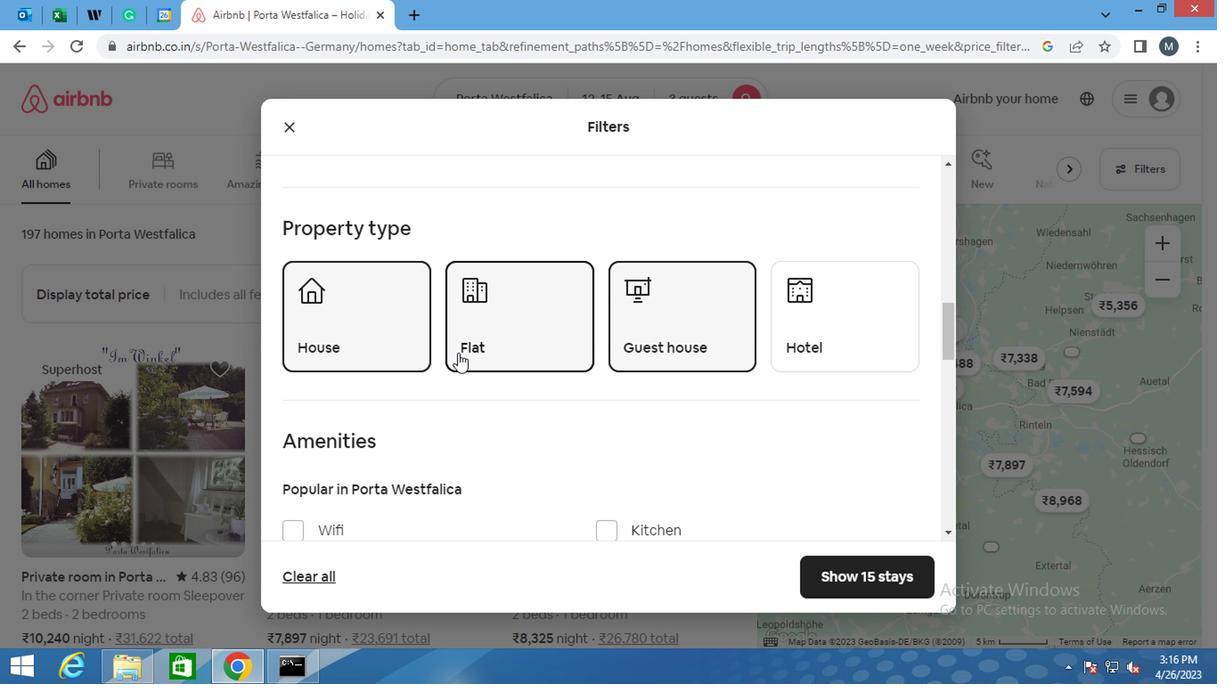 
Action: Mouse moved to (459, 353)
Screenshot: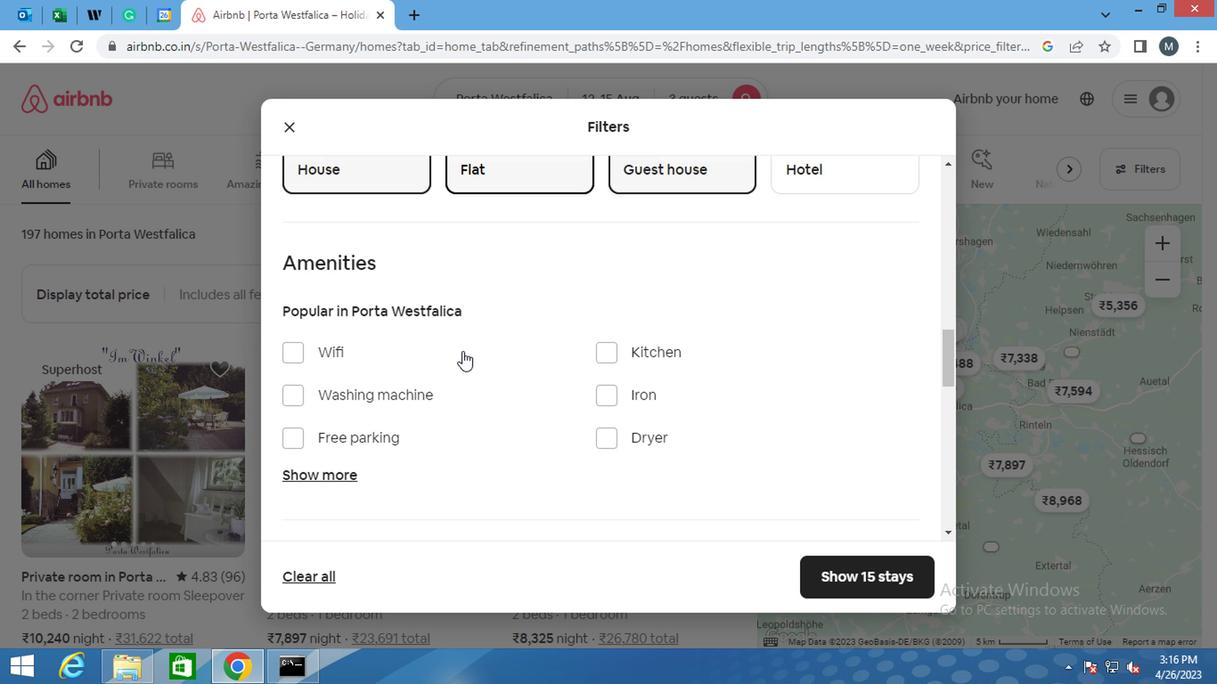 
Action: Mouse scrolled (459, 353) with delta (0, 0)
Screenshot: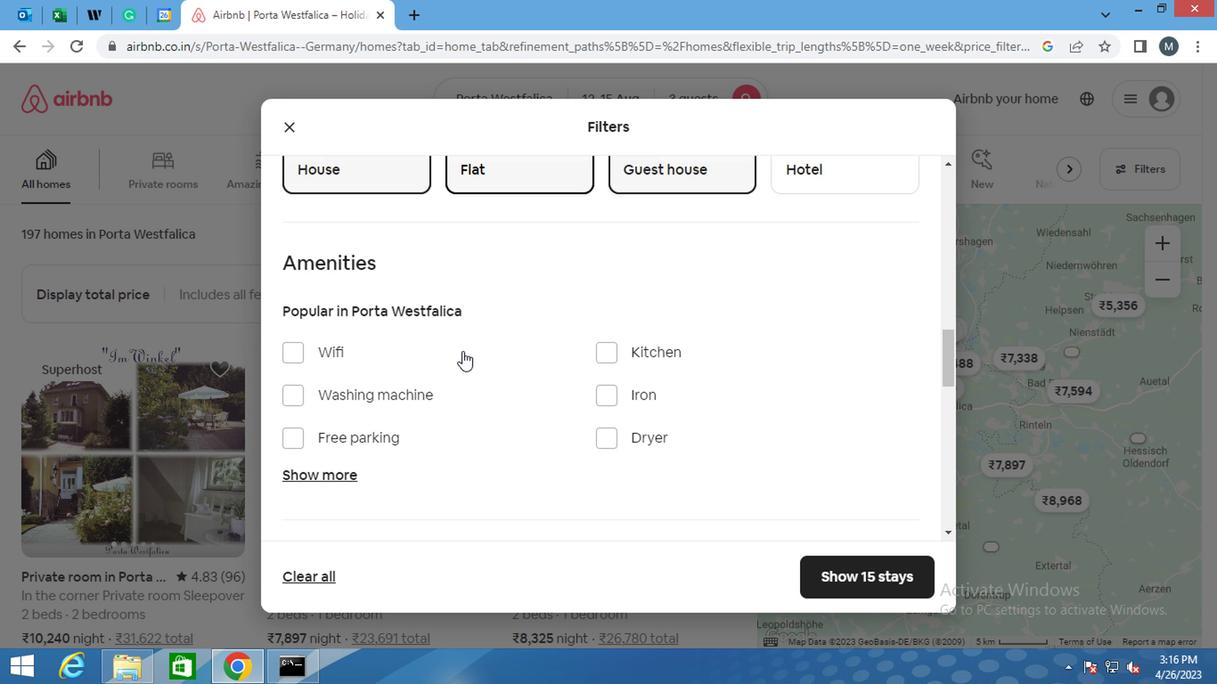 
Action: Mouse moved to (459, 357)
Screenshot: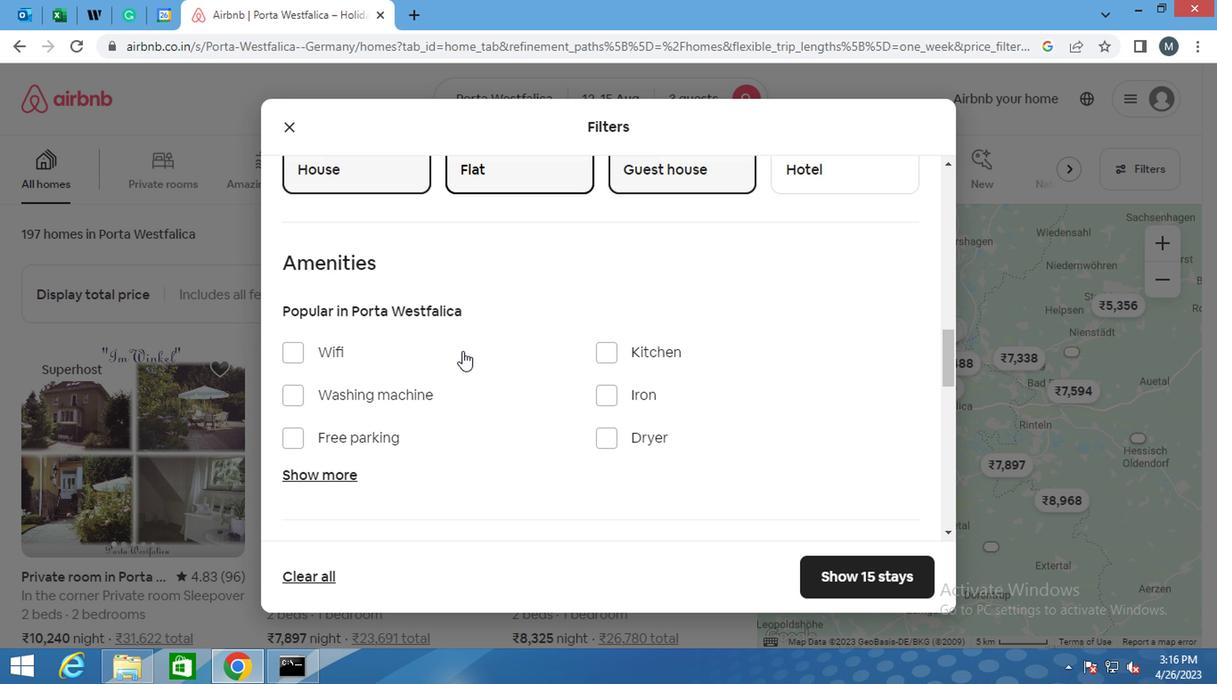 
Action: Mouse scrolled (459, 356) with delta (0, 0)
Screenshot: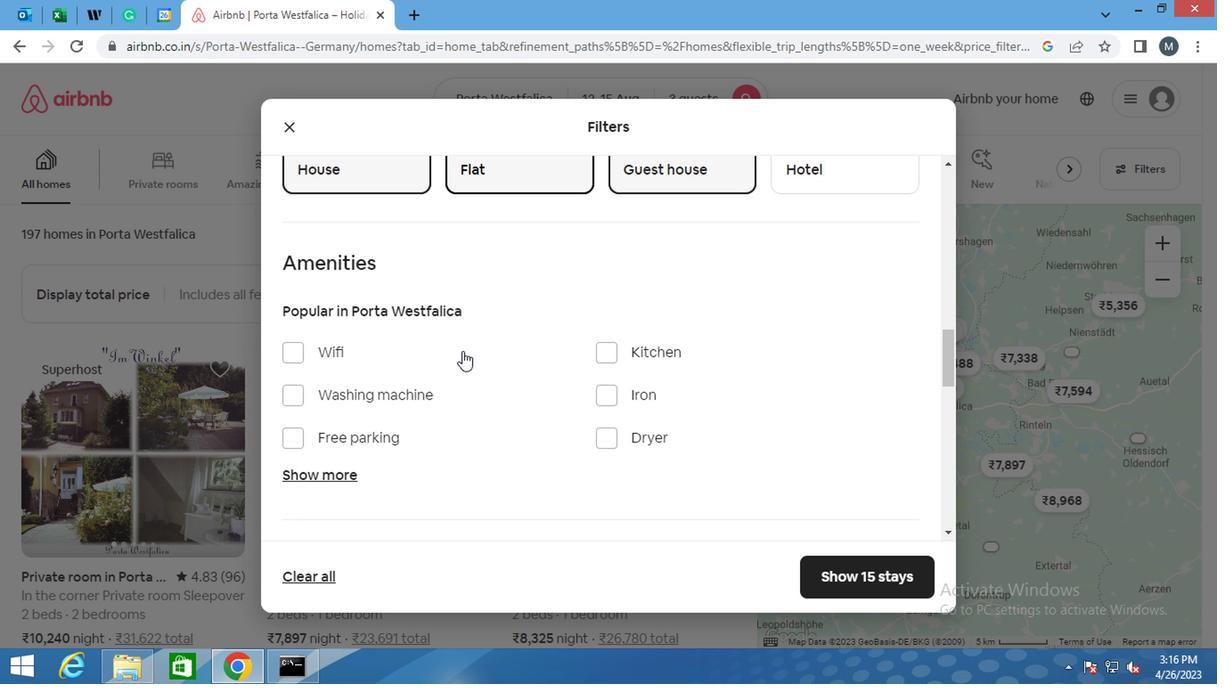 
Action: Mouse moved to (640, 401)
Screenshot: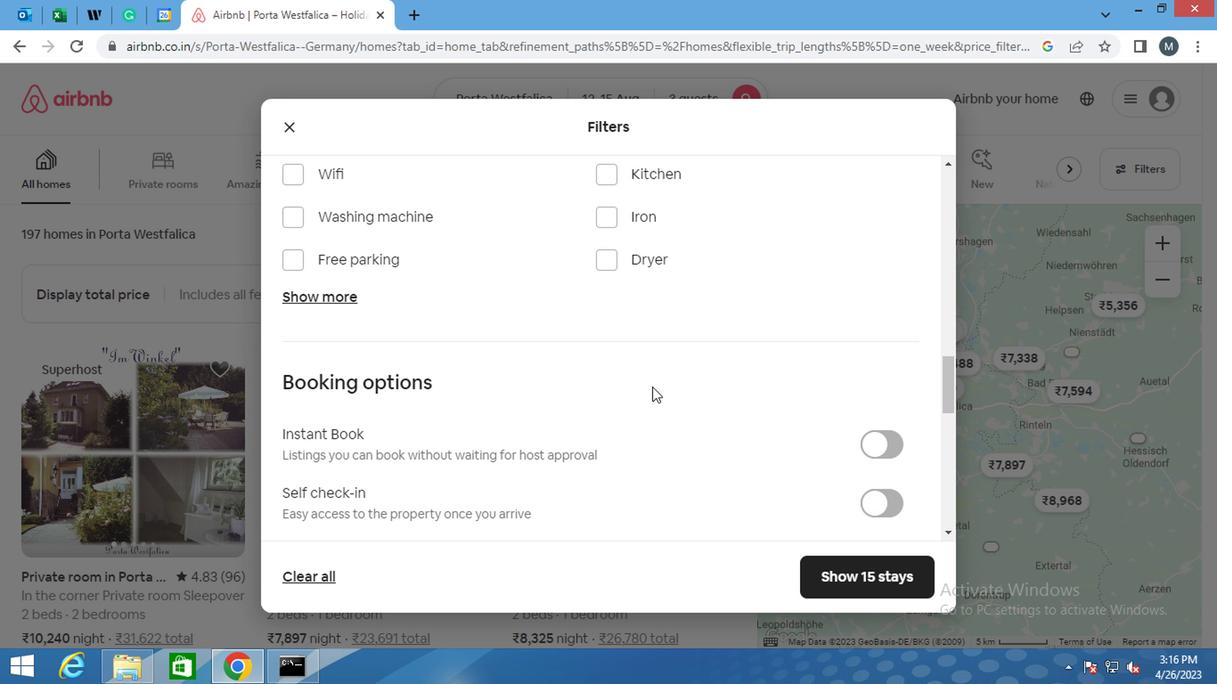 
Action: Mouse scrolled (640, 400) with delta (0, 0)
Screenshot: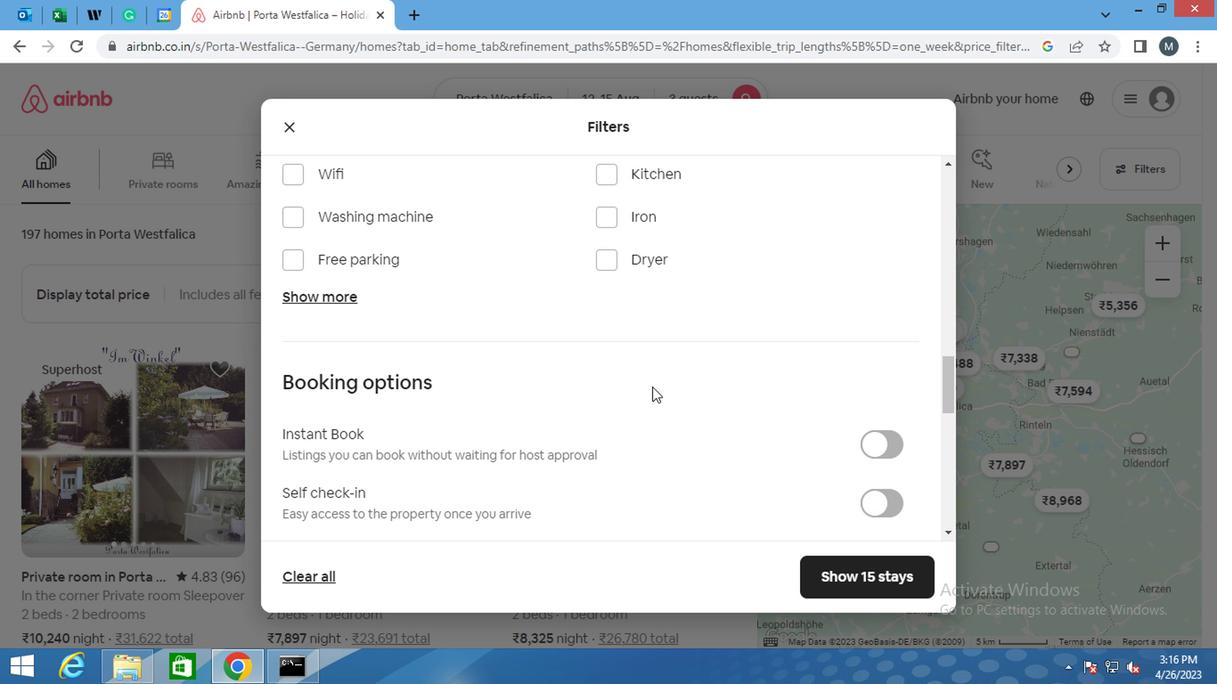
Action: Mouse moved to (639, 403)
Screenshot: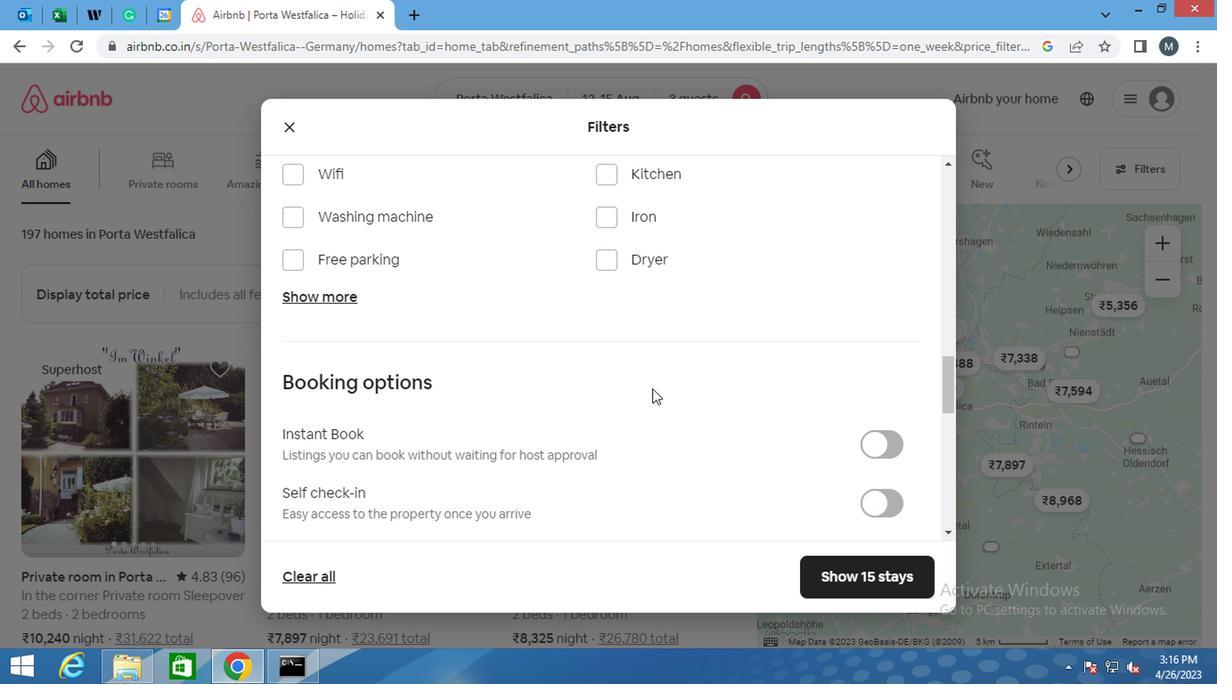 
Action: Mouse scrolled (639, 402) with delta (0, 0)
Screenshot: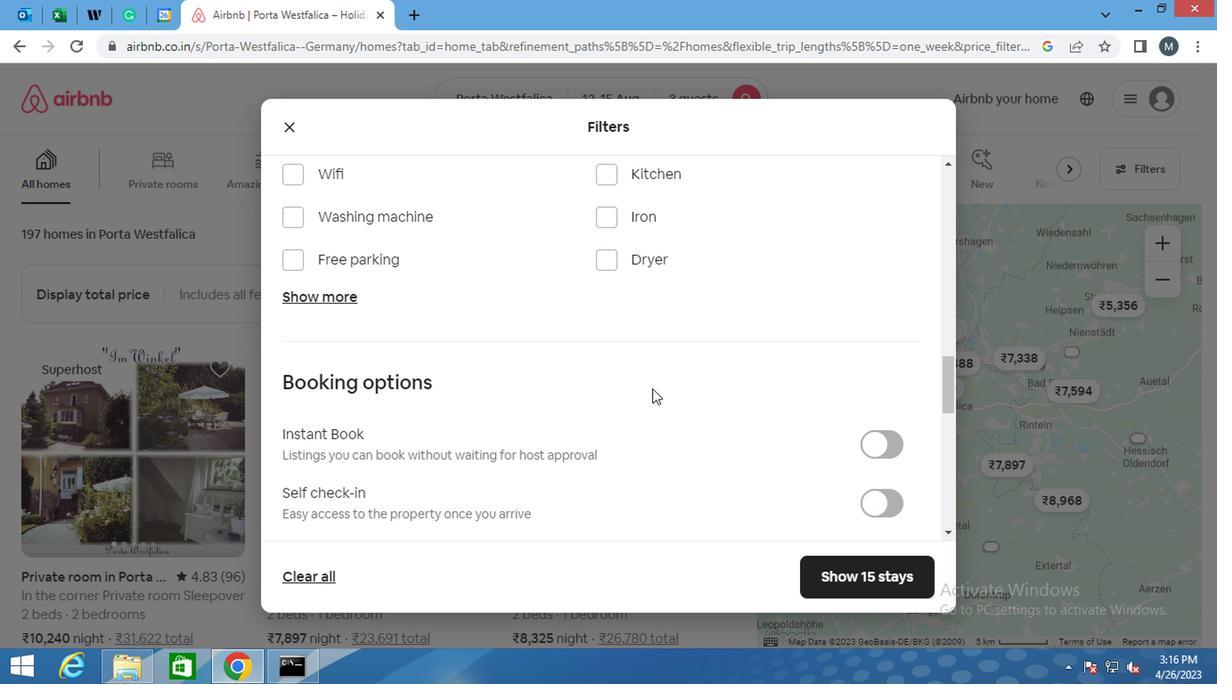 
Action: Mouse moved to (864, 329)
Screenshot: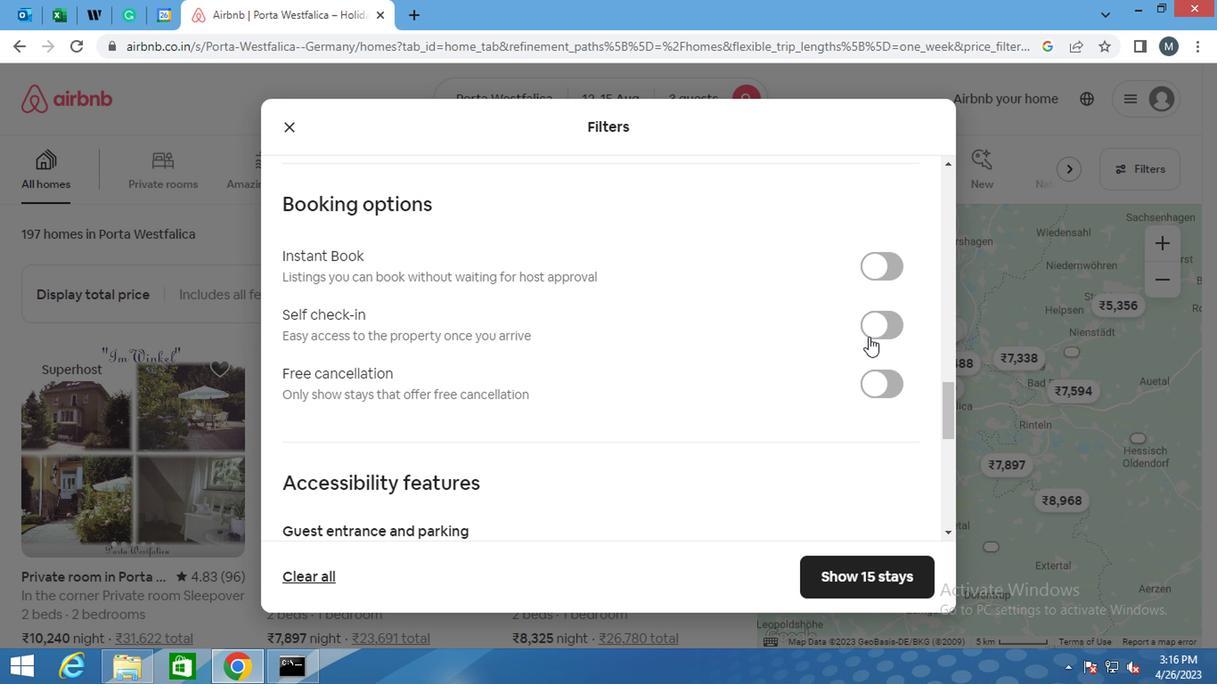 
Action: Mouse pressed left at (864, 329)
Screenshot: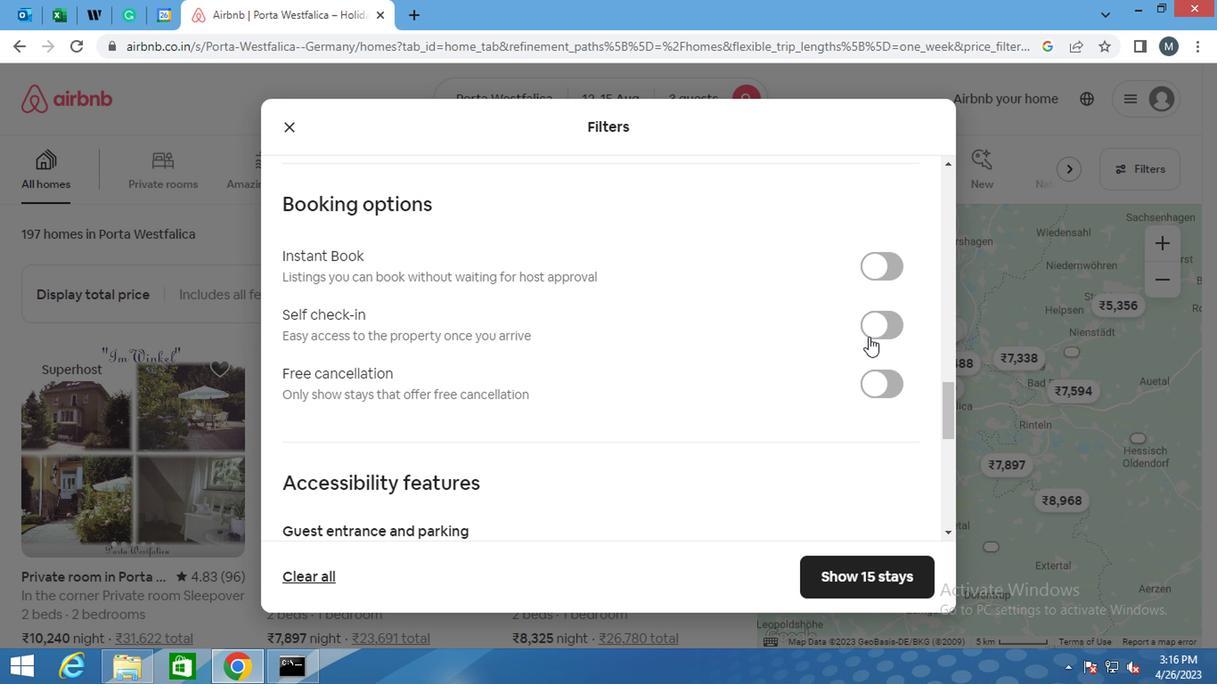 
Action: Mouse moved to (435, 404)
Screenshot: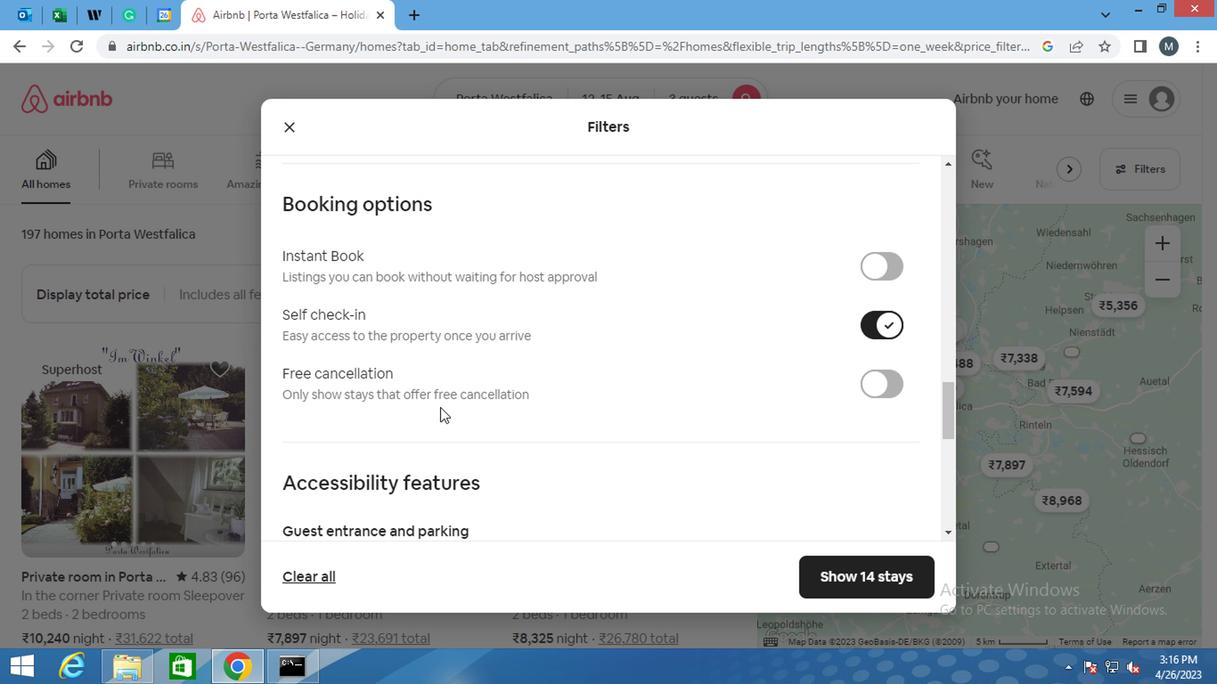 
Action: Mouse scrolled (435, 403) with delta (0, -1)
Screenshot: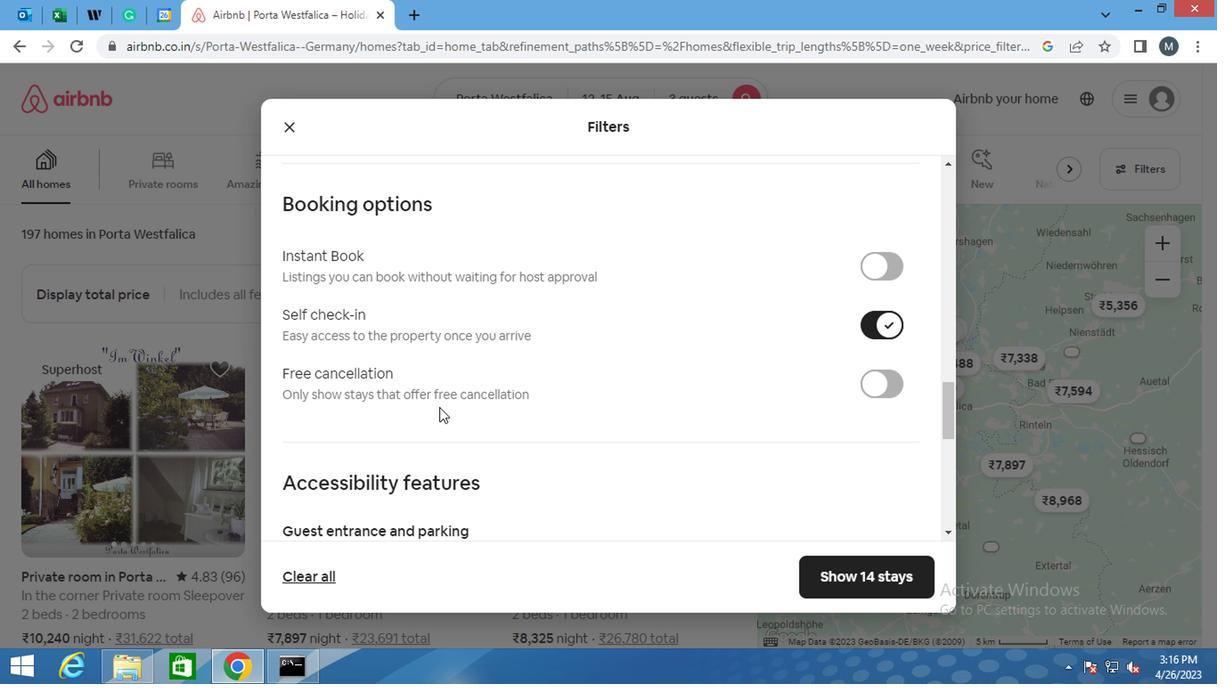 
Action: Mouse scrolled (435, 403) with delta (0, -1)
Screenshot: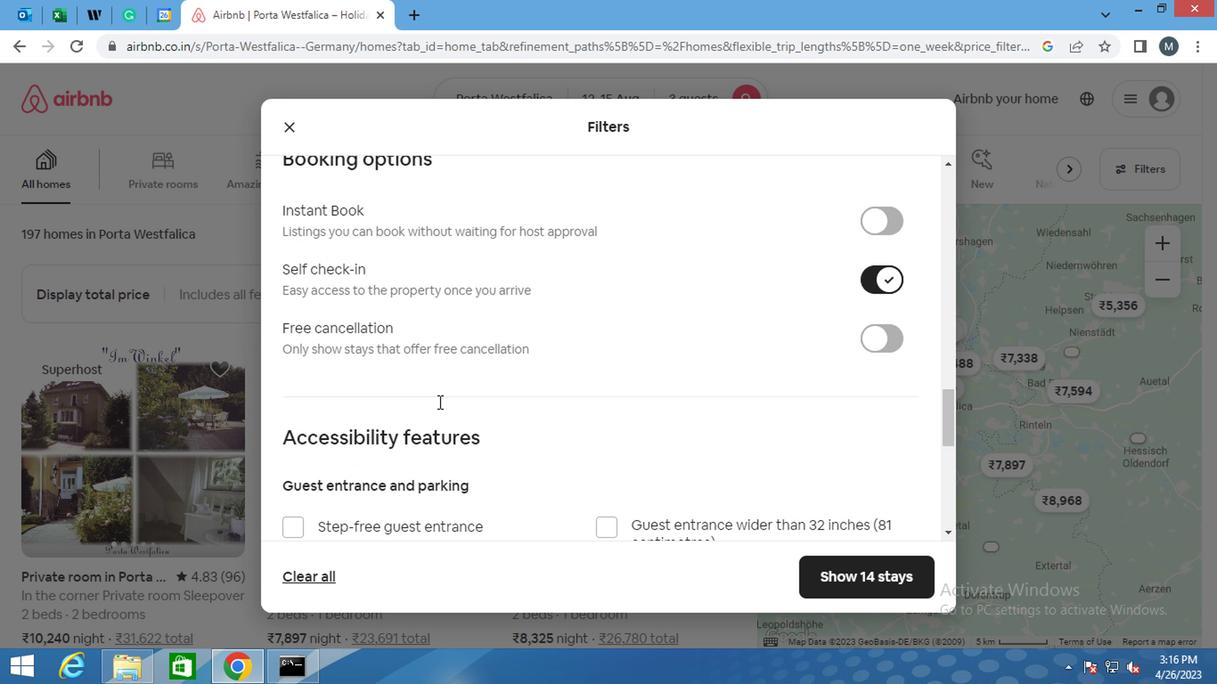 
Action: Mouse scrolled (435, 403) with delta (0, -1)
Screenshot: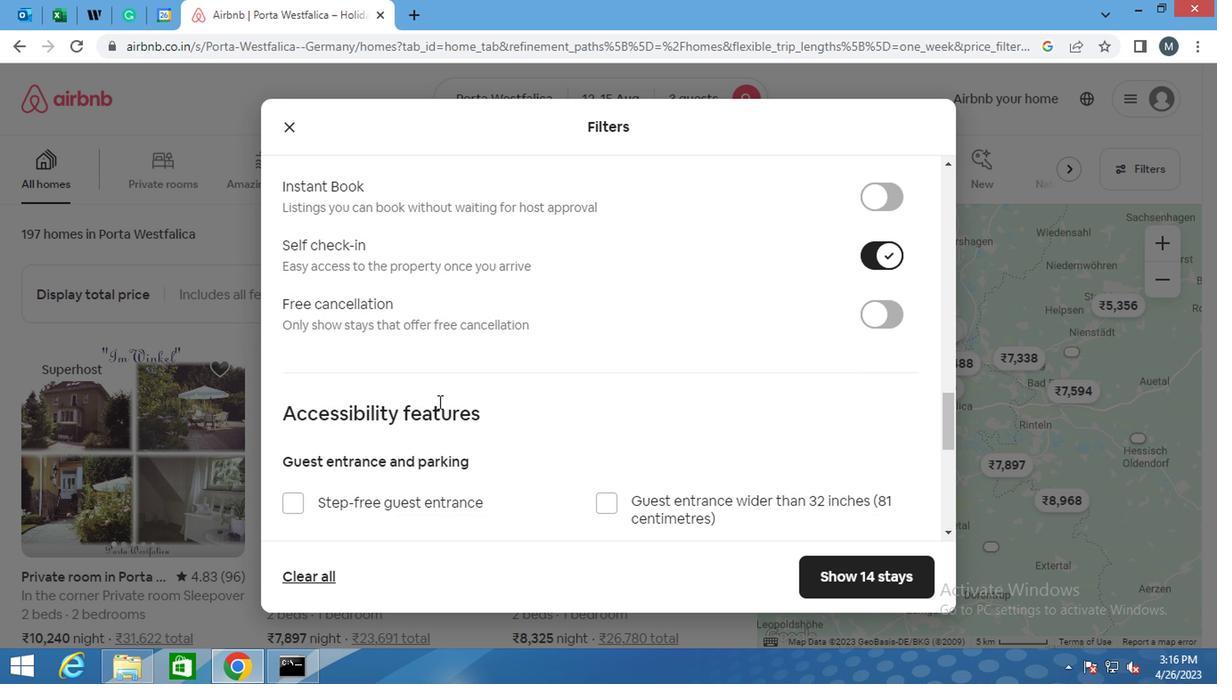 
Action: Mouse moved to (417, 408)
Screenshot: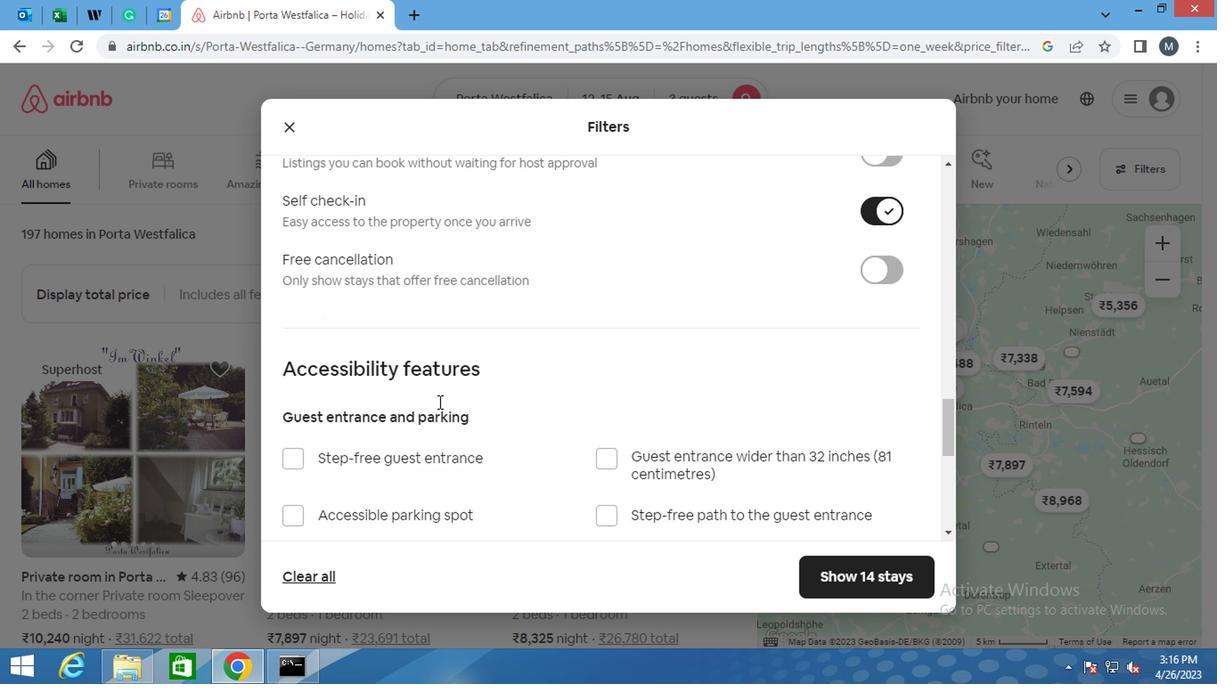 
Action: Mouse scrolled (417, 407) with delta (0, -1)
Screenshot: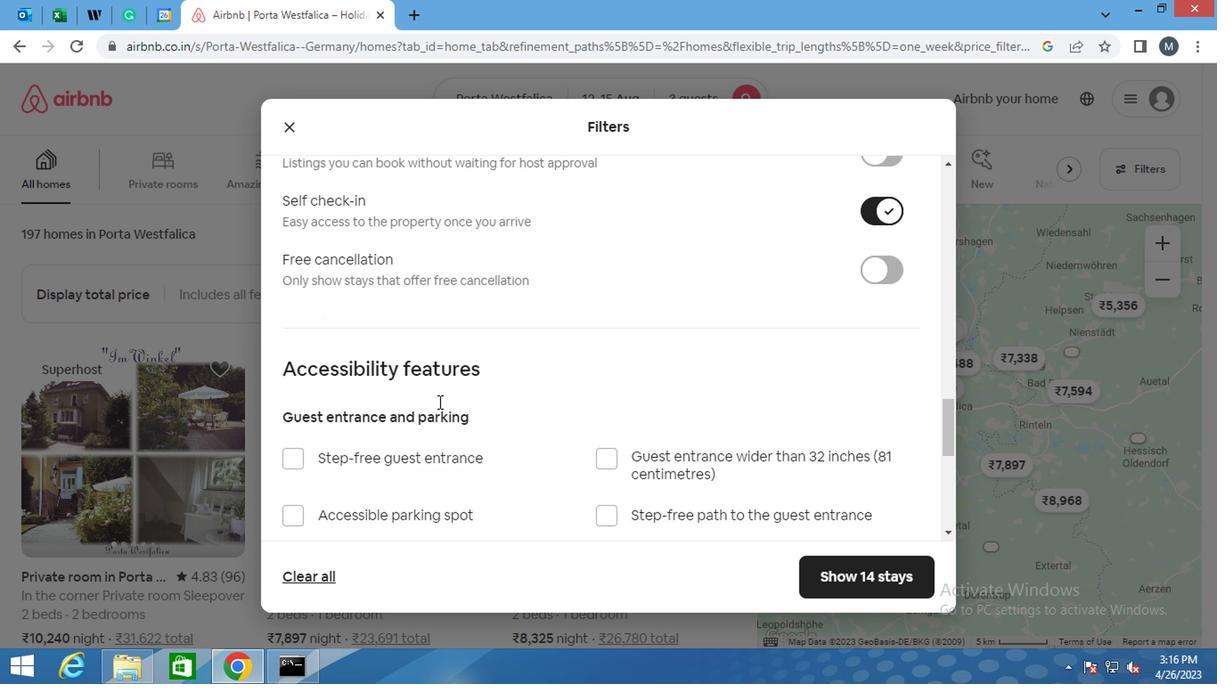 
Action: Mouse moved to (413, 412)
Screenshot: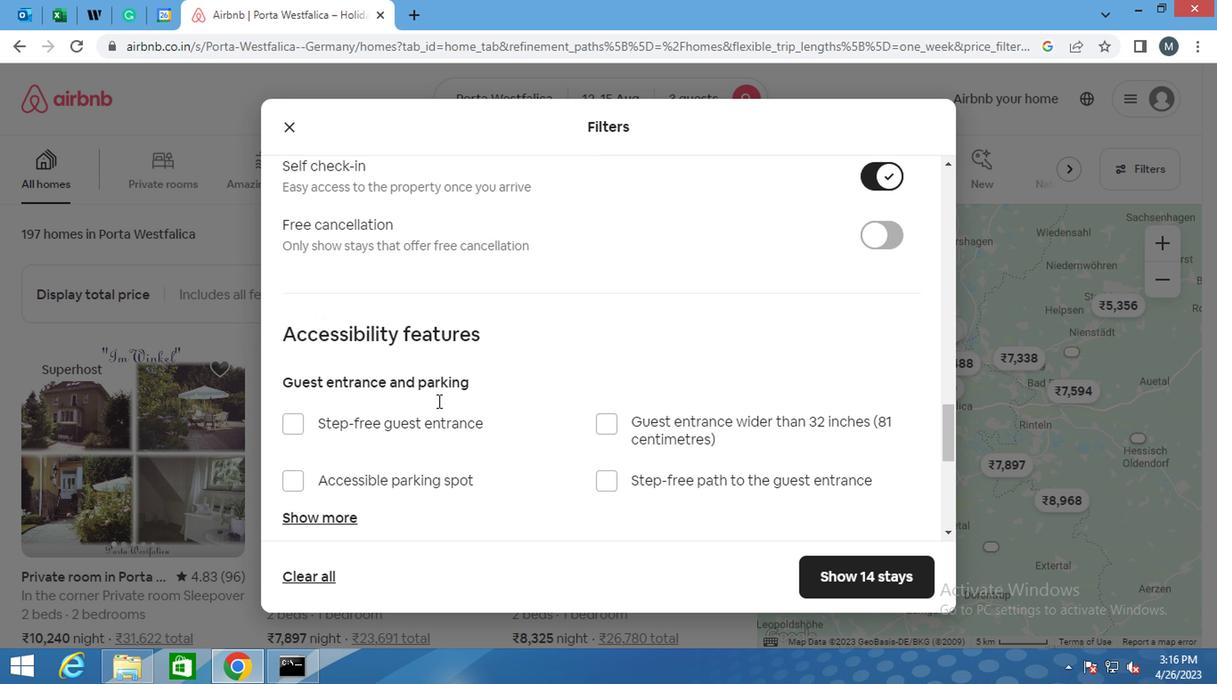 
Action: Mouse scrolled (413, 411) with delta (0, 0)
Screenshot: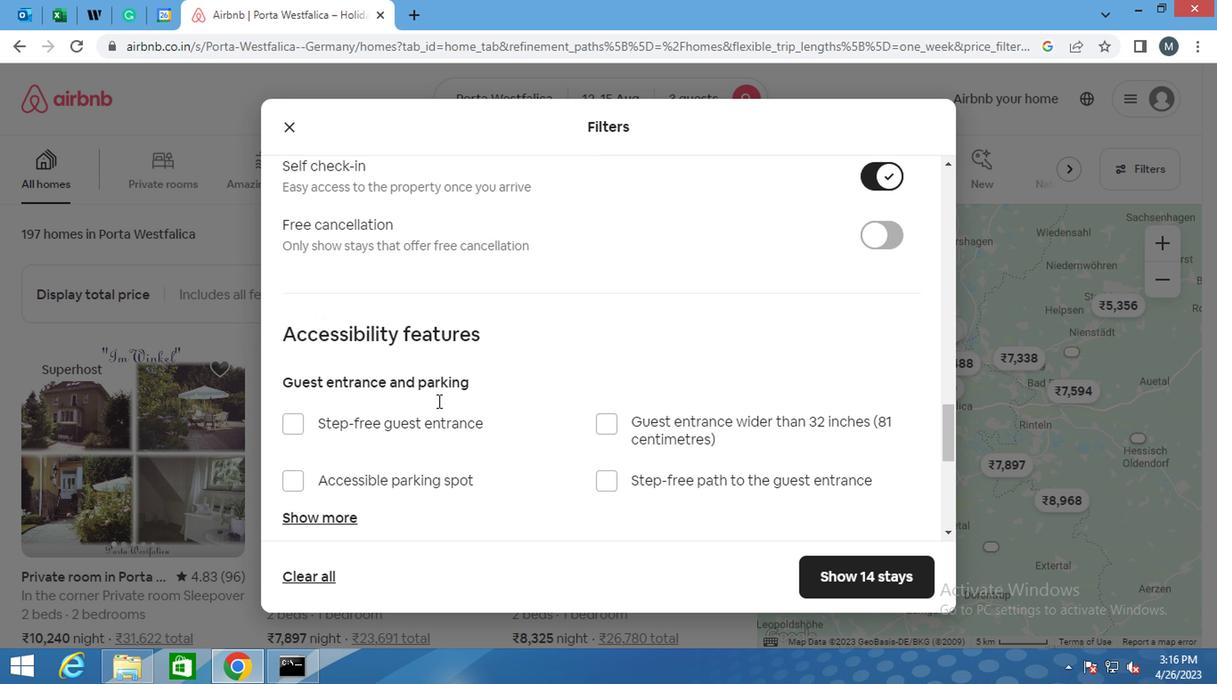 
Action: Mouse moved to (322, 426)
Screenshot: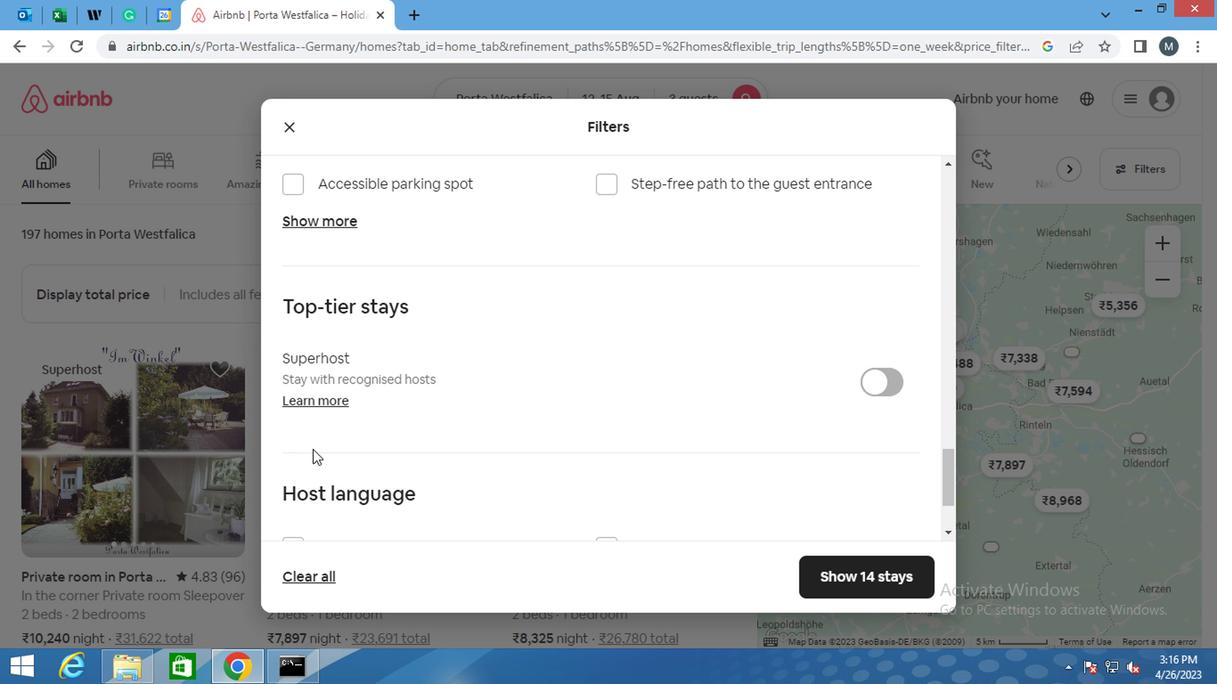
Action: Mouse scrolled (322, 426) with delta (0, 0)
Screenshot: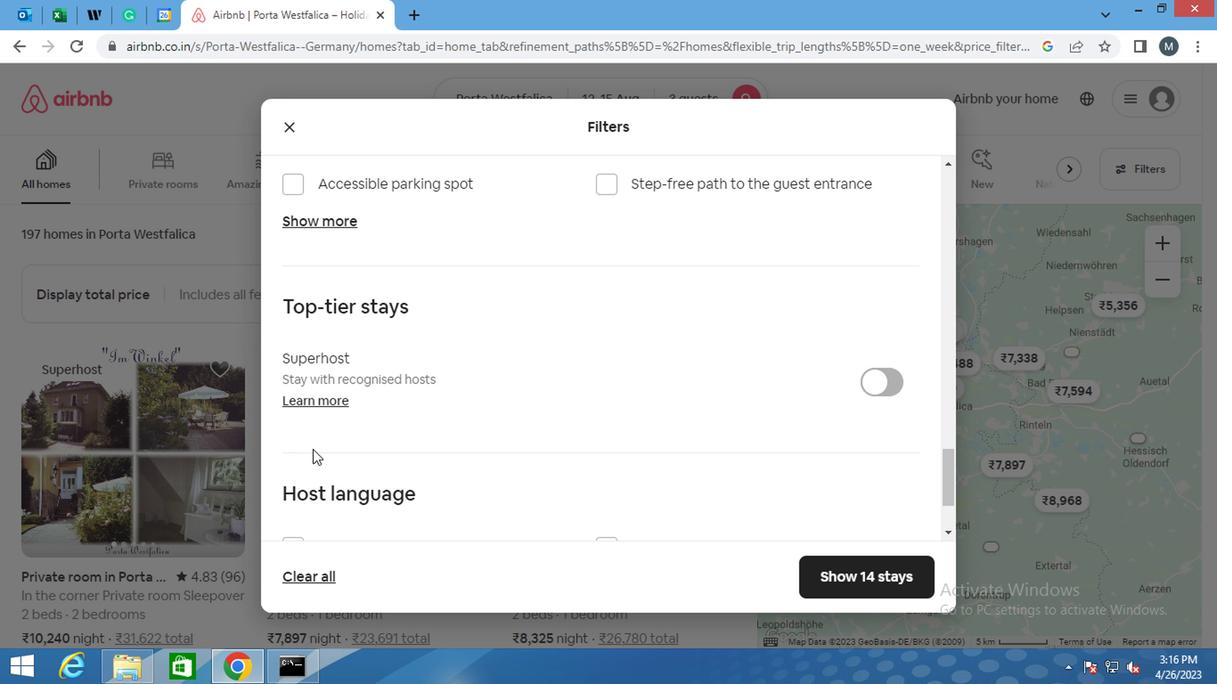
Action: Mouse moved to (323, 429)
Screenshot: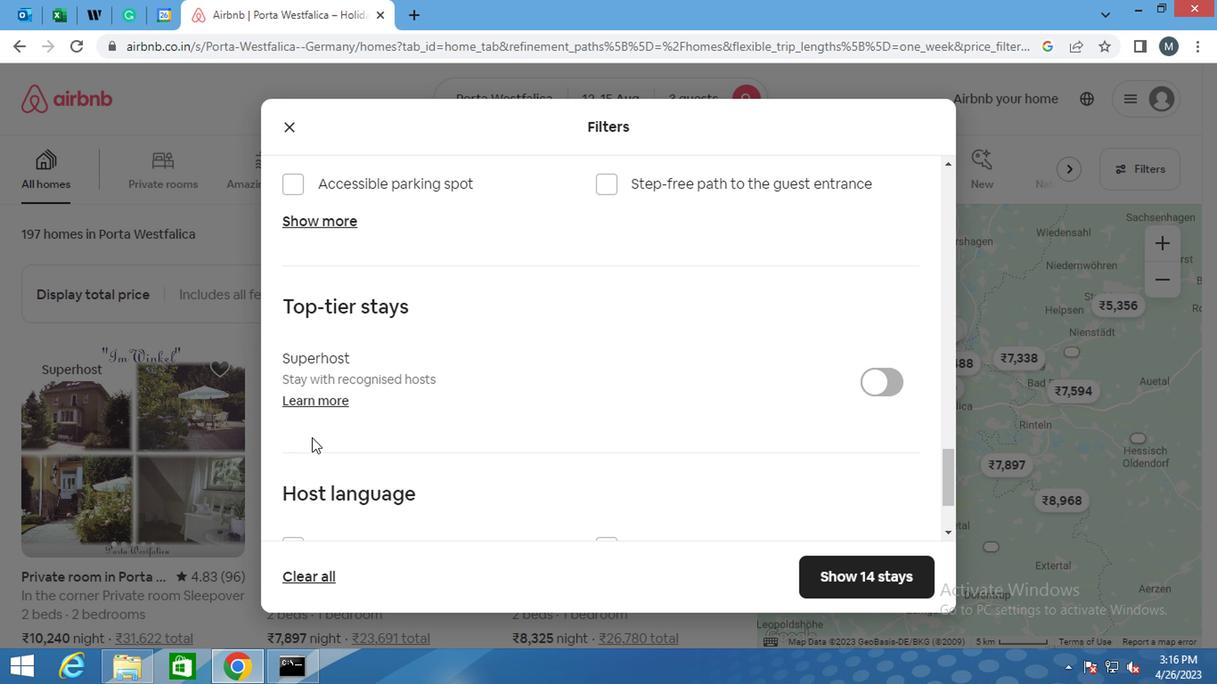 
Action: Mouse scrolled (323, 428) with delta (0, 0)
Screenshot: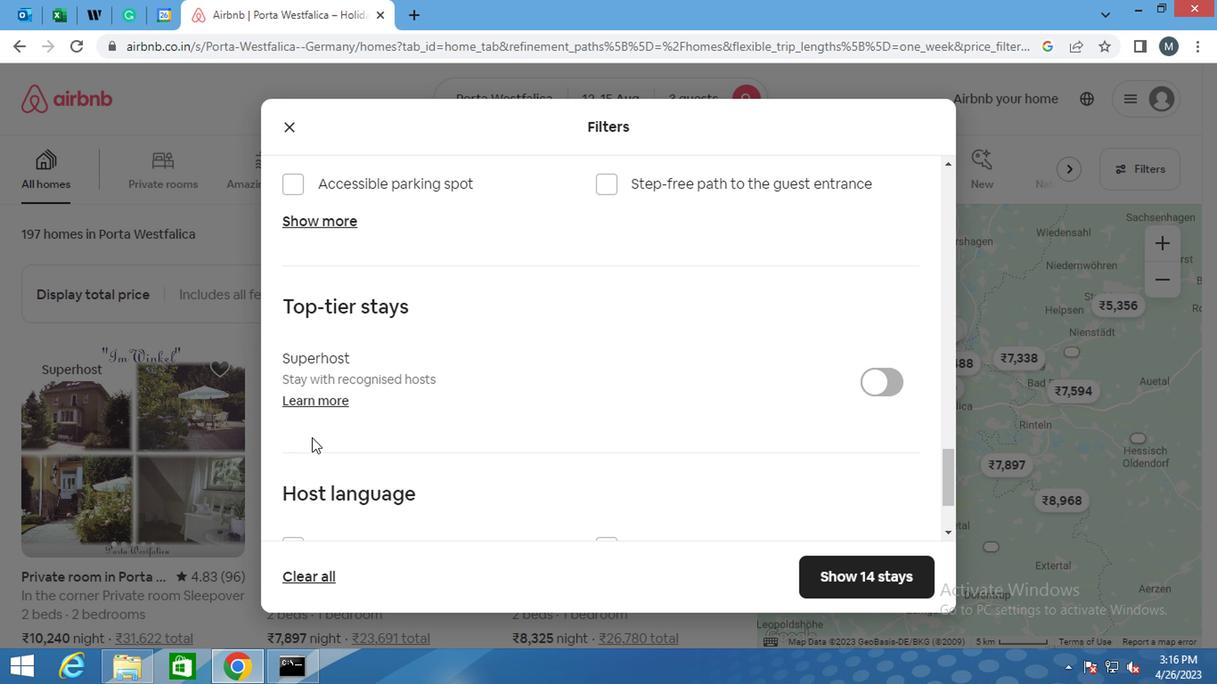 
Action: Mouse moved to (299, 424)
Screenshot: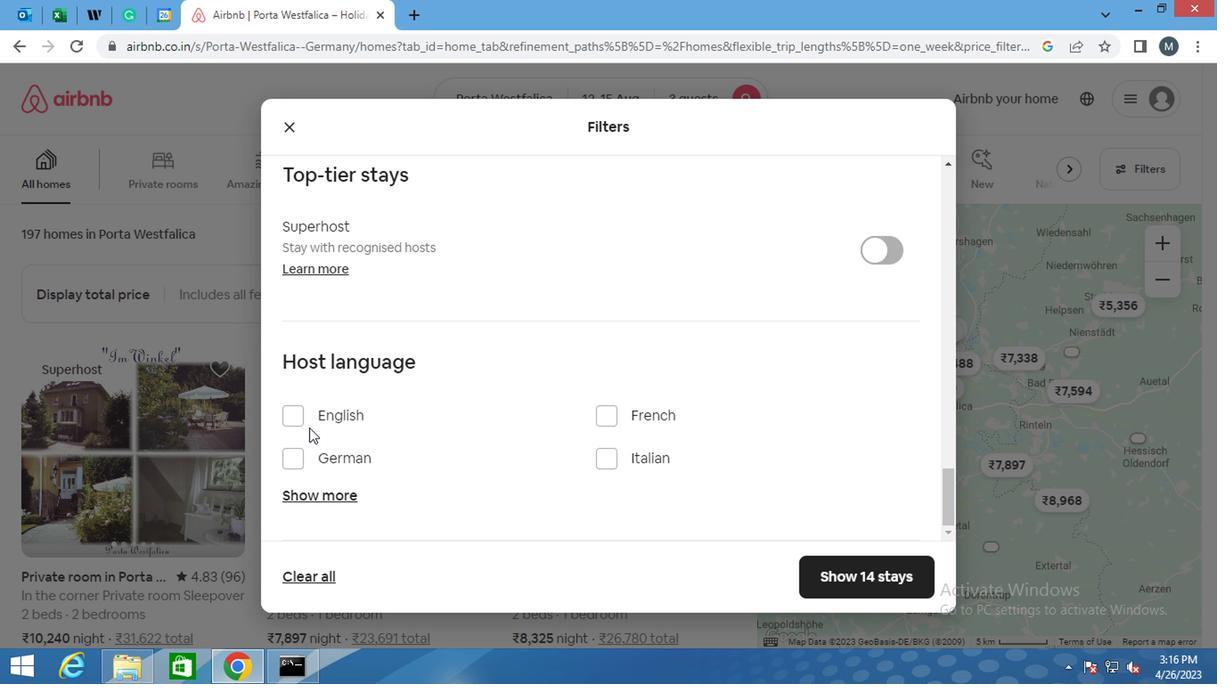 
Action: Mouse pressed left at (299, 424)
Screenshot: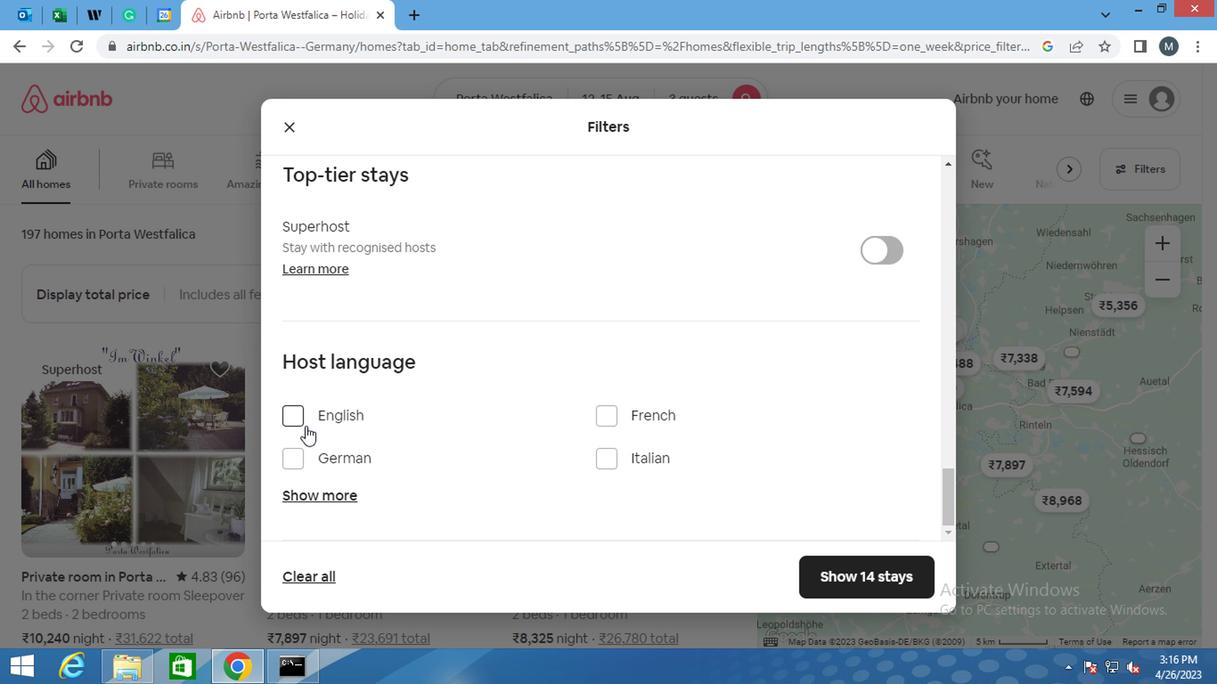 
Action: Mouse moved to (846, 562)
Screenshot: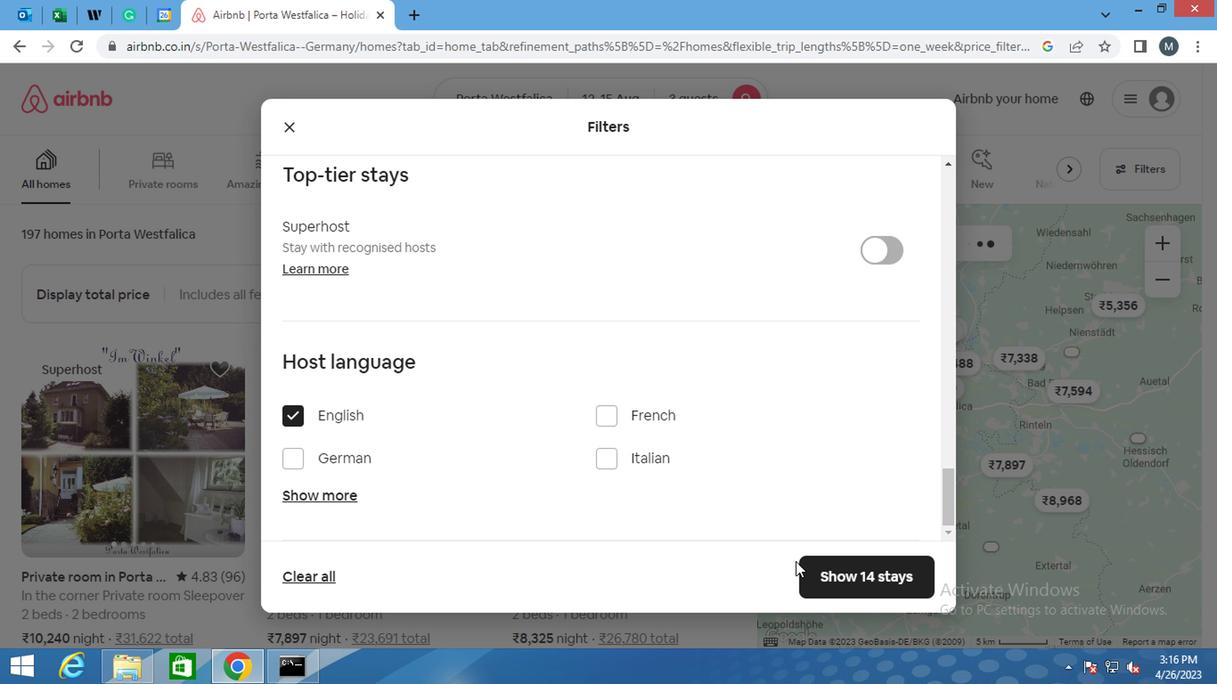 
Action: Mouse pressed left at (846, 562)
Screenshot: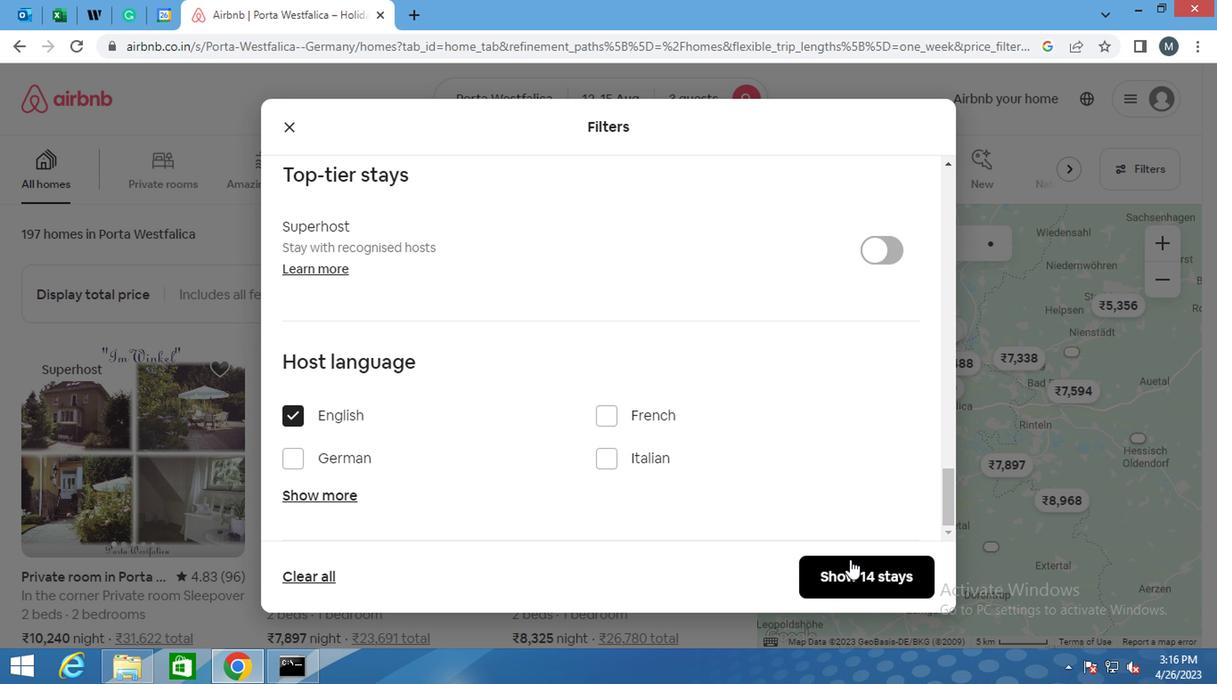 
Action: Mouse moved to (848, 564)
Screenshot: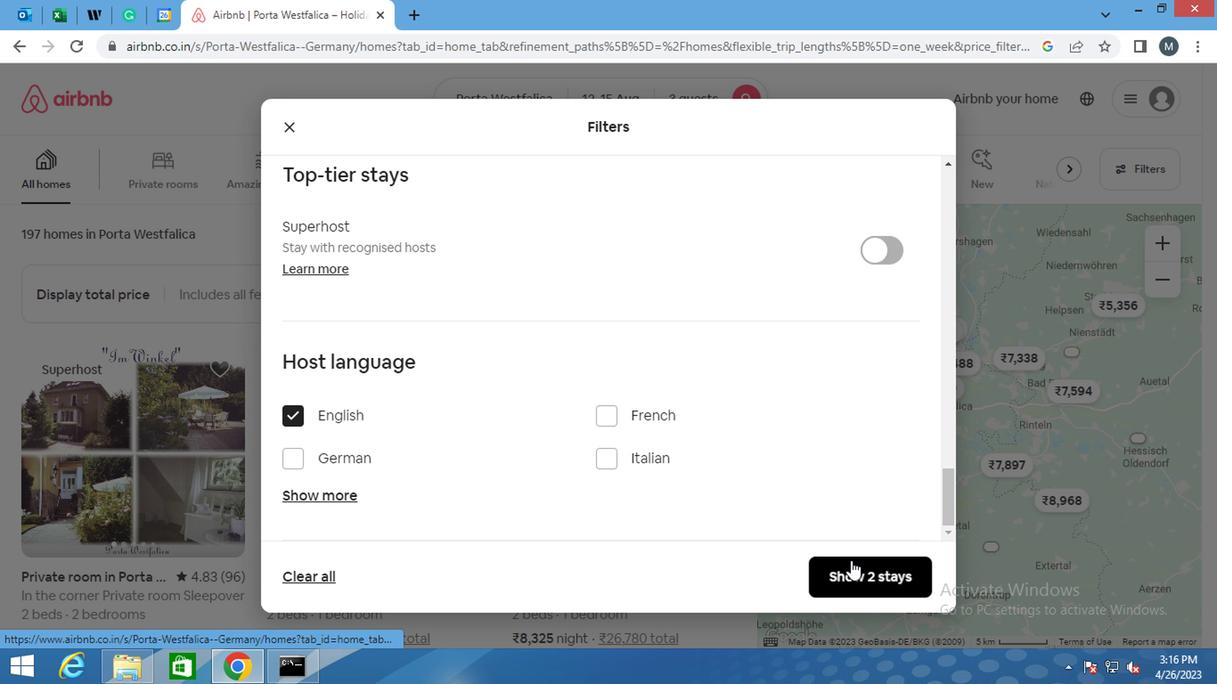 
